 Task: Research Airbnb accommodation in Ansan-si, South Korea from 20th December, 2023 to 25th December, 2023 for 3 adults, 1 child. Place can be shared room with 2 bedrooms having 3 beds and 2 bathrooms. Property type can be guest house. Amenities needed are: wifi, TV, free parkinig on premises, gym, breakfast.
Action: Mouse moved to (409, 105)
Screenshot: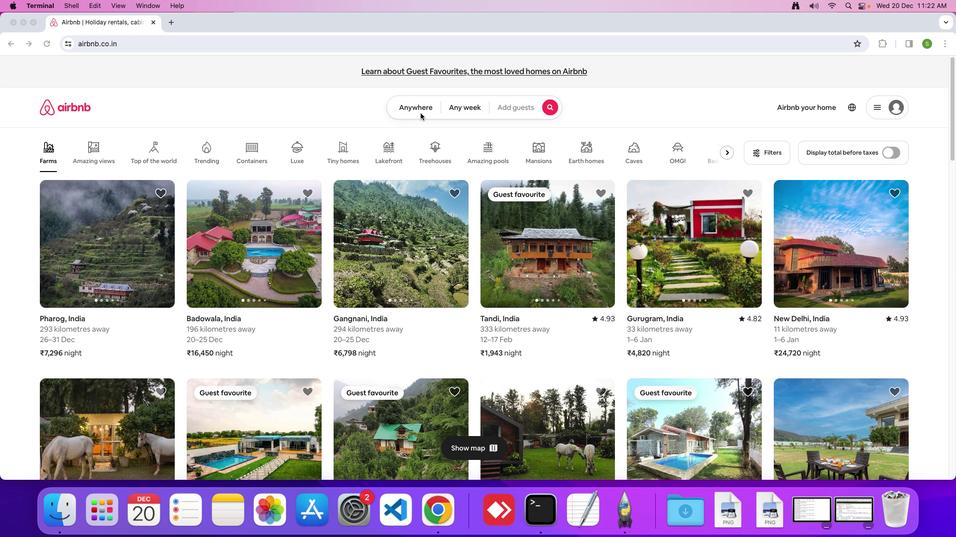 
Action: Mouse pressed left at (409, 105)
Screenshot: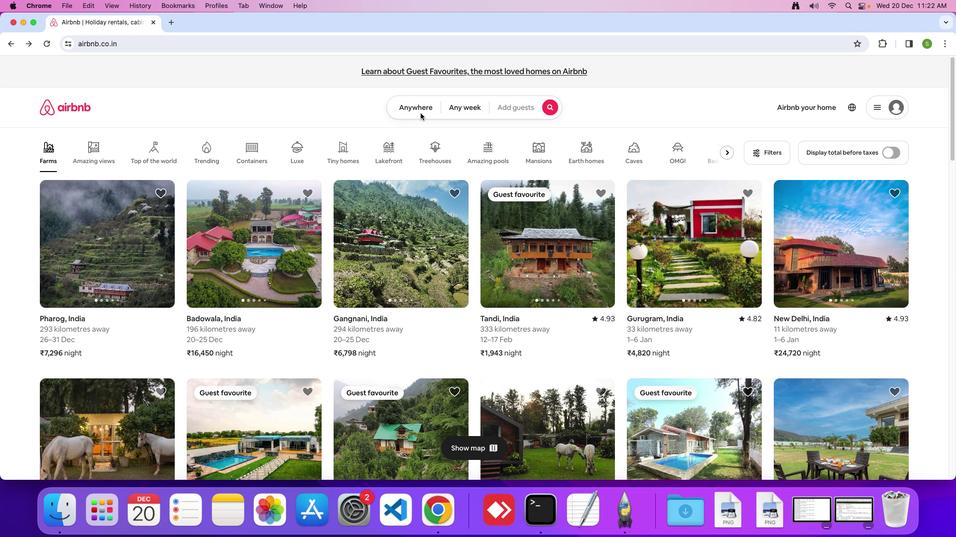 
Action: Mouse moved to (407, 101)
Screenshot: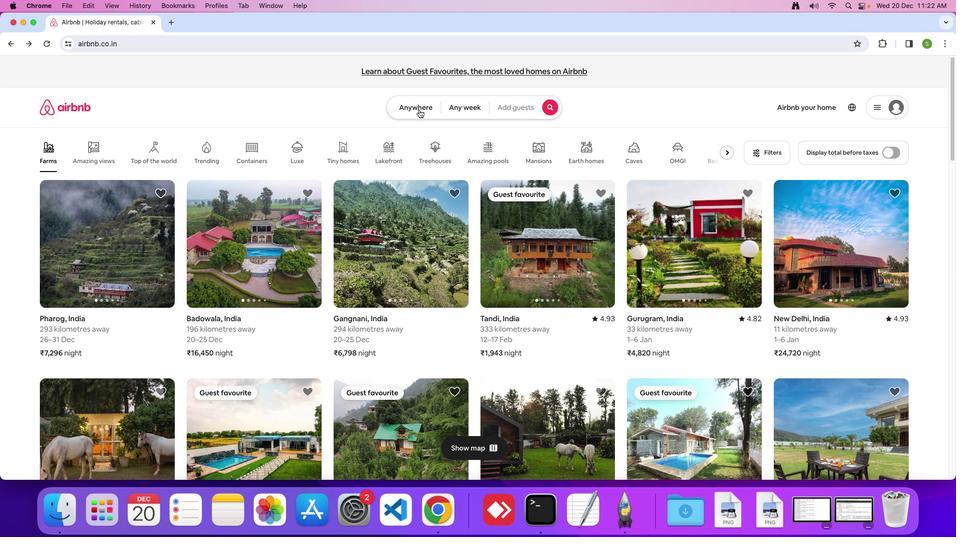 
Action: Mouse pressed left at (407, 101)
Screenshot: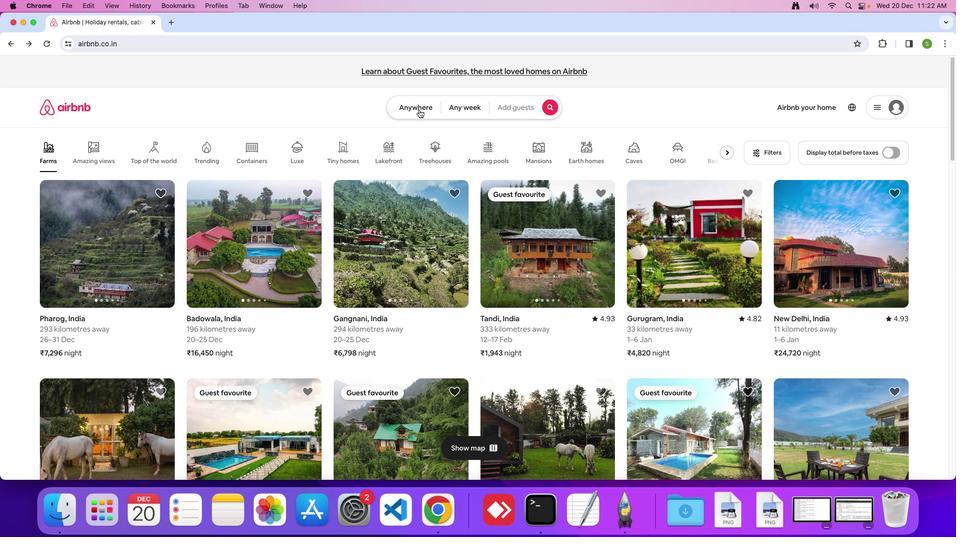 
Action: Mouse moved to (320, 135)
Screenshot: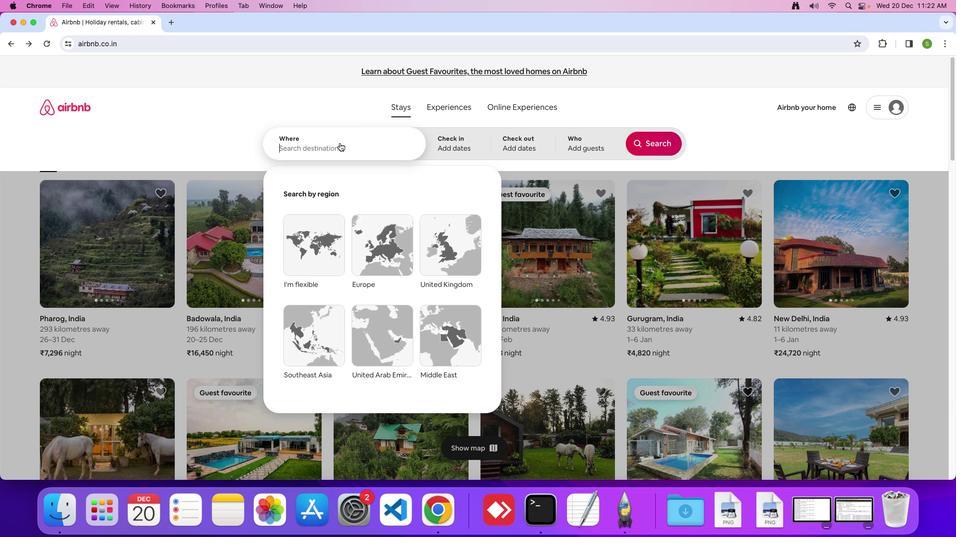 
Action: Mouse pressed left at (320, 135)
Screenshot: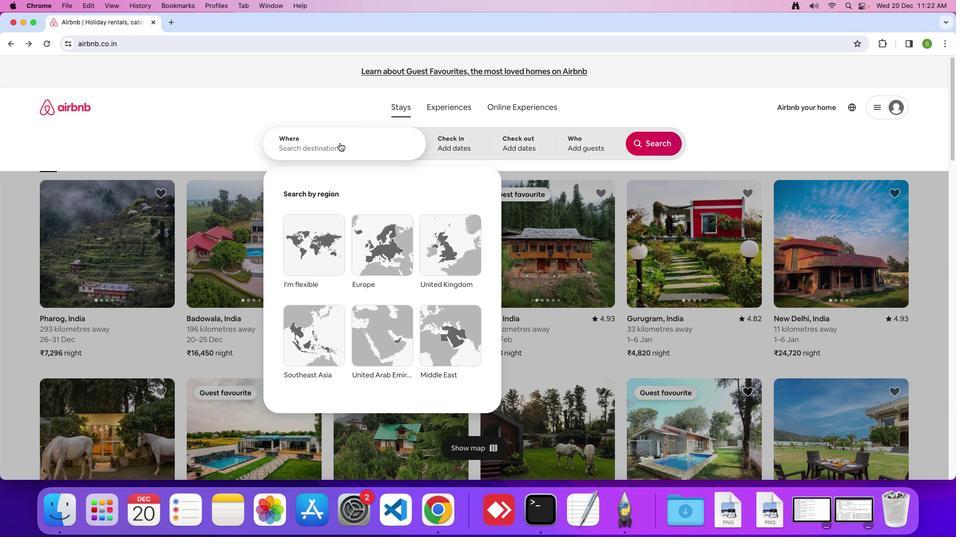 
Action: Key pressed 'A'Key.caps_lock'n''s''a''n''-''s''i'','Key.spaceKey.shift'S''o''u''t''h'Key.spaceKey.shift'K''o''r''e''a'Key.enter
Screenshot: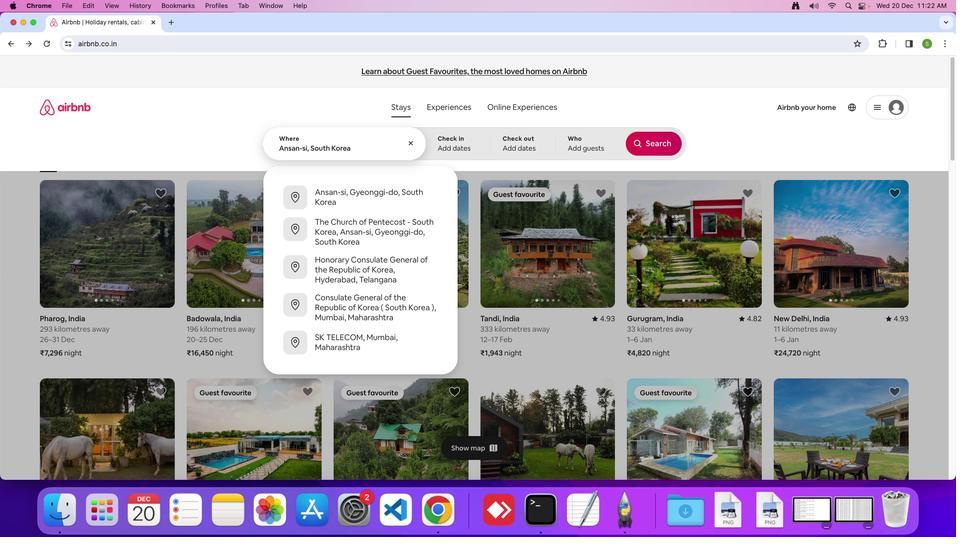 
Action: Mouse moved to (352, 333)
Screenshot: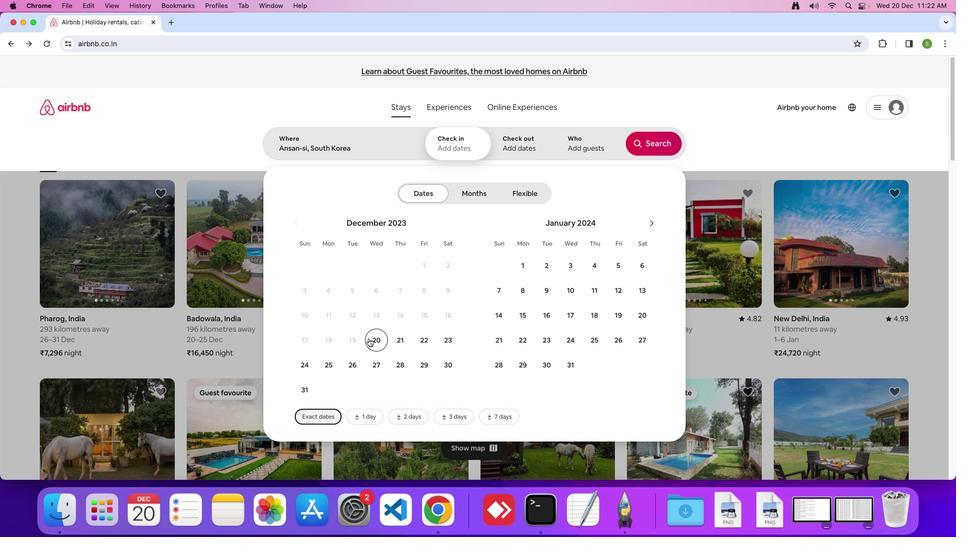 
Action: Mouse pressed left at (352, 333)
Screenshot: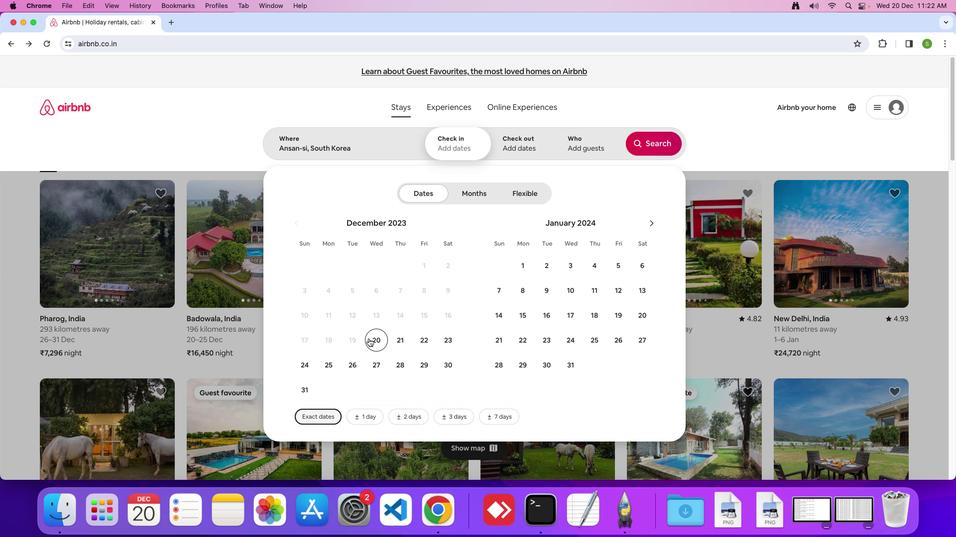 
Action: Mouse moved to (309, 365)
Screenshot: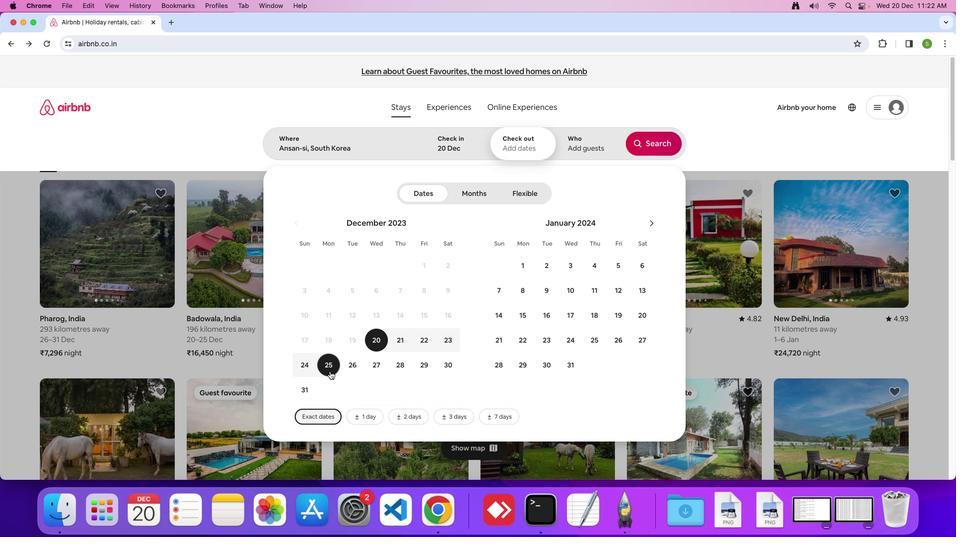 
Action: Mouse pressed left at (309, 365)
Screenshot: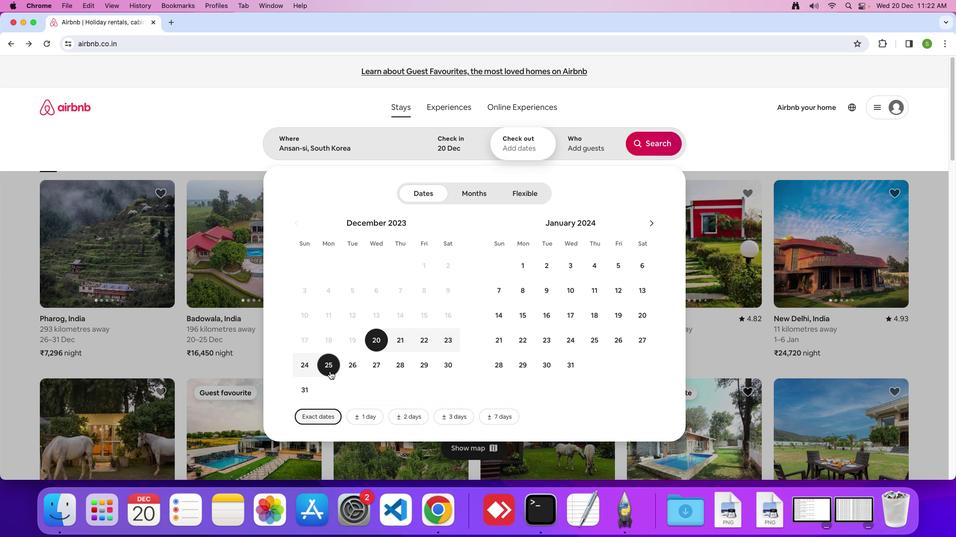 
Action: Mouse moved to (593, 130)
Screenshot: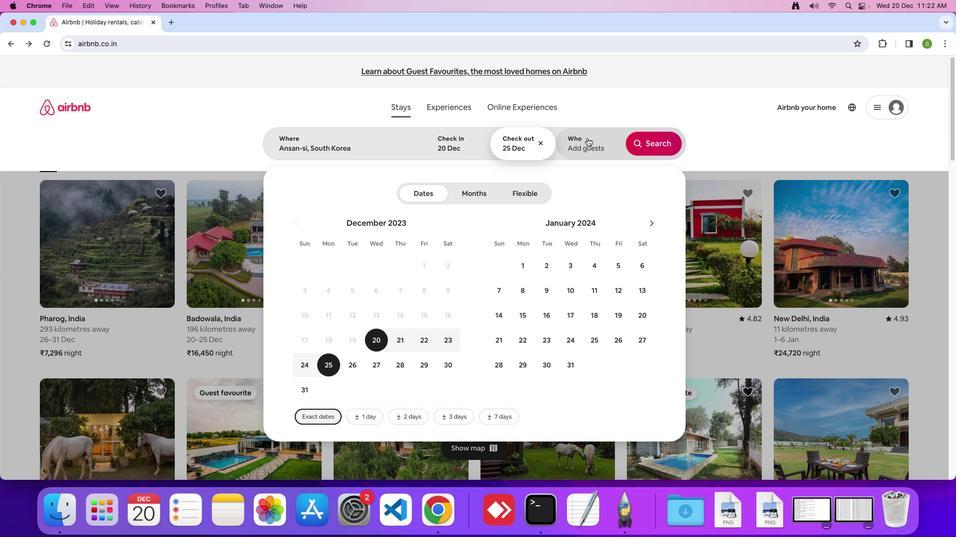 
Action: Mouse pressed left at (593, 130)
Screenshot: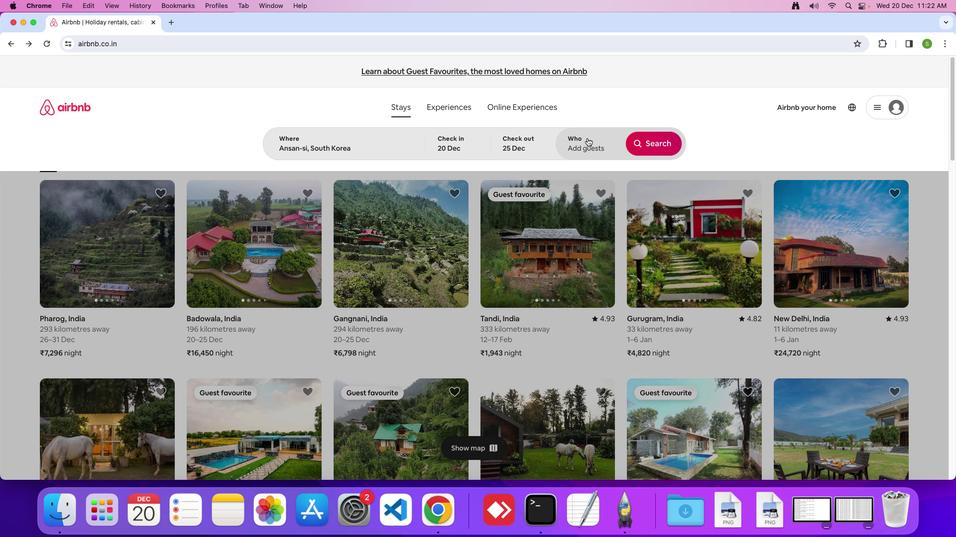 
Action: Mouse moved to (664, 187)
Screenshot: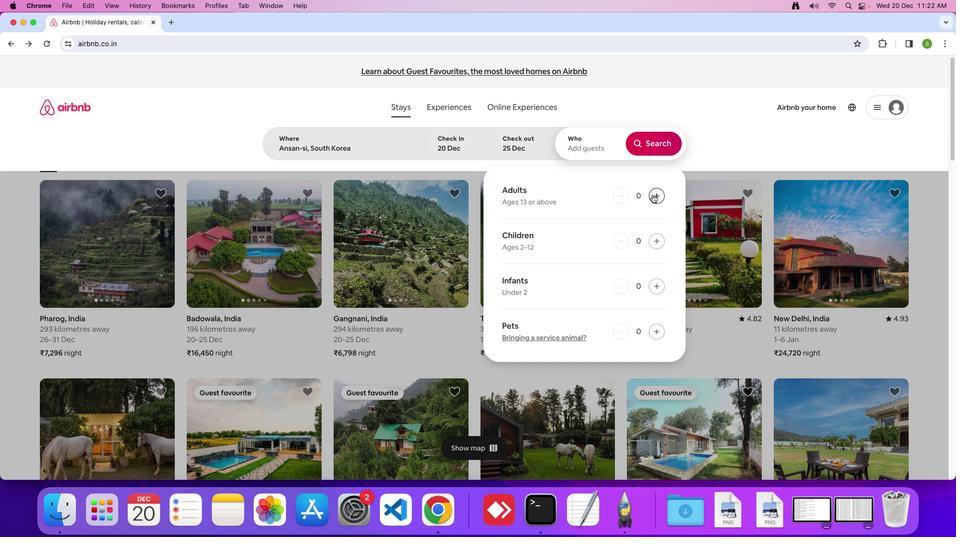 
Action: Mouse pressed left at (664, 187)
Screenshot: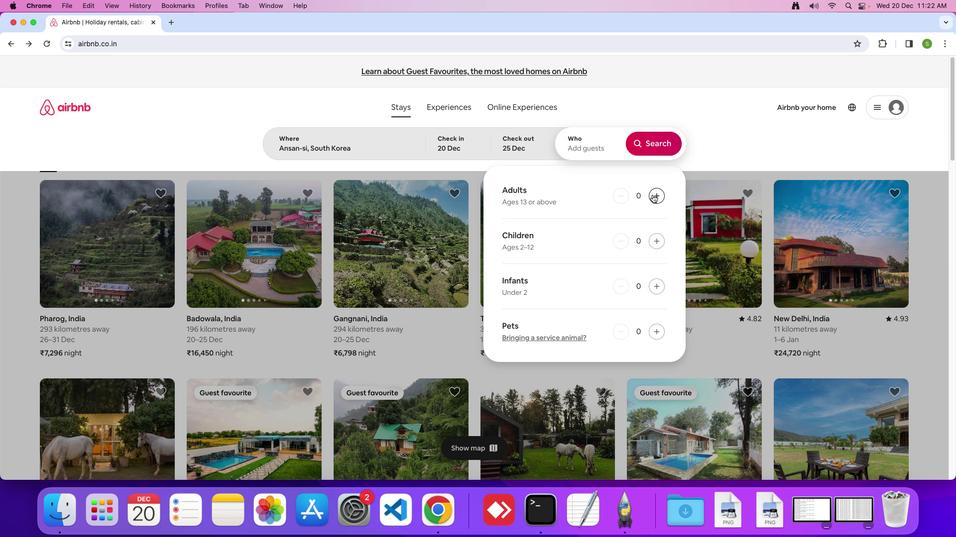 
Action: Mouse pressed left at (664, 187)
Screenshot: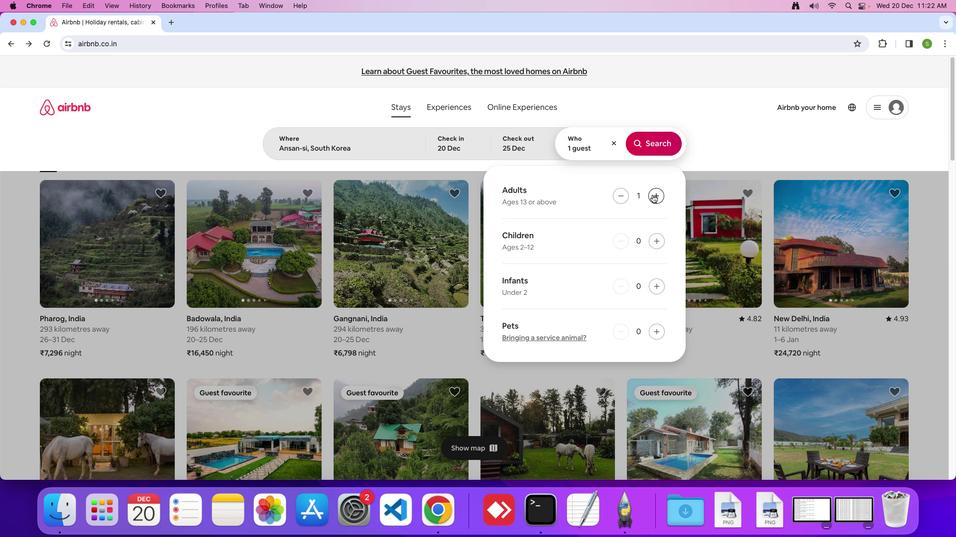 
Action: Mouse pressed left at (664, 187)
Screenshot: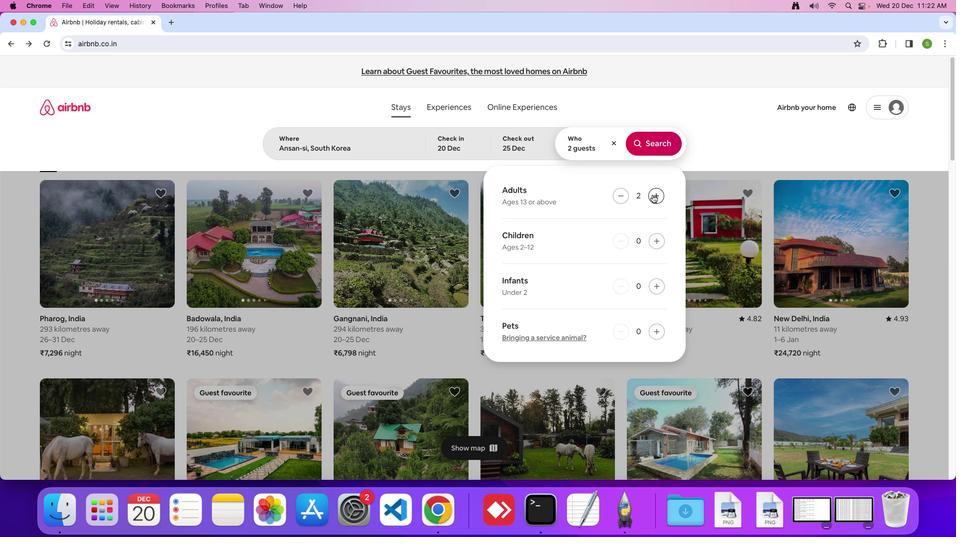 
Action: Mouse moved to (665, 235)
Screenshot: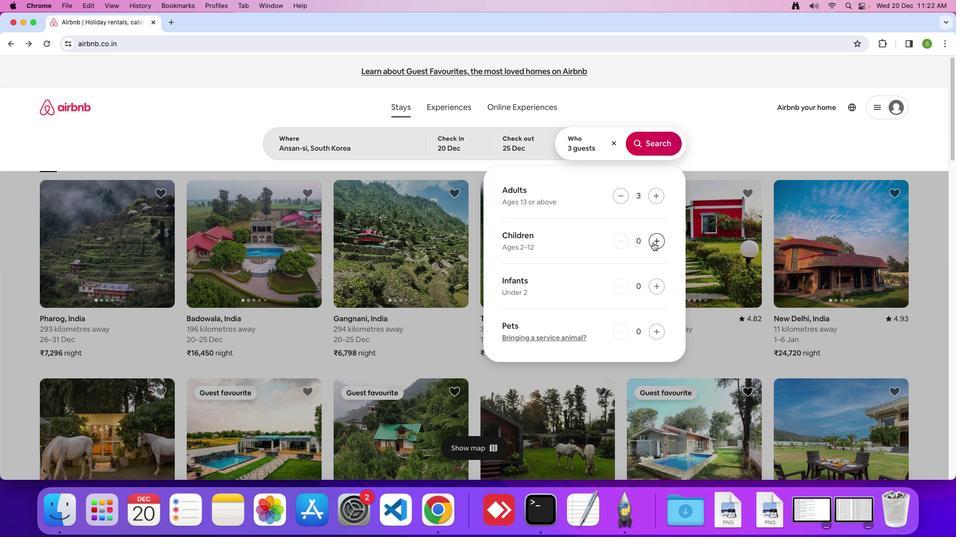 
Action: Mouse pressed left at (665, 235)
Screenshot: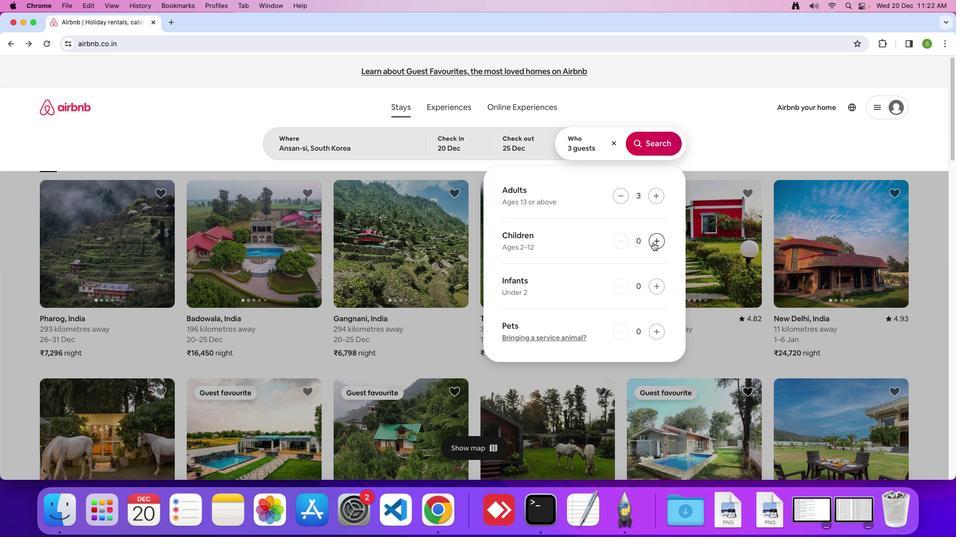 
Action: Mouse moved to (655, 136)
Screenshot: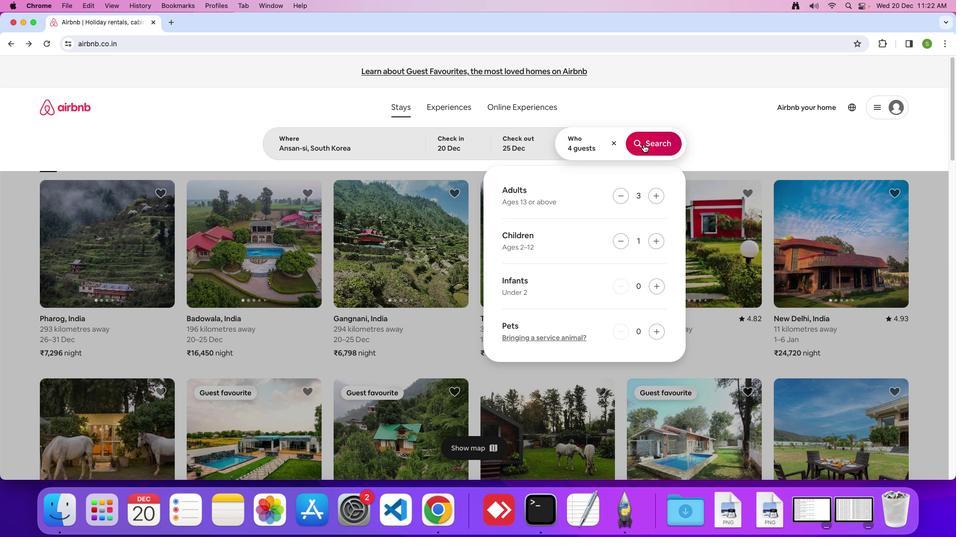 
Action: Mouse pressed left at (655, 136)
Screenshot: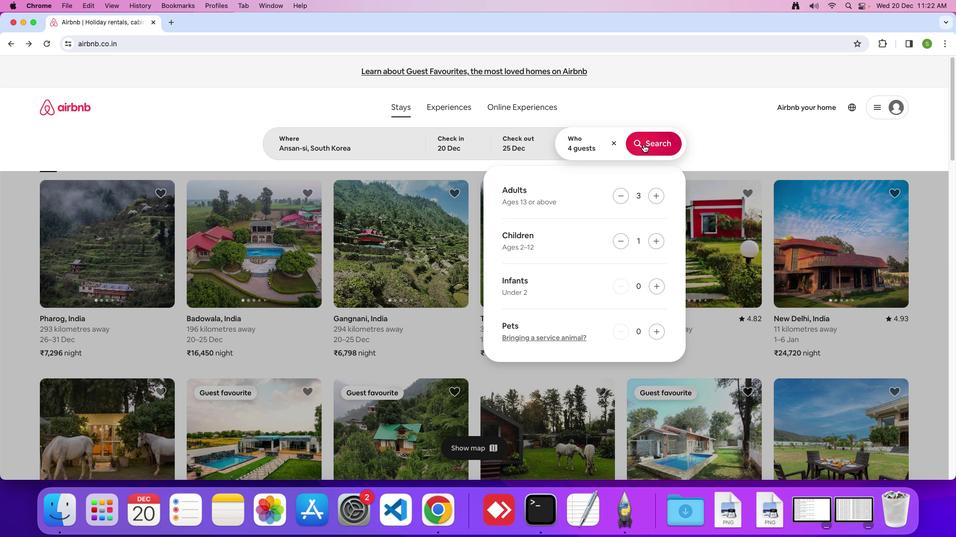 
Action: Mouse moved to (821, 111)
Screenshot: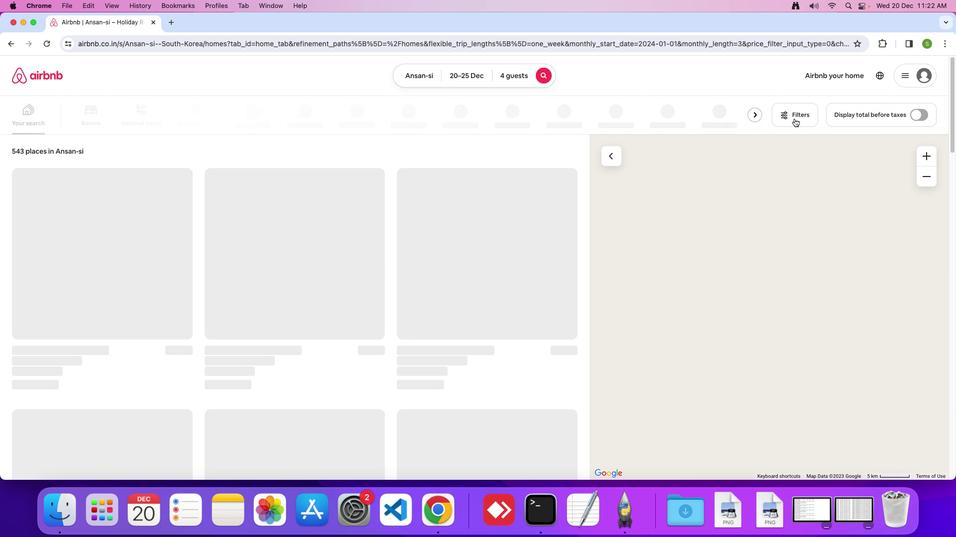 
Action: Mouse pressed left at (821, 111)
Screenshot: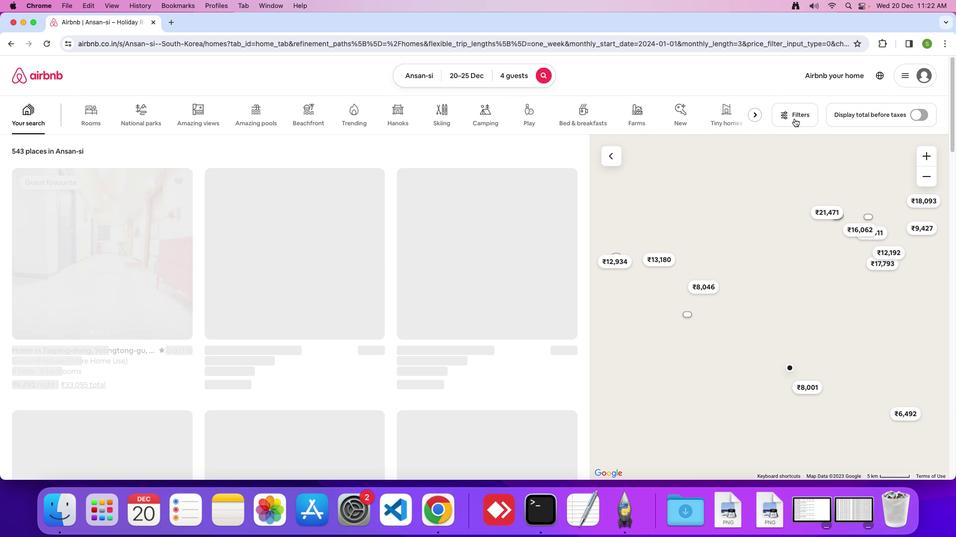 
Action: Mouse moved to (470, 319)
Screenshot: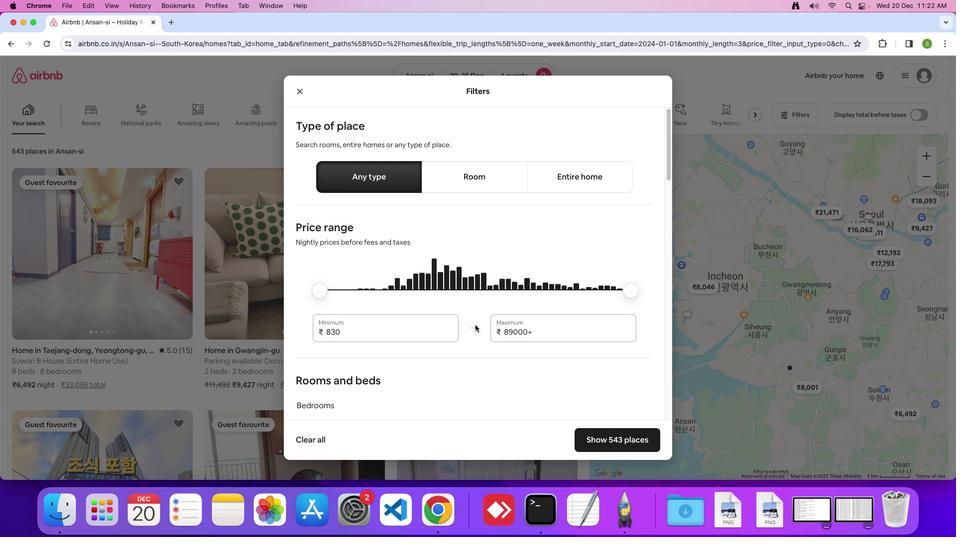
Action: Mouse scrolled (470, 319) with delta (-53, -8)
Screenshot: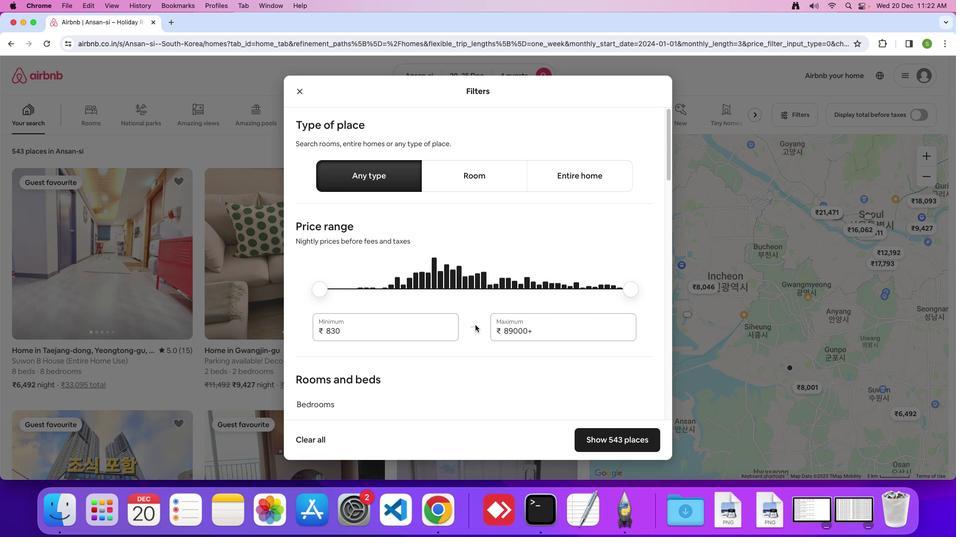 
Action: Mouse scrolled (470, 319) with delta (-53, -8)
Screenshot: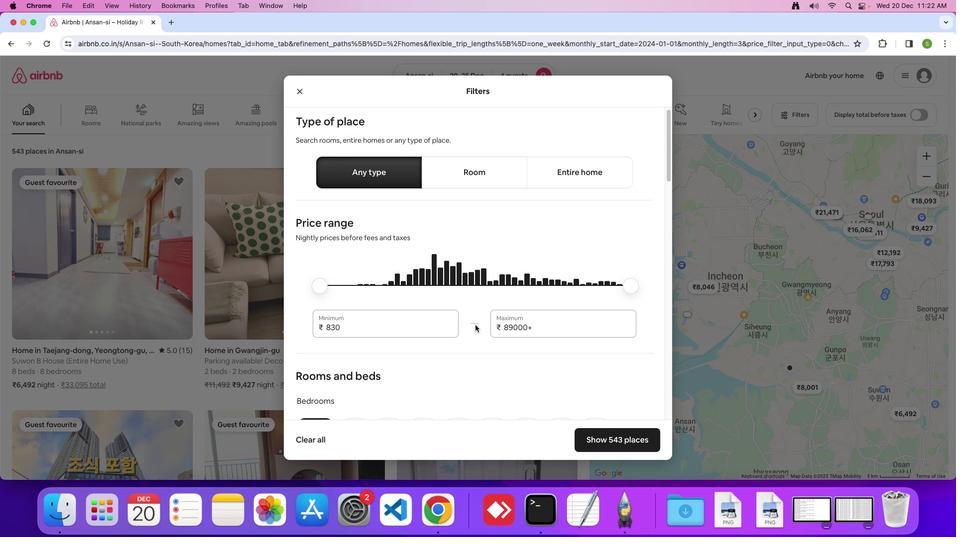 
Action: Mouse scrolled (470, 319) with delta (-53, -8)
Screenshot: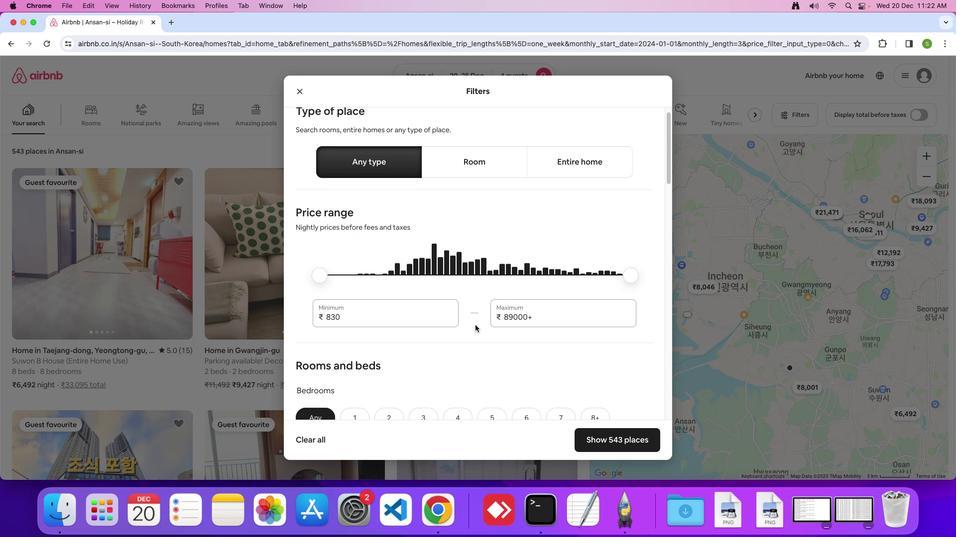 
Action: Mouse scrolled (470, 319) with delta (-53, -8)
Screenshot: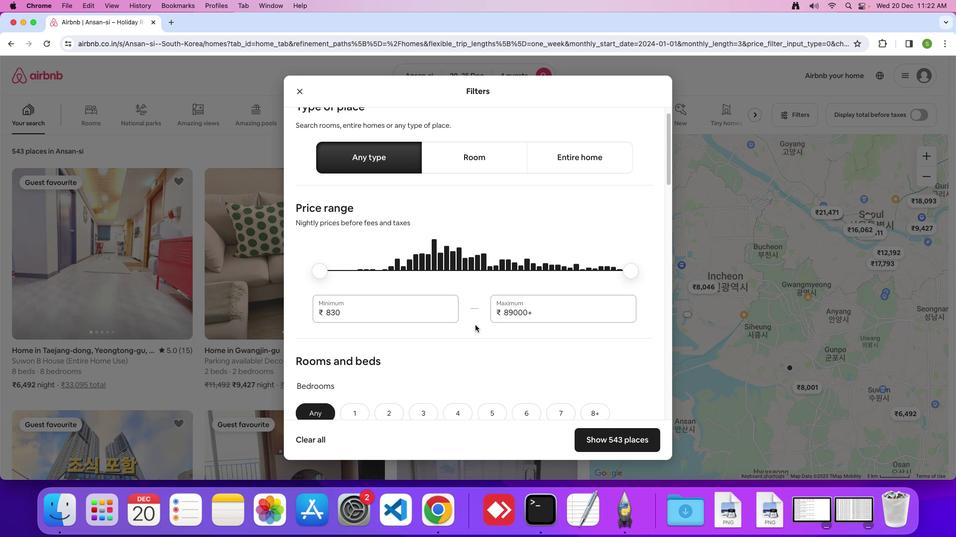 
Action: Mouse scrolled (470, 319) with delta (-53, -8)
Screenshot: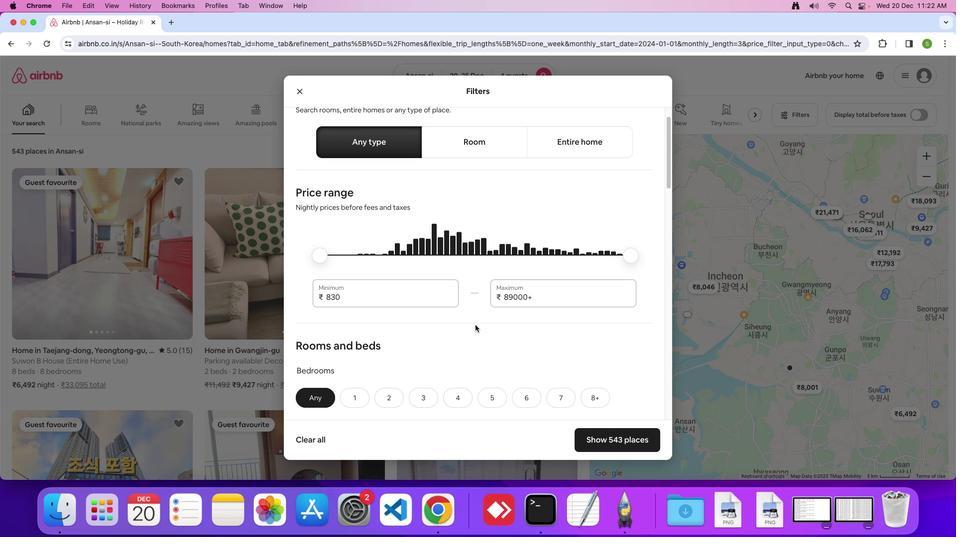 
Action: Mouse scrolled (470, 319) with delta (-53, -8)
Screenshot: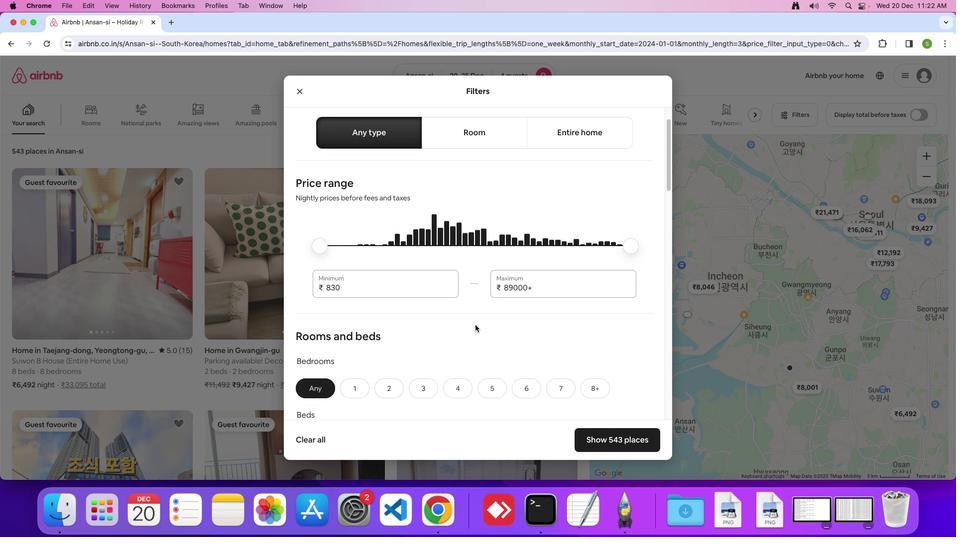 
Action: Mouse scrolled (470, 319) with delta (-53, -8)
Screenshot: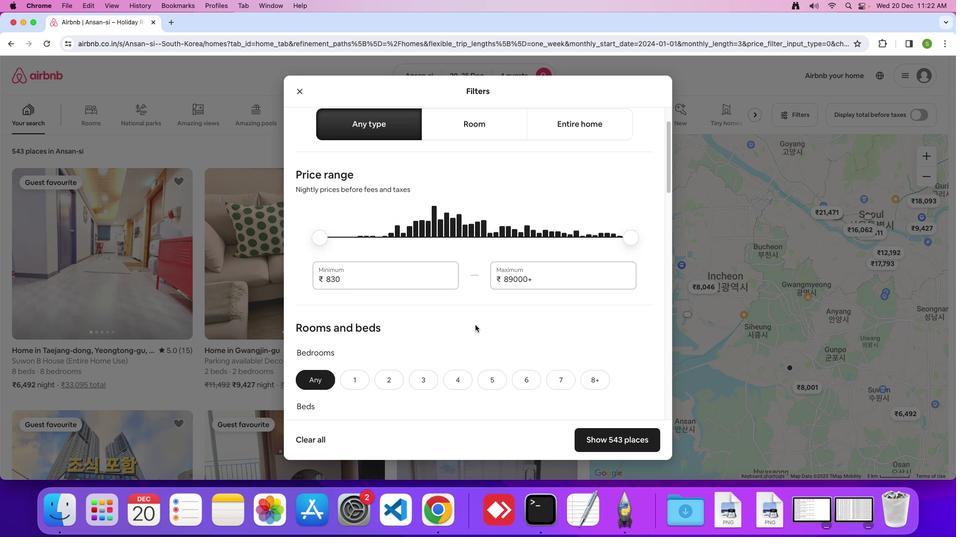 
Action: Mouse scrolled (470, 319) with delta (-53, -8)
Screenshot: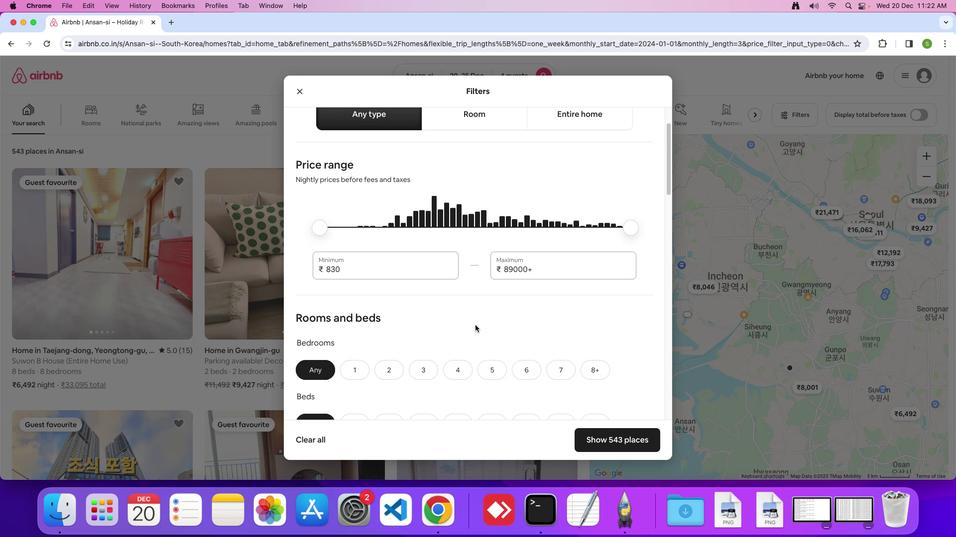 
Action: Mouse scrolled (470, 319) with delta (-53, -9)
Screenshot: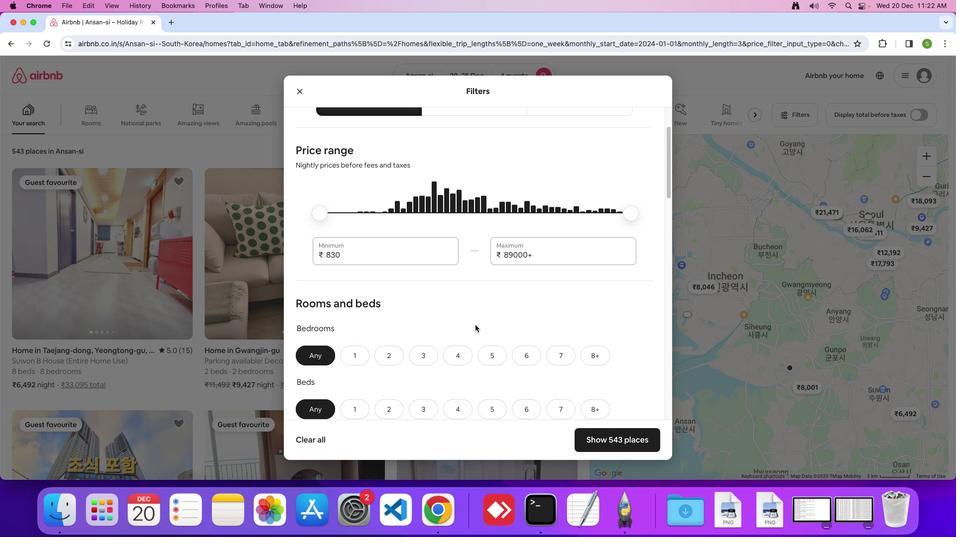 
Action: Mouse scrolled (470, 319) with delta (-53, -8)
Screenshot: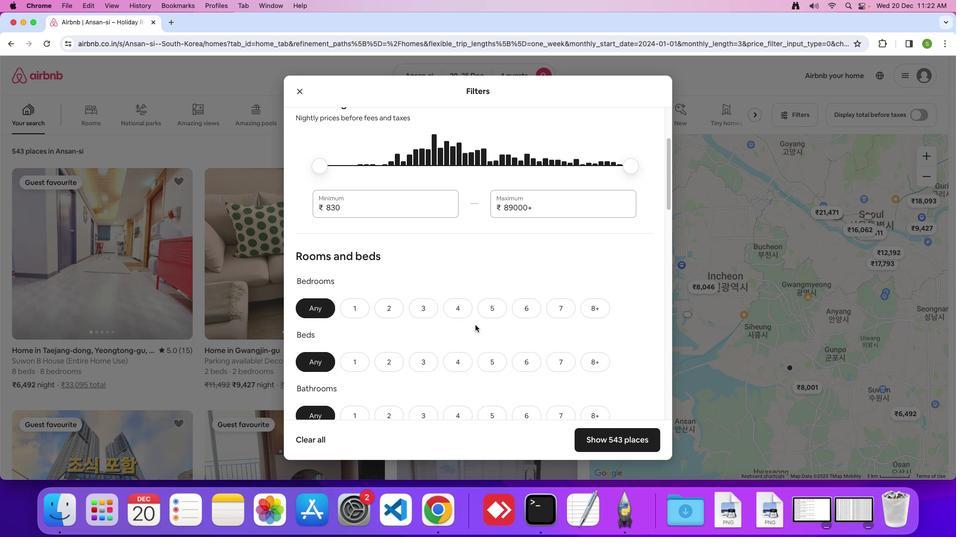 
Action: Mouse scrolled (470, 319) with delta (-53, -8)
Screenshot: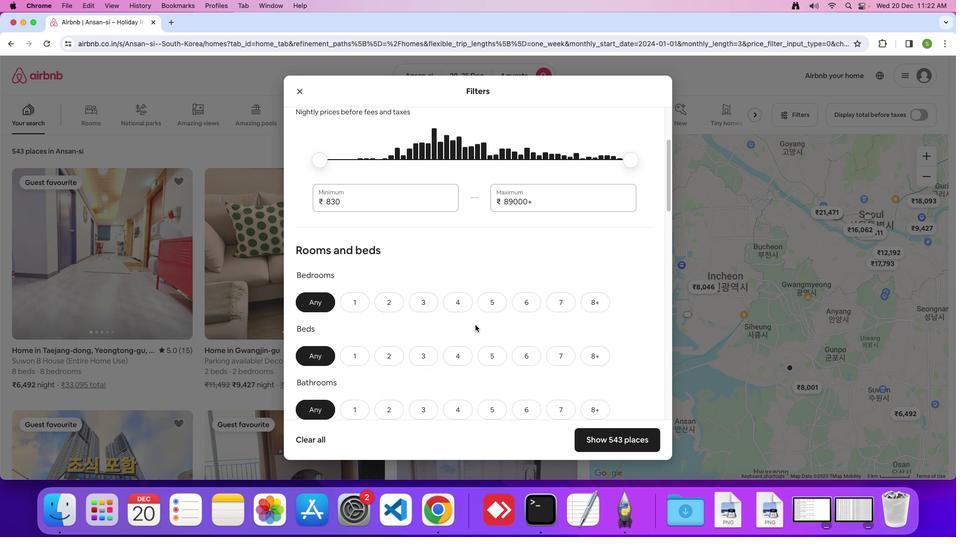 
Action: Mouse scrolled (470, 319) with delta (-53, -8)
Screenshot: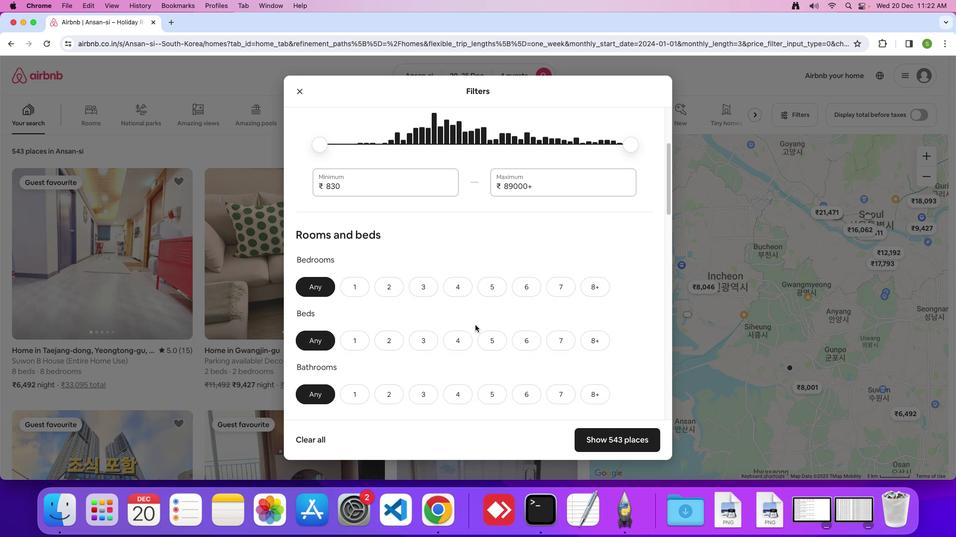 
Action: Mouse moved to (387, 251)
Screenshot: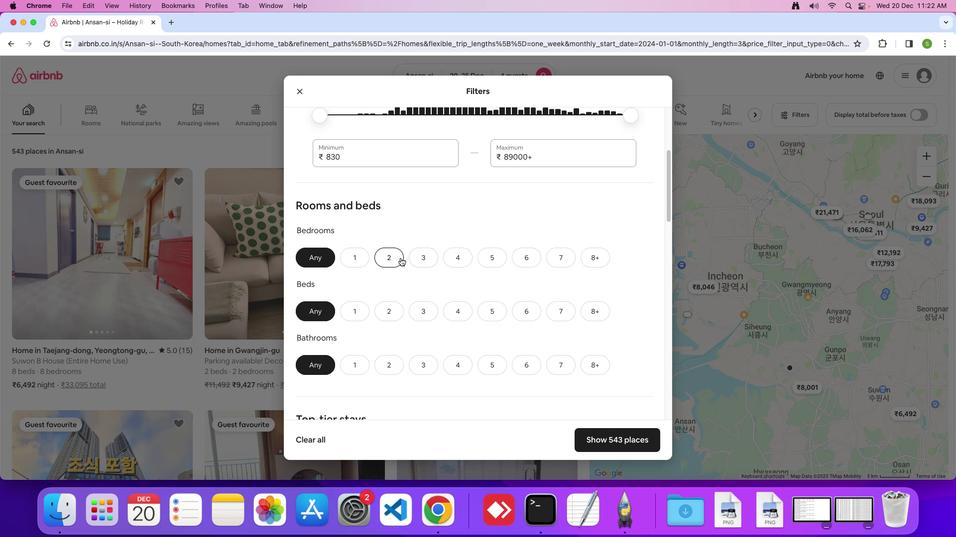 
Action: Mouse pressed left at (387, 251)
Screenshot: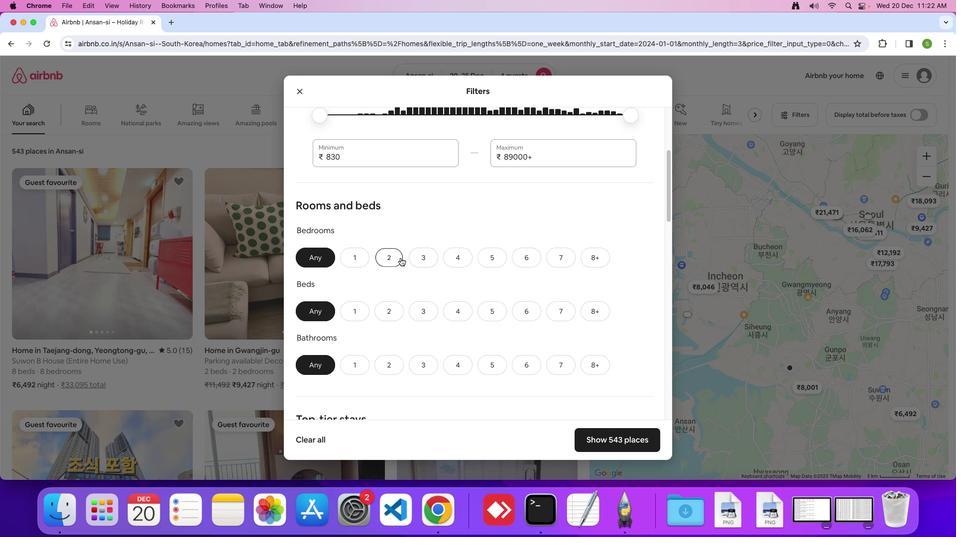 
Action: Mouse moved to (420, 306)
Screenshot: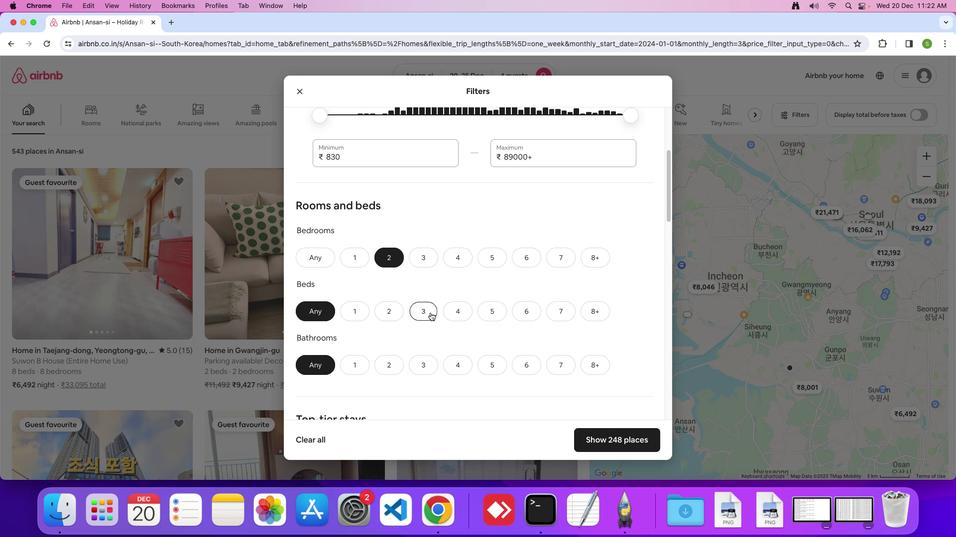 
Action: Mouse pressed left at (420, 306)
Screenshot: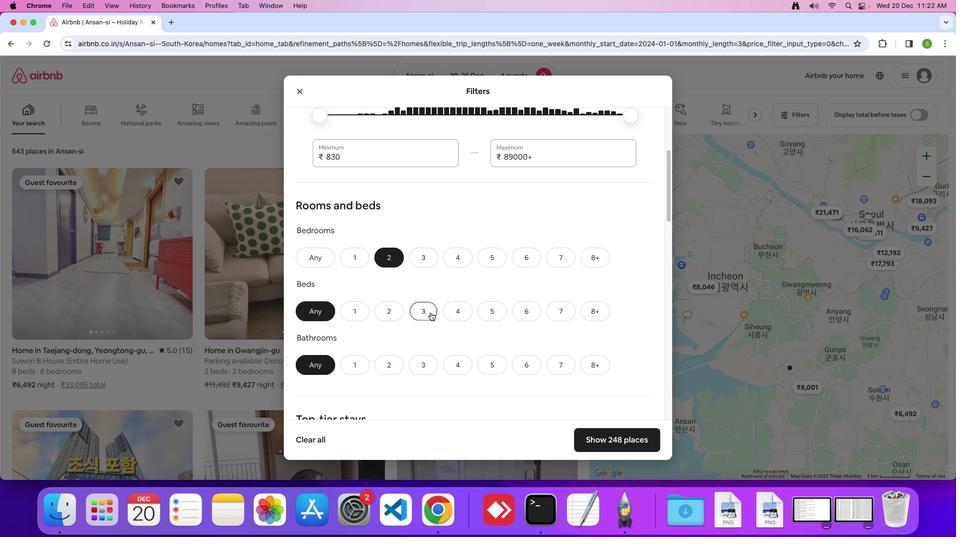 
Action: Mouse moved to (377, 357)
Screenshot: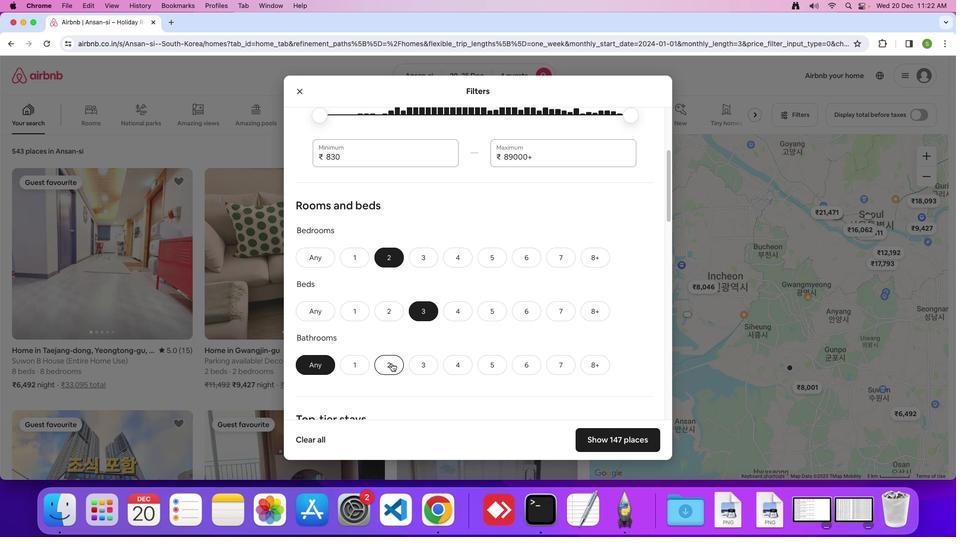 
Action: Mouse pressed left at (377, 357)
Screenshot: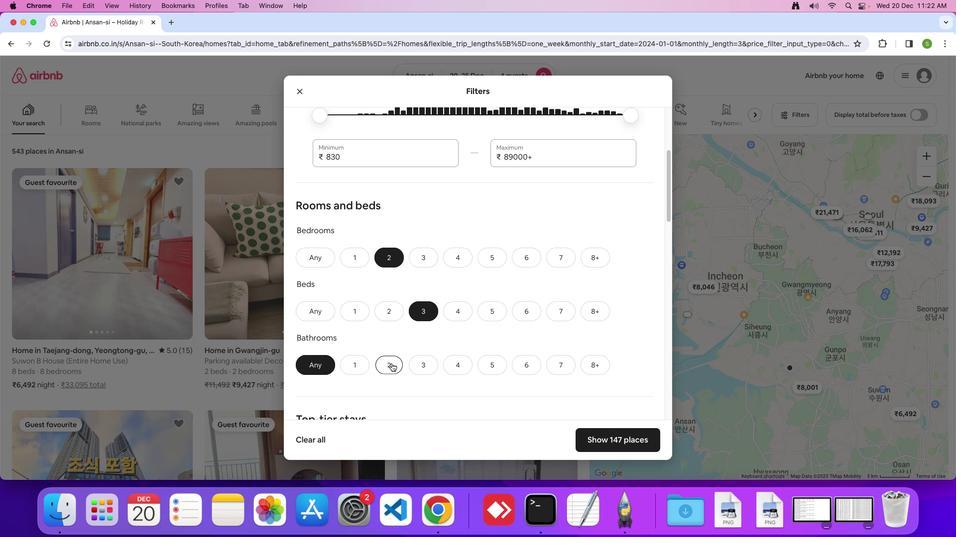 
Action: Mouse moved to (458, 319)
Screenshot: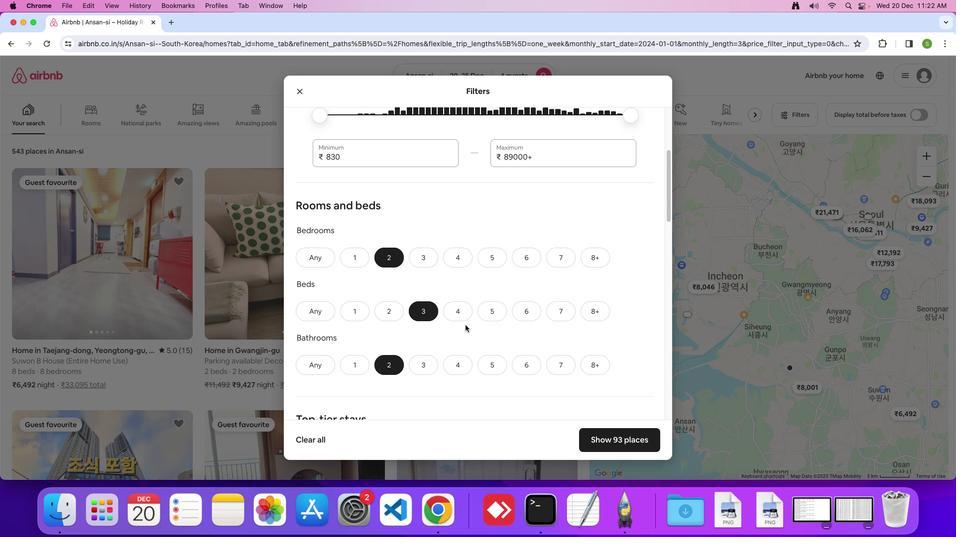 
Action: Mouse scrolled (458, 319) with delta (-53, -8)
Screenshot: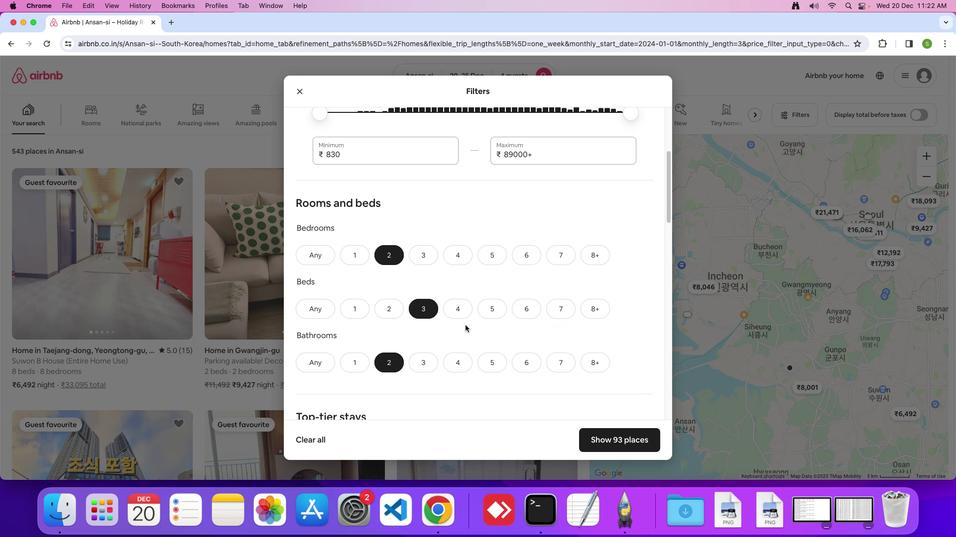 
Action: Mouse scrolled (458, 319) with delta (-53, -8)
Screenshot: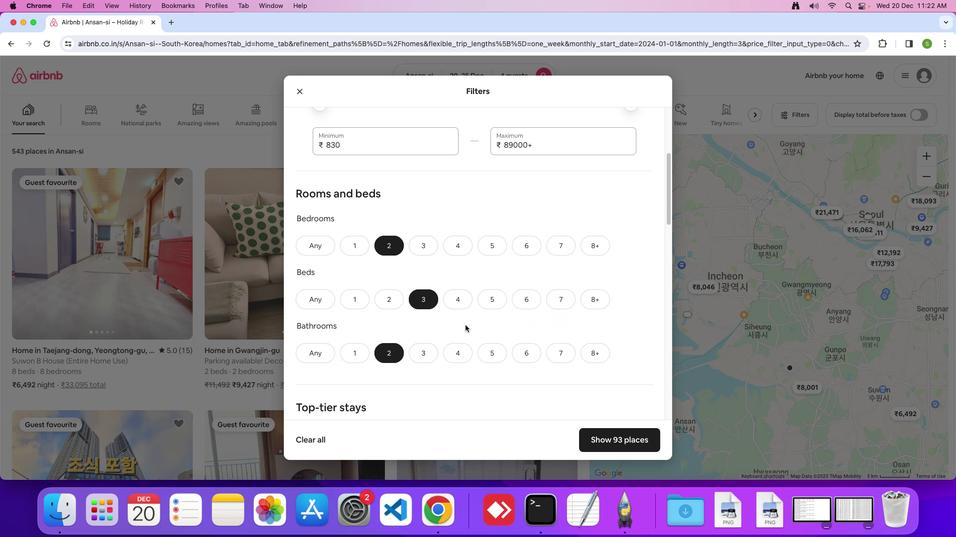 
Action: Mouse scrolled (458, 319) with delta (-53, -8)
Screenshot: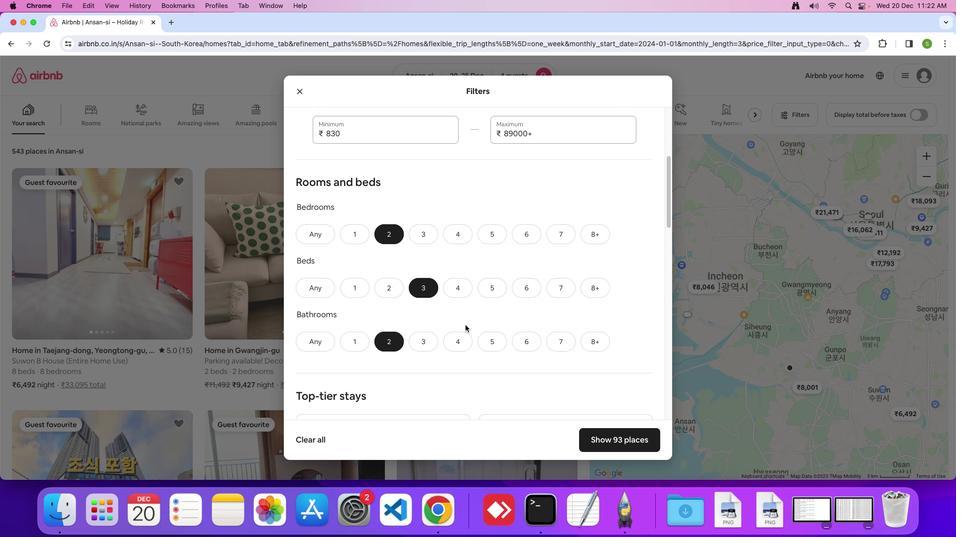 
Action: Mouse scrolled (458, 319) with delta (-53, -8)
Screenshot: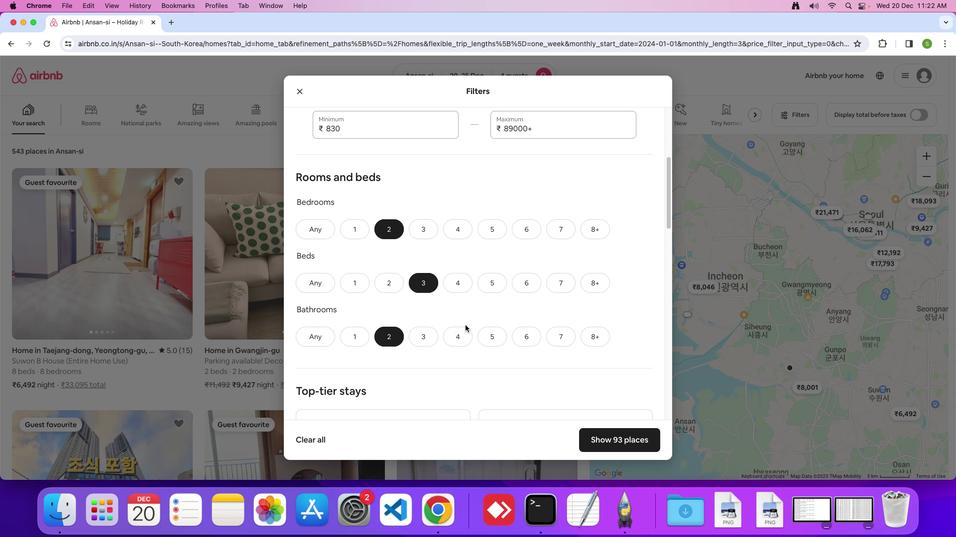 
Action: Mouse scrolled (458, 319) with delta (-53, -8)
Screenshot: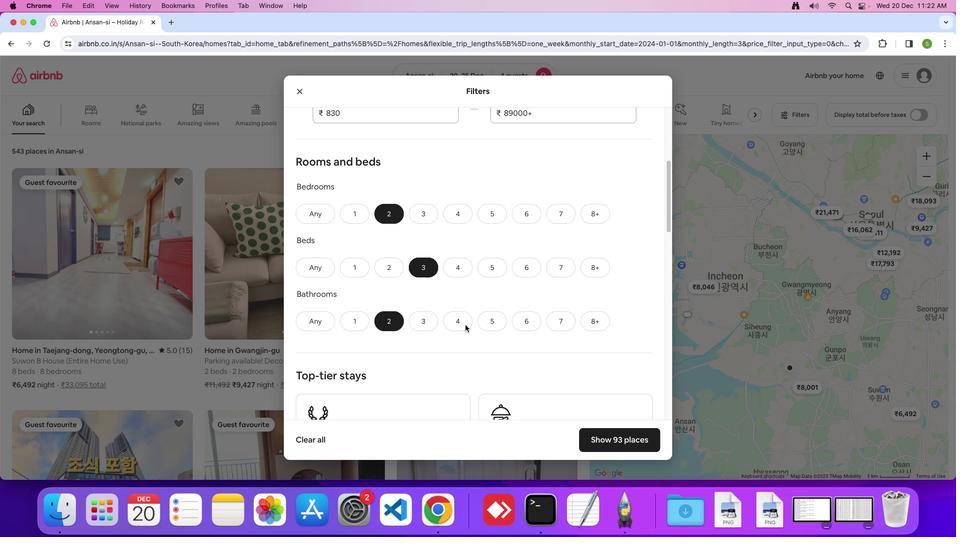 
Action: Mouse scrolled (458, 319) with delta (-53, -8)
Screenshot: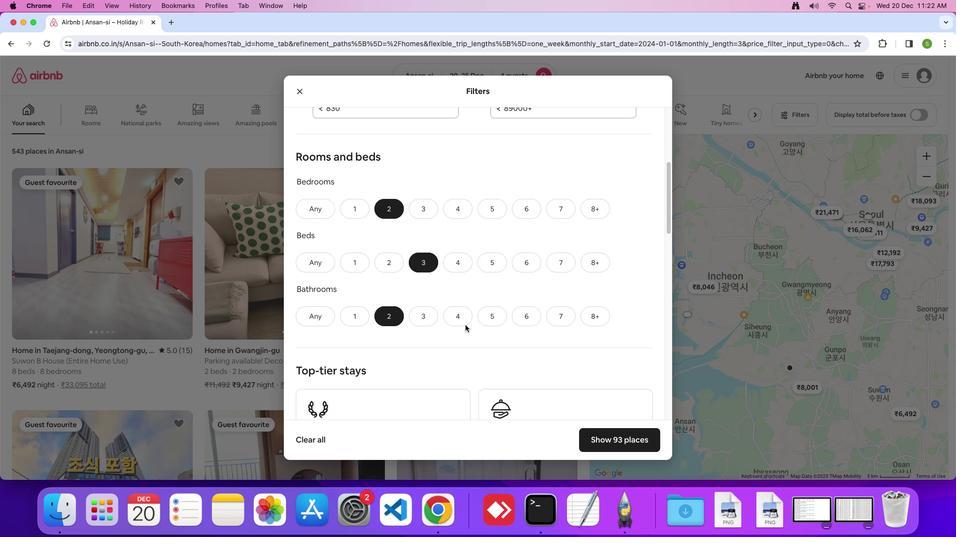
Action: Mouse scrolled (458, 319) with delta (-53, -8)
Screenshot: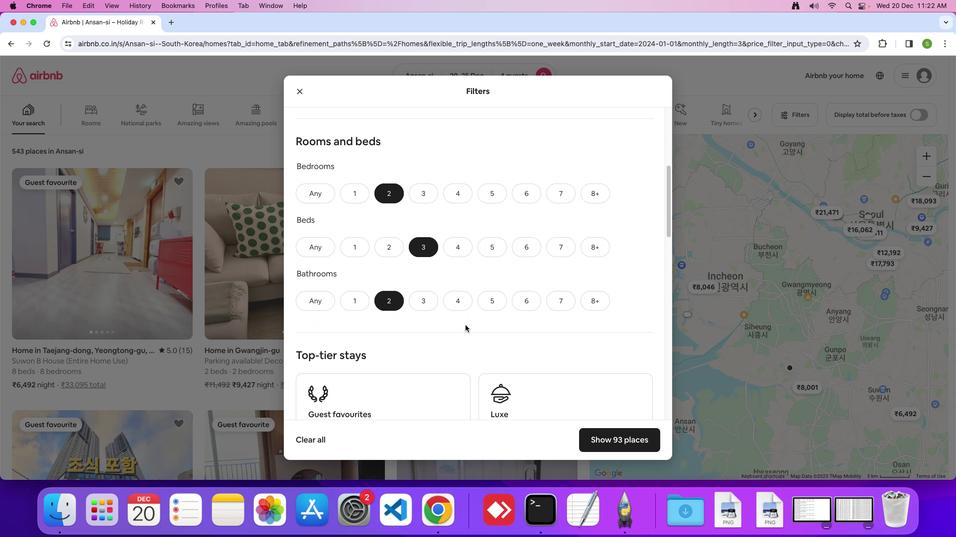 
Action: Mouse scrolled (458, 319) with delta (-53, -8)
Screenshot: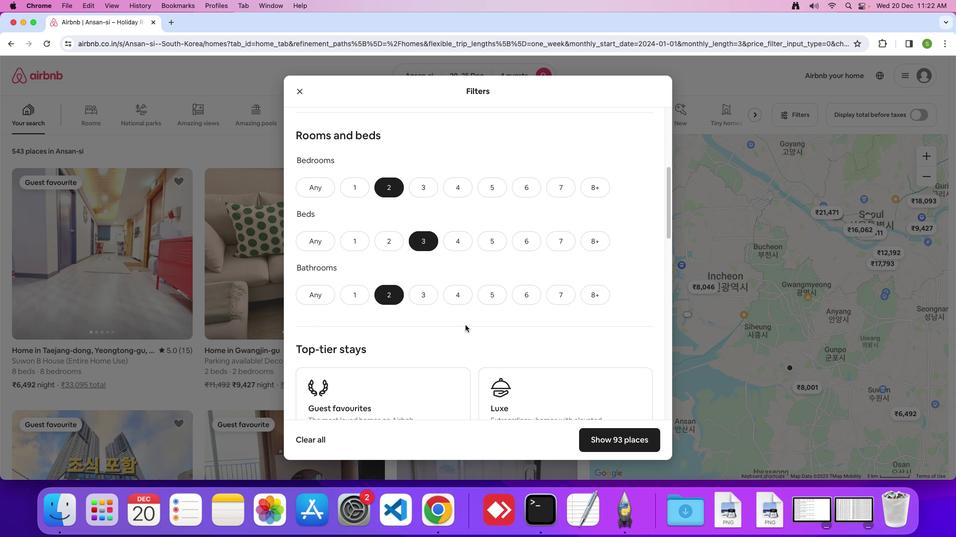 
Action: Mouse scrolled (458, 319) with delta (-53, -8)
Screenshot: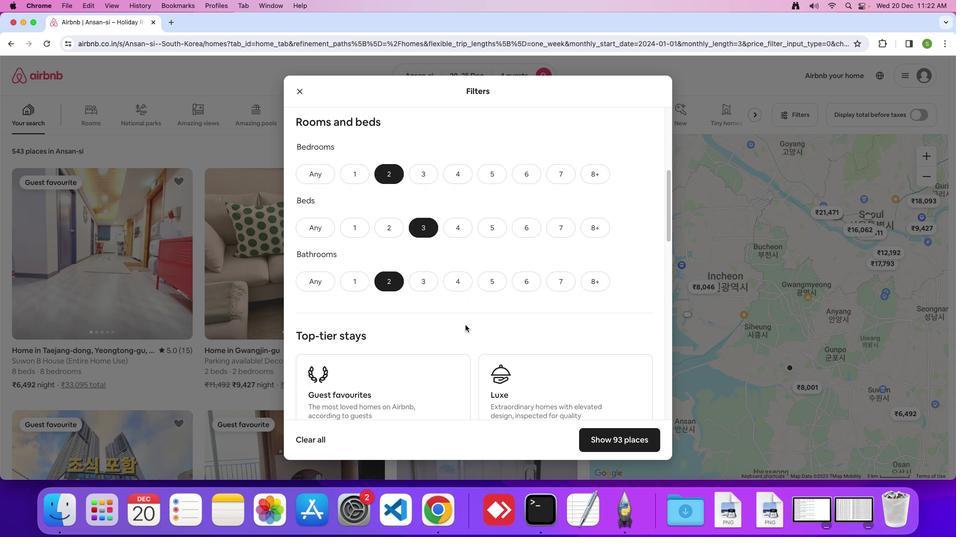 
Action: Mouse scrolled (458, 319) with delta (-53, -8)
Screenshot: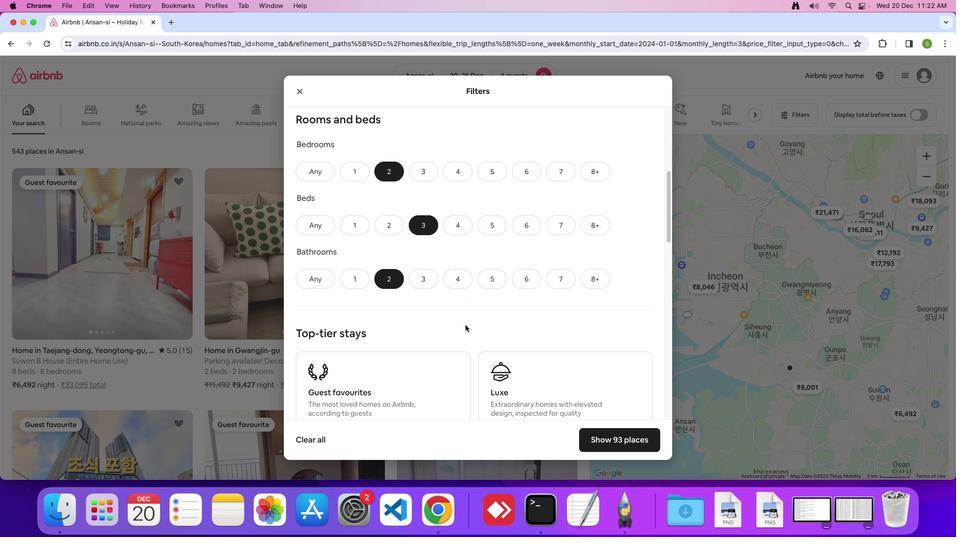 
Action: Mouse scrolled (458, 319) with delta (-53, -8)
Screenshot: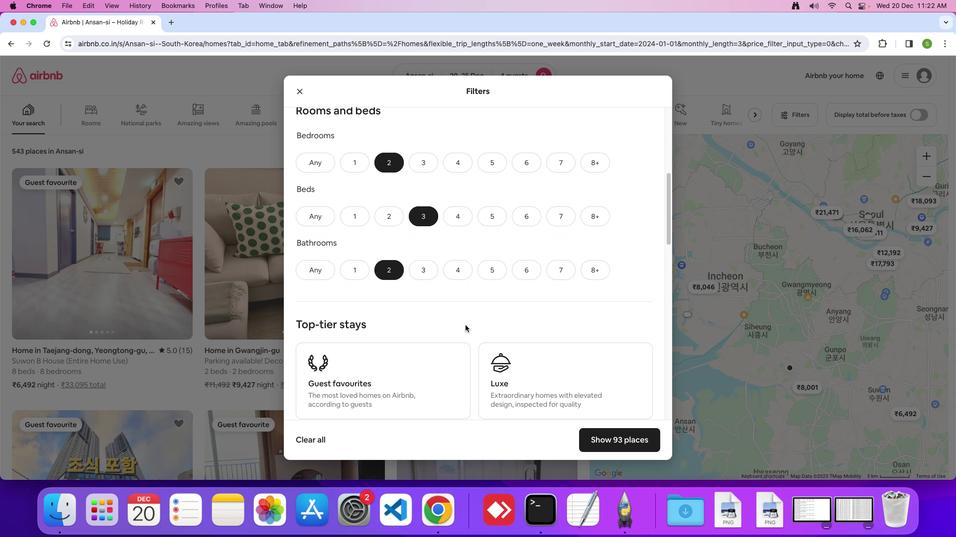 
Action: Mouse scrolled (458, 319) with delta (-53, -8)
Screenshot: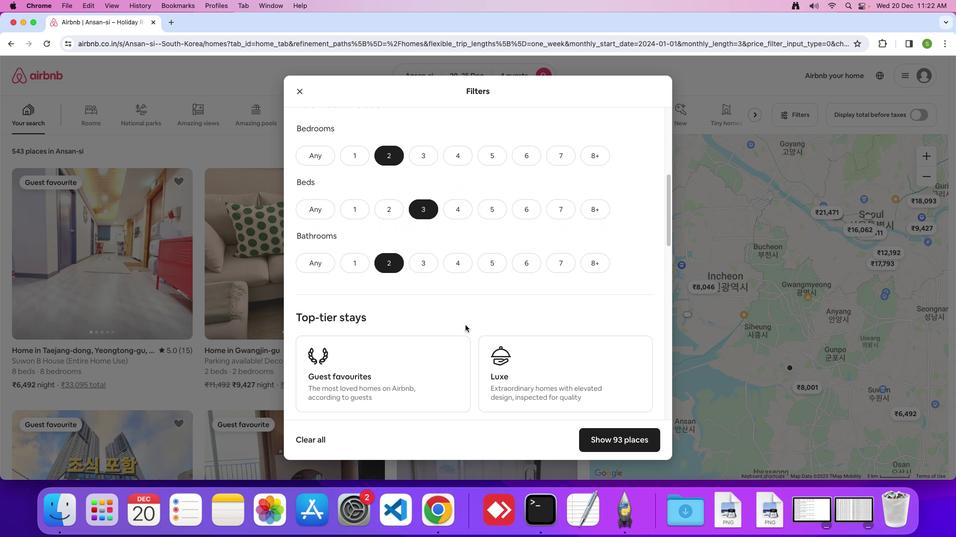 
Action: Mouse scrolled (458, 319) with delta (-53, -8)
Screenshot: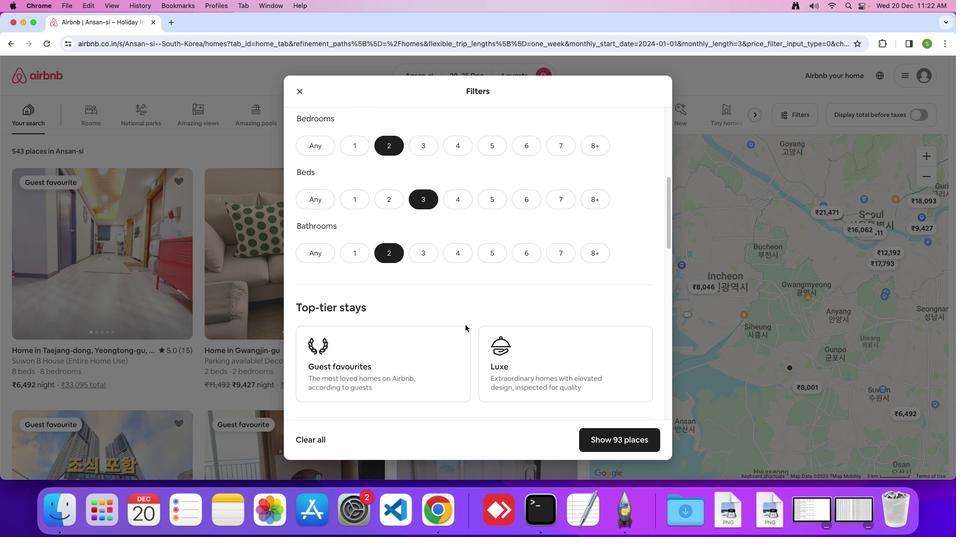 
Action: Mouse scrolled (458, 319) with delta (-53, -8)
Screenshot: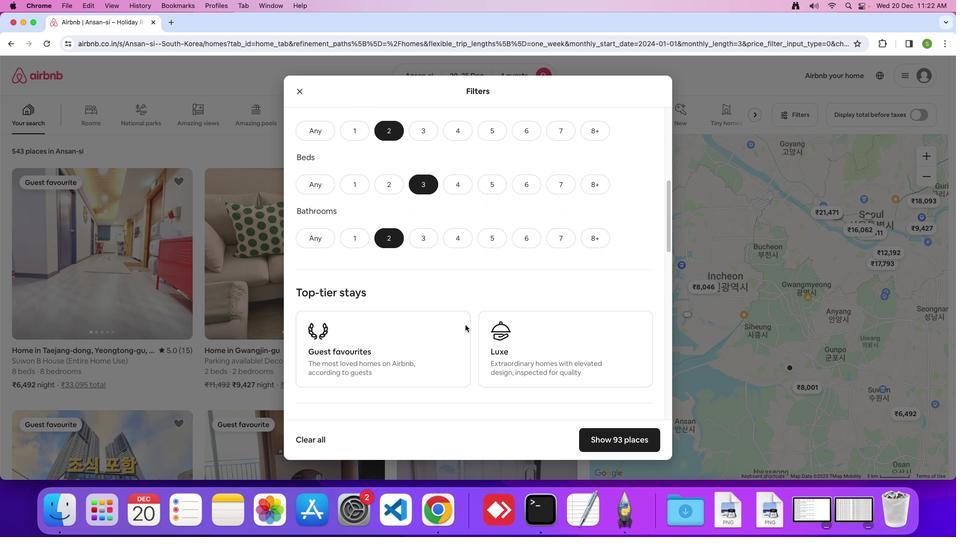 
Action: Mouse scrolled (458, 319) with delta (-53, -8)
Screenshot: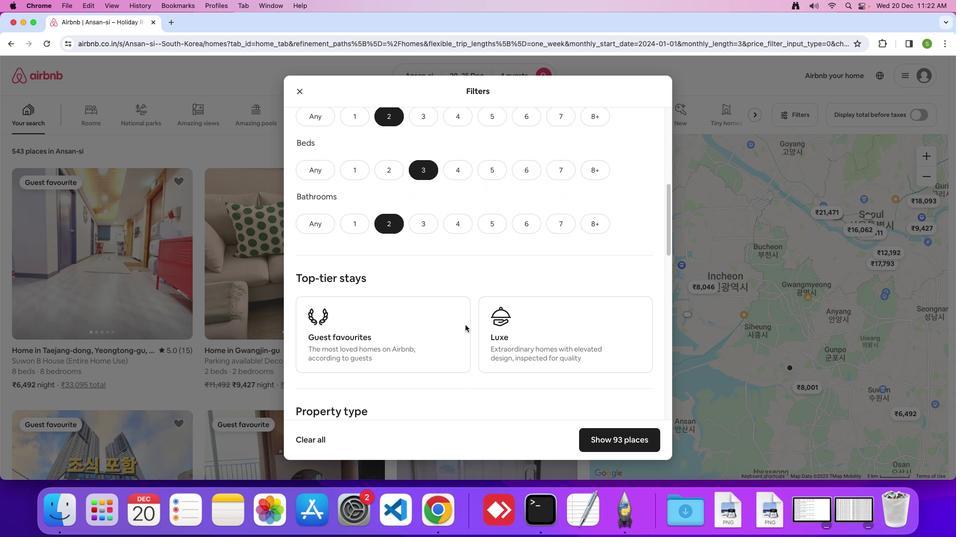 
Action: Mouse scrolled (458, 319) with delta (-53, -9)
Screenshot: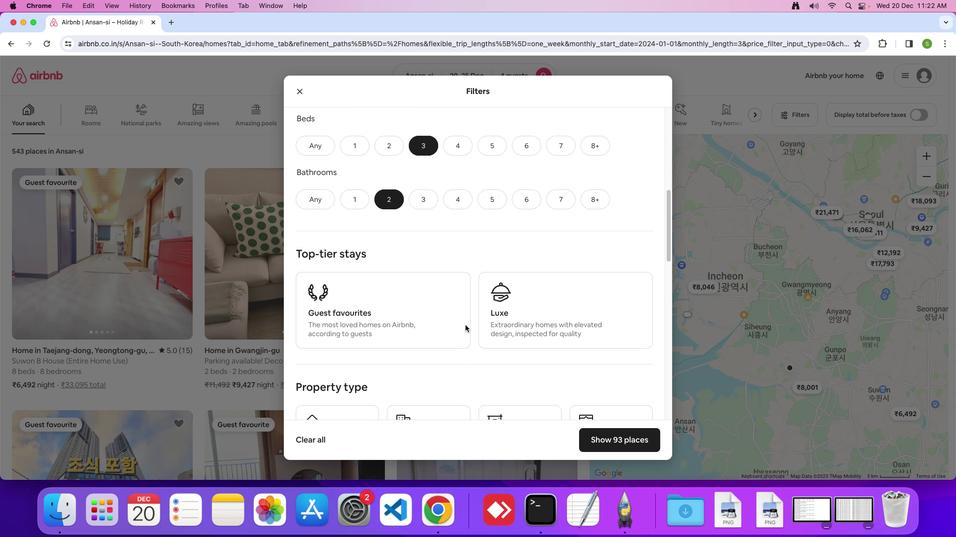 
Action: Mouse scrolled (458, 319) with delta (-53, -8)
Screenshot: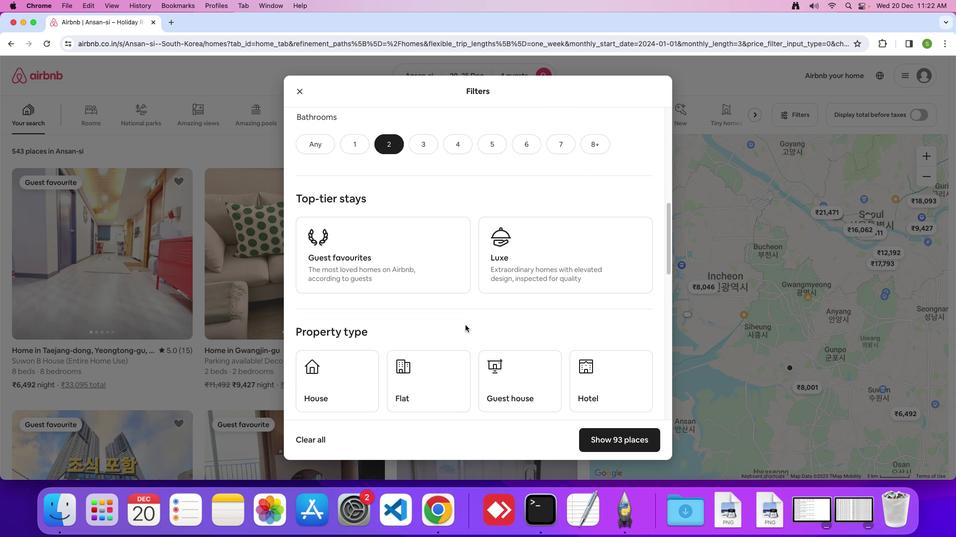 
Action: Mouse scrolled (458, 319) with delta (-53, -8)
Screenshot: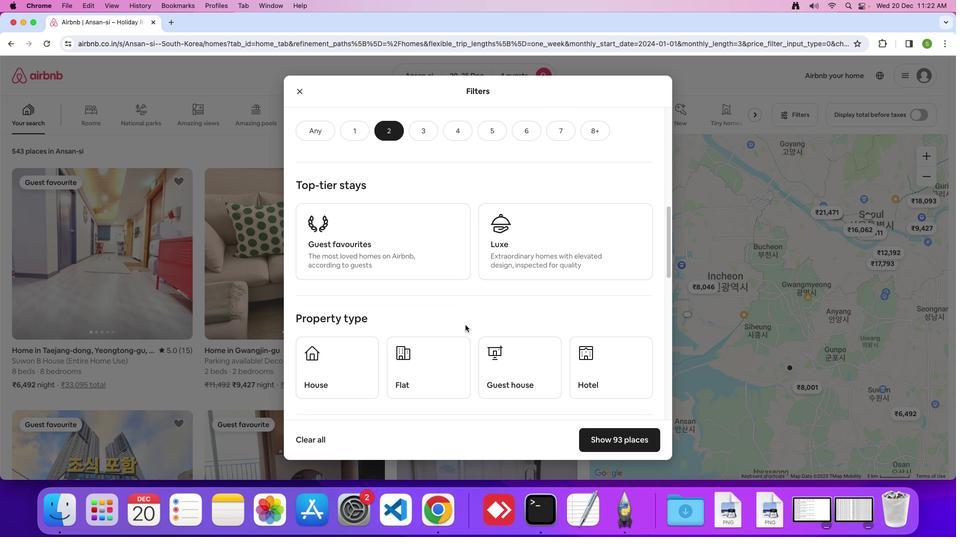 
Action: Mouse scrolled (458, 319) with delta (-53, -9)
Screenshot: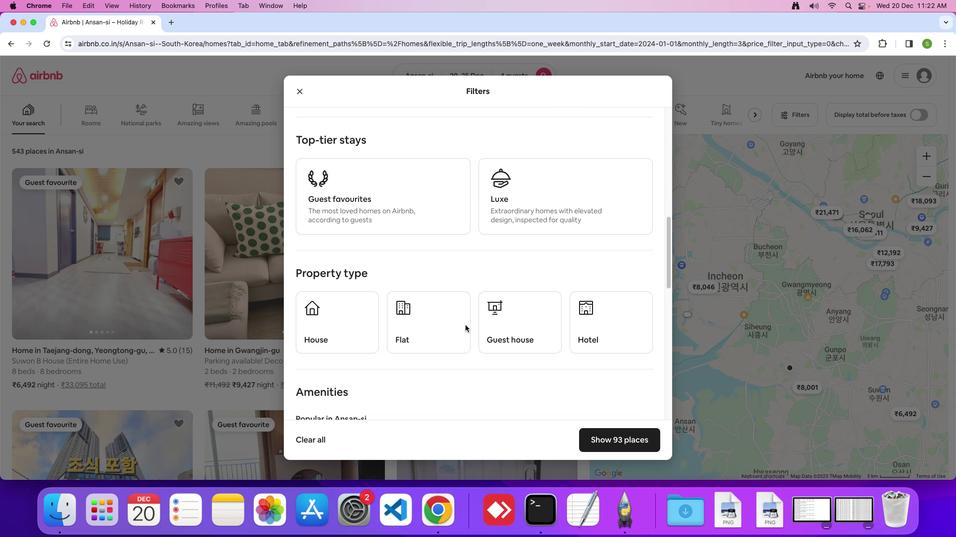
Action: Mouse moved to (510, 295)
Screenshot: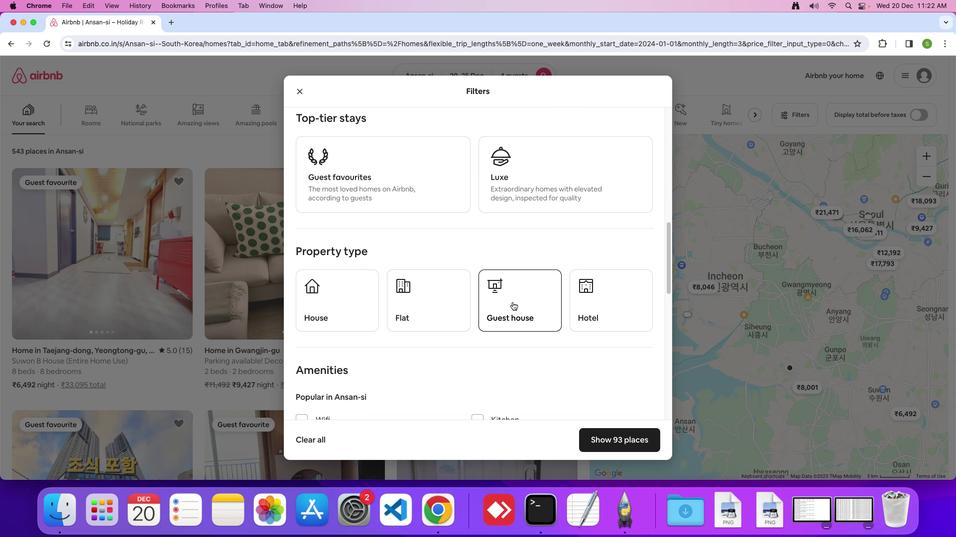 
Action: Mouse pressed left at (510, 295)
Screenshot: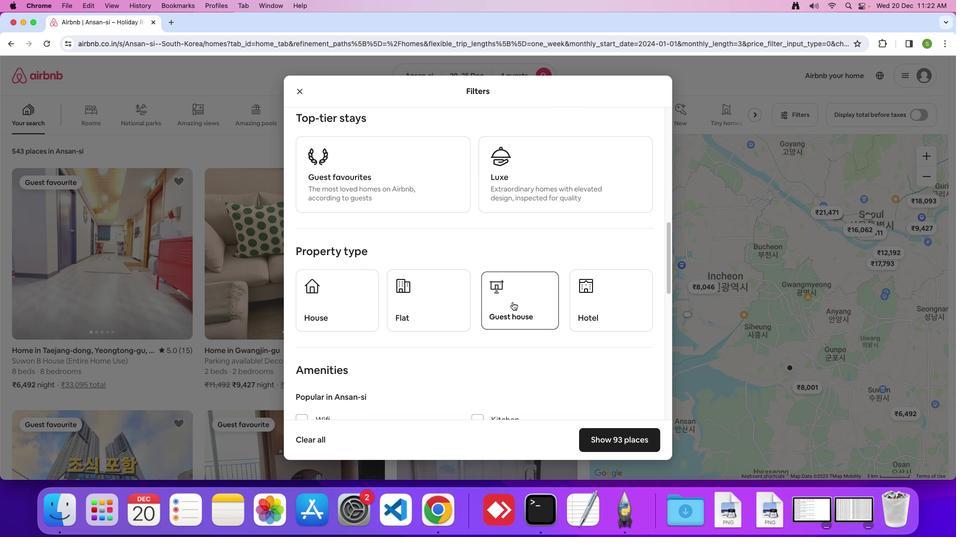 
Action: Mouse moved to (407, 330)
Screenshot: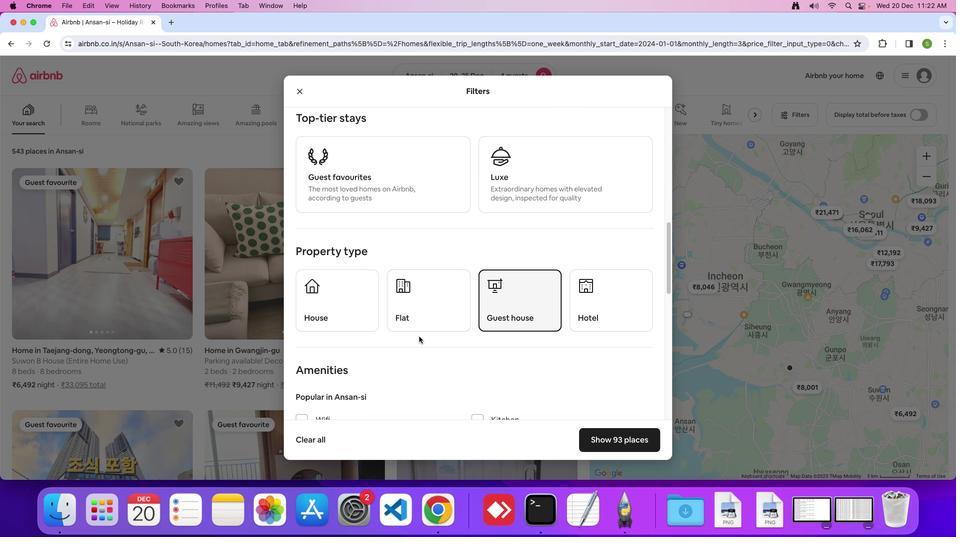 
Action: Mouse scrolled (407, 330) with delta (-53, -8)
Screenshot: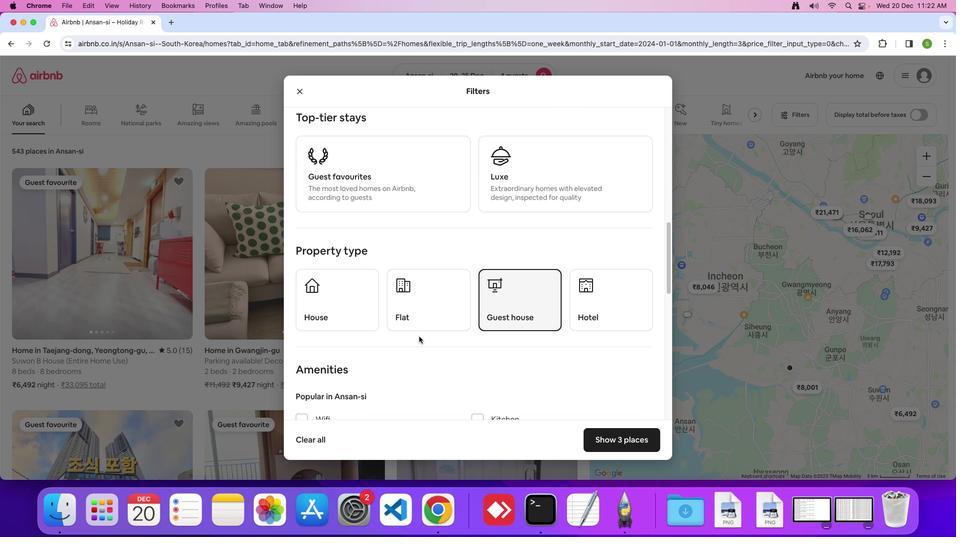 
Action: Mouse scrolled (407, 330) with delta (-53, -8)
Screenshot: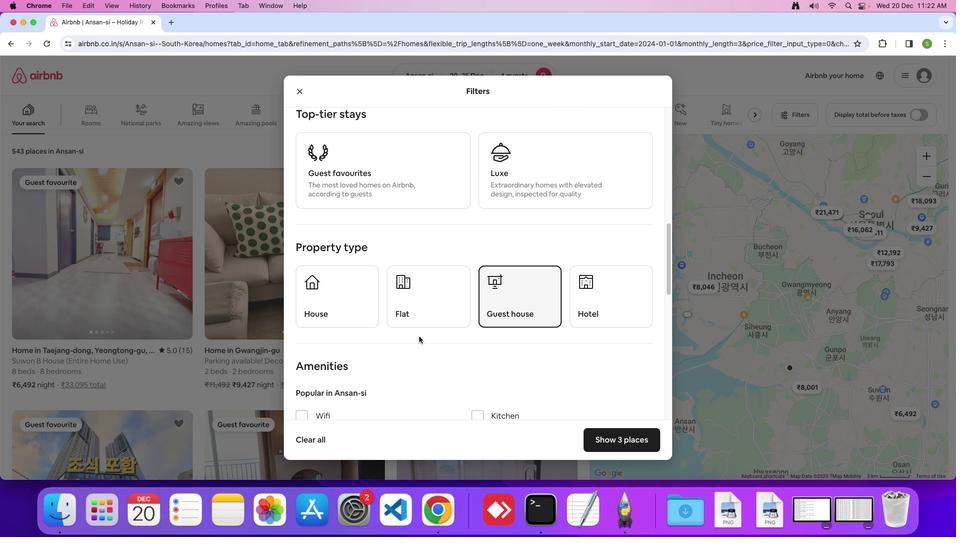 
Action: Mouse scrolled (407, 330) with delta (-53, -8)
Screenshot: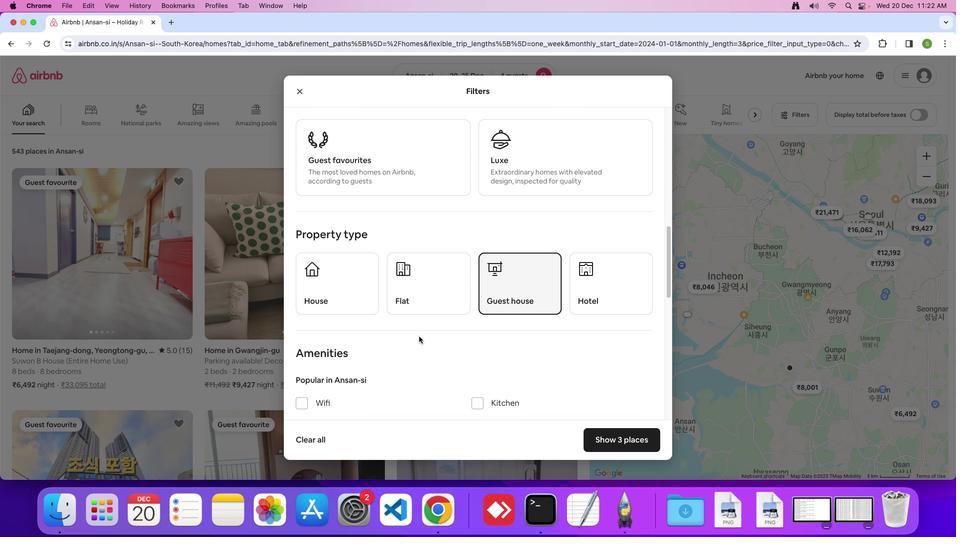 
Action: Mouse scrolled (407, 330) with delta (-53, -8)
Screenshot: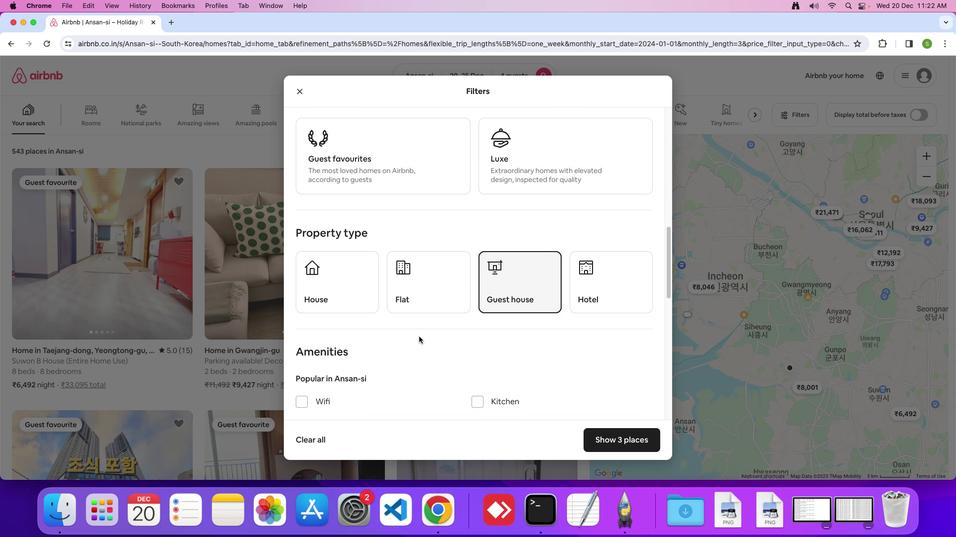 
Action: Mouse scrolled (407, 330) with delta (-53, -8)
Screenshot: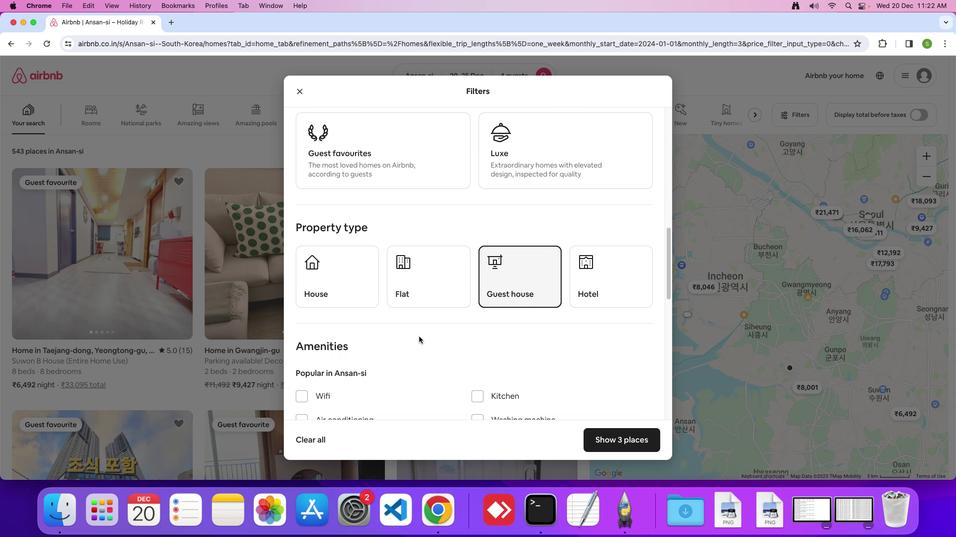 
Action: Mouse scrolled (407, 330) with delta (-53, -8)
Screenshot: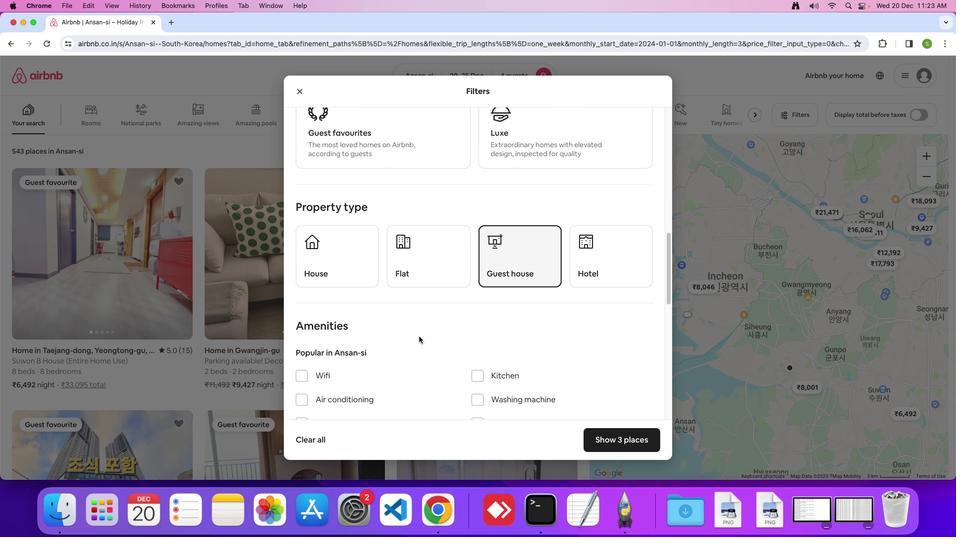 
Action: Mouse scrolled (407, 330) with delta (-53, -8)
Screenshot: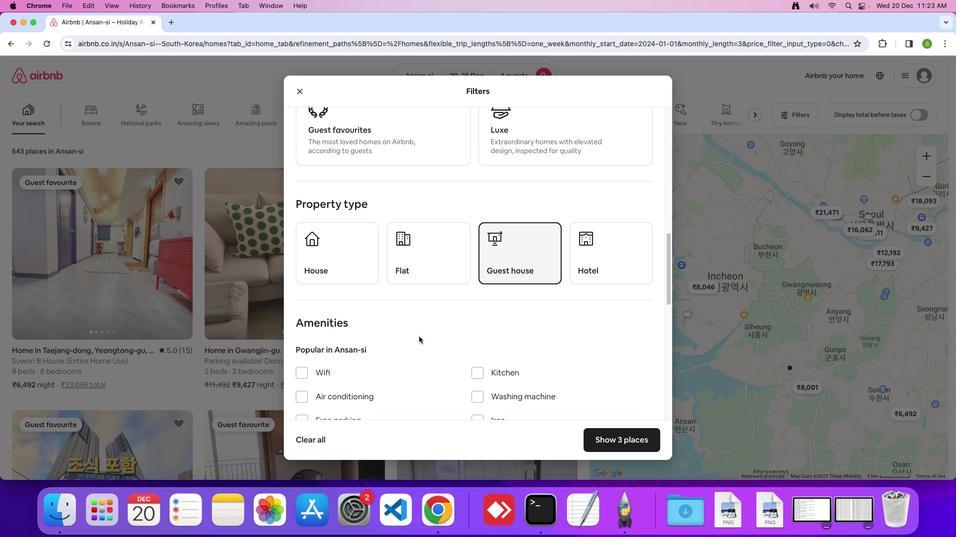 
Action: Mouse scrolled (407, 330) with delta (-53, -8)
Screenshot: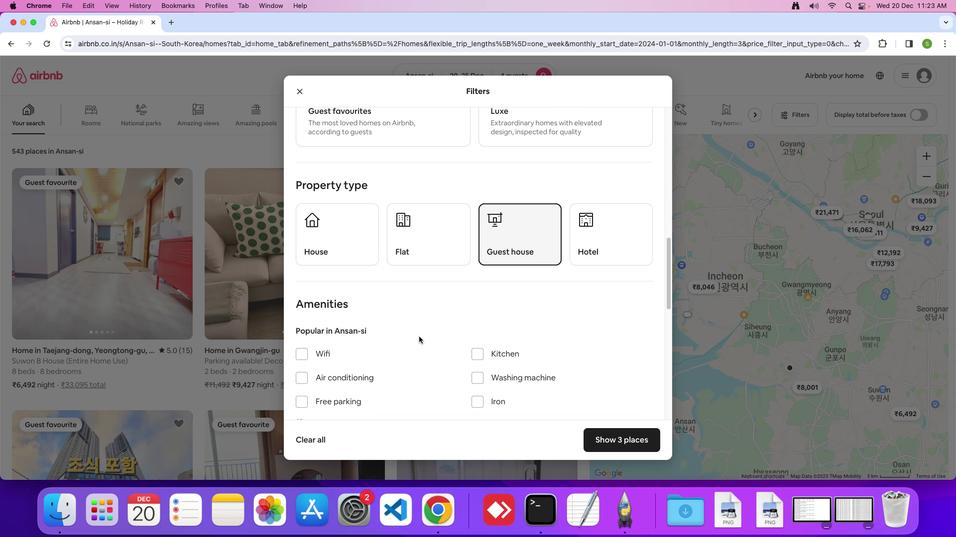 
Action: Mouse scrolled (407, 330) with delta (-53, -8)
Screenshot: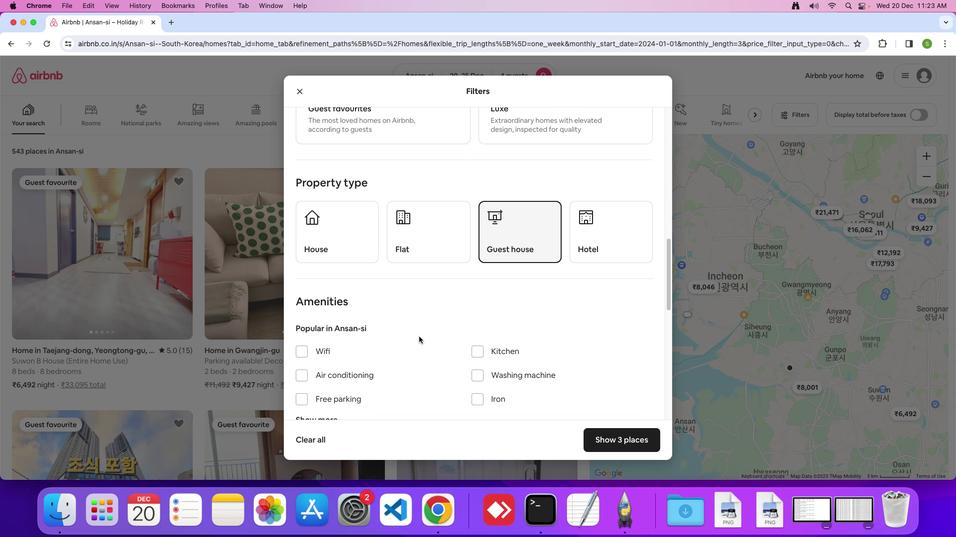 
Action: Mouse scrolled (407, 330) with delta (-53, -9)
Screenshot: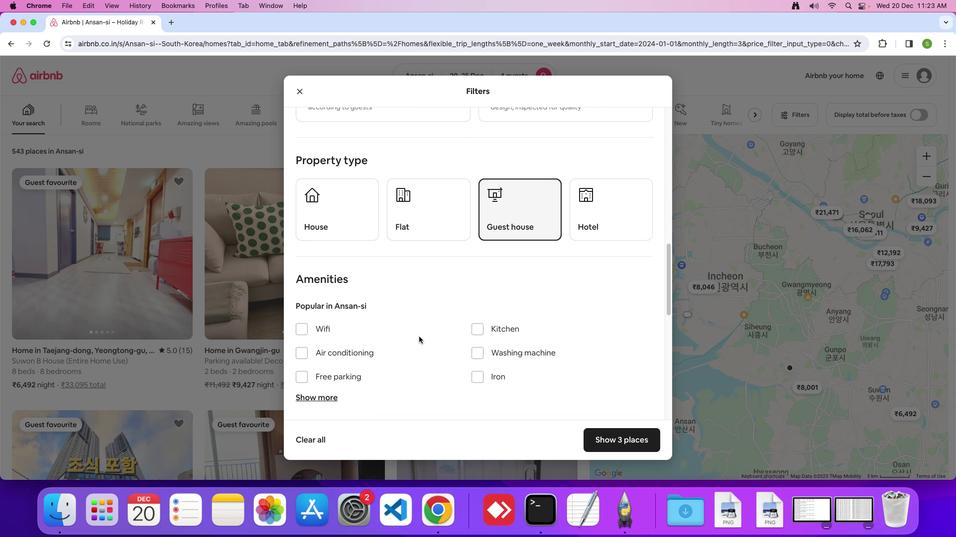 
Action: Mouse scrolled (407, 330) with delta (-53, -8)
Screenshot: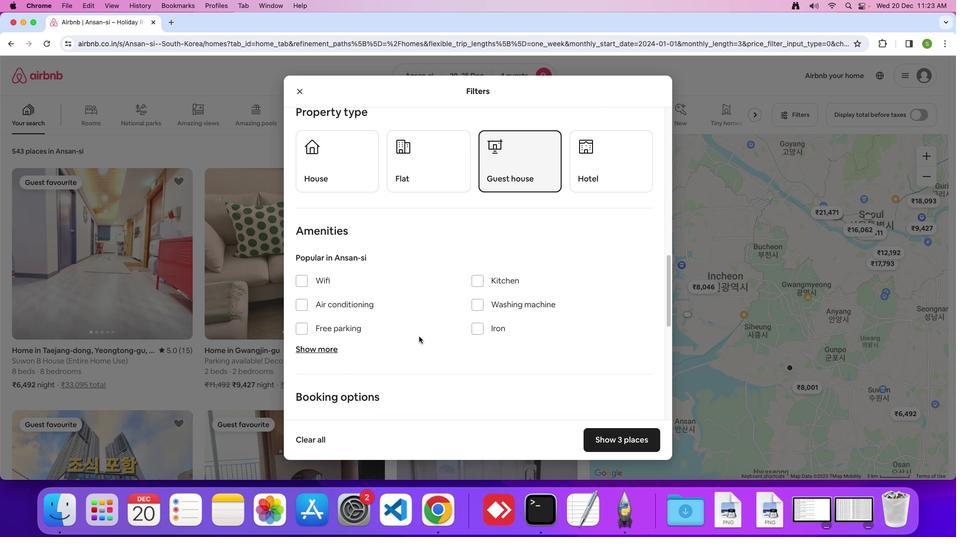 
Action: Mouse scrolled (407, 330) with delta (-53, -8)
Screenshot: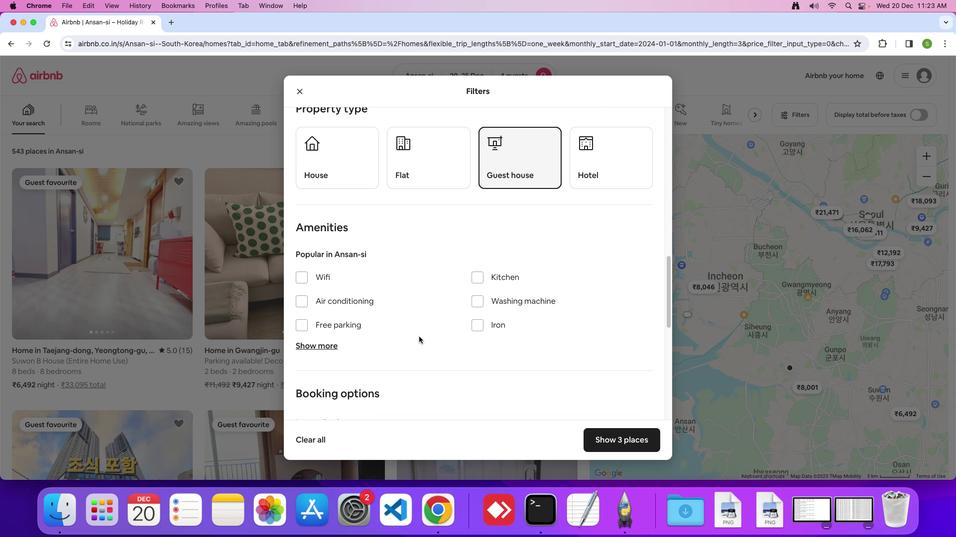
Action: Mouse scrolled (407, 330) with delta (-53, -9)
Screenshot: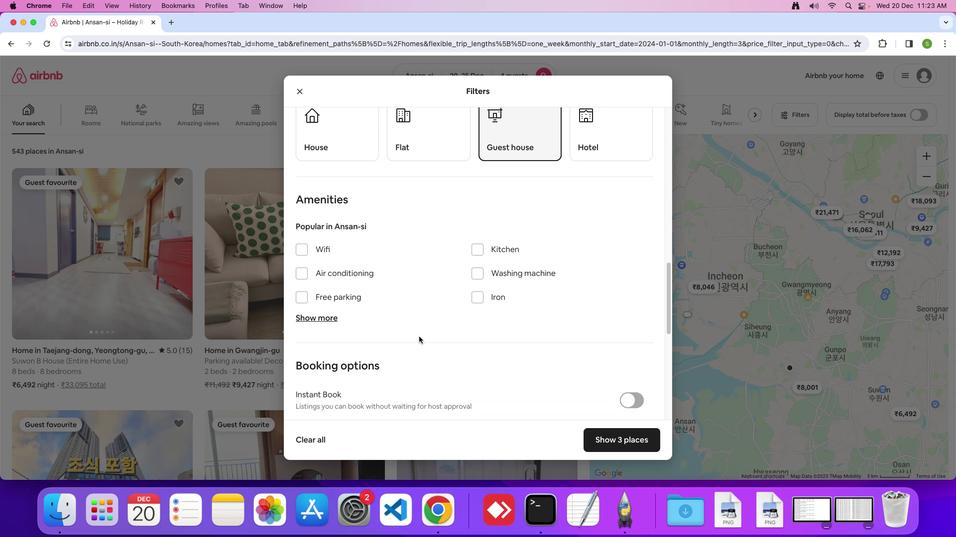 
Action: Mouse moved to (281, 212)
Screenshot: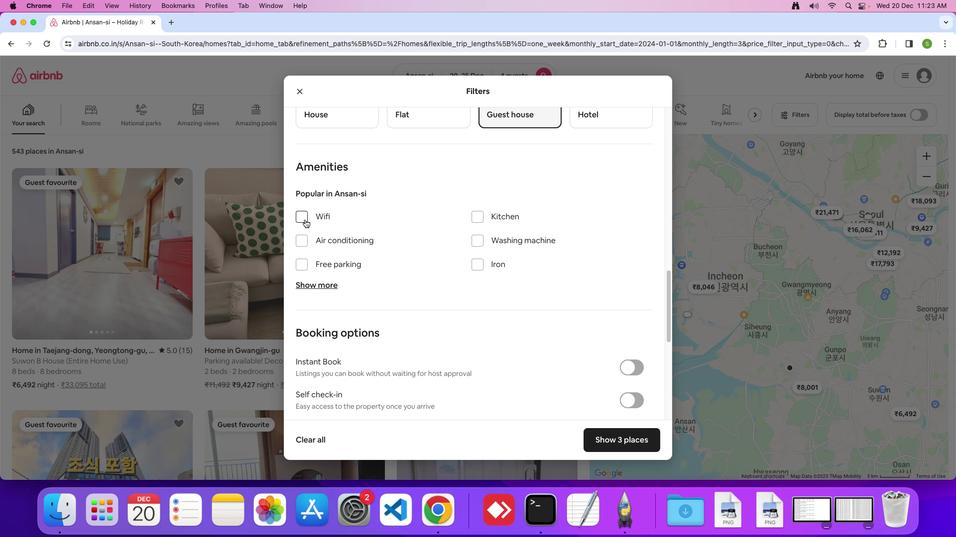 
Action: Mouse pressed left at (281, 212)
Screenshot: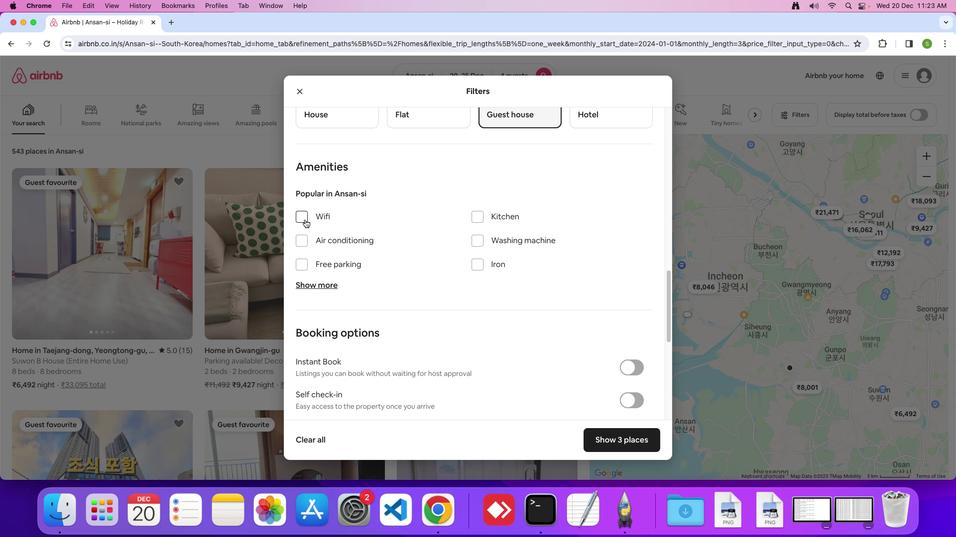 
Action: Mouse moved to (294, 281)
Screenshot: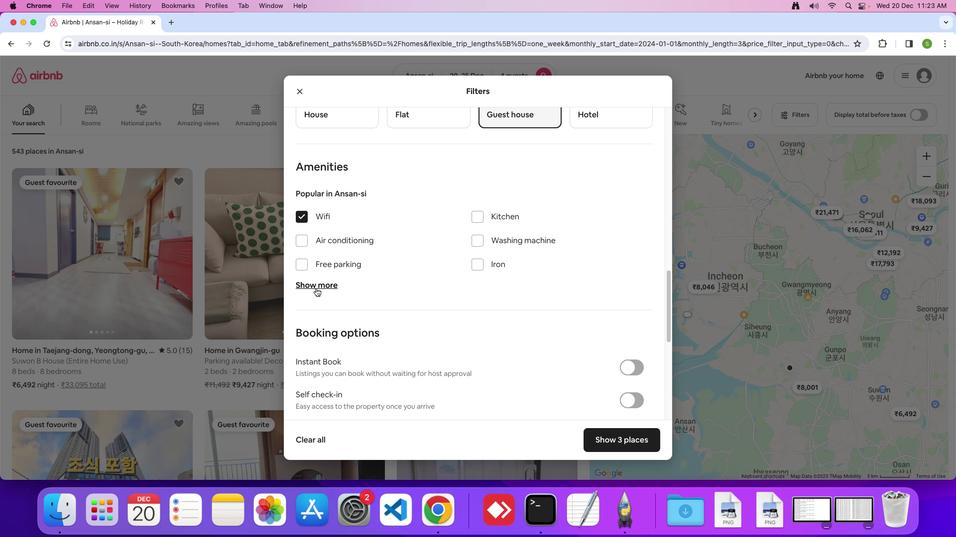 
Action: Mouse pressed left at (294, 281)
Screenshot: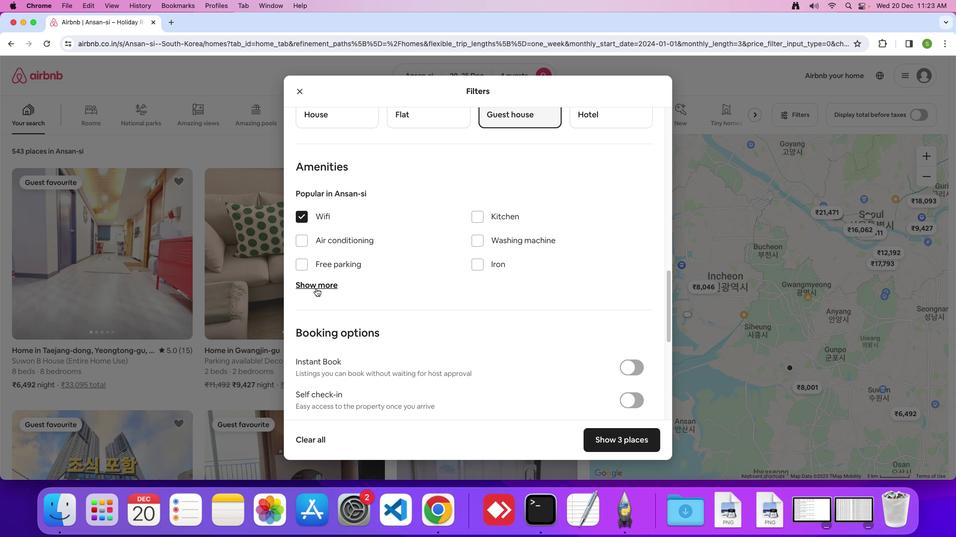 
Action: Mouse moved to (279, 255)
Screenshot: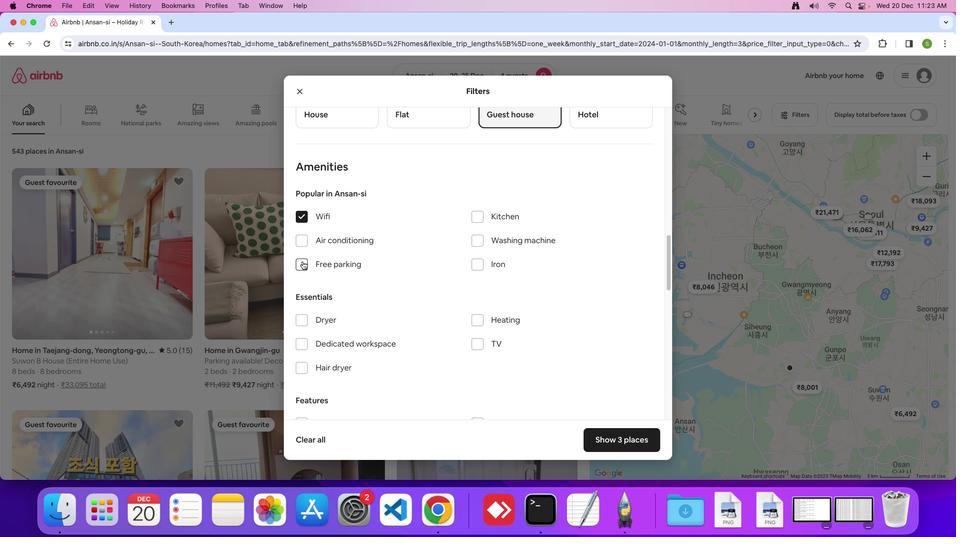 
Action: Mouse pressed left at (279, 255)
Screenshot: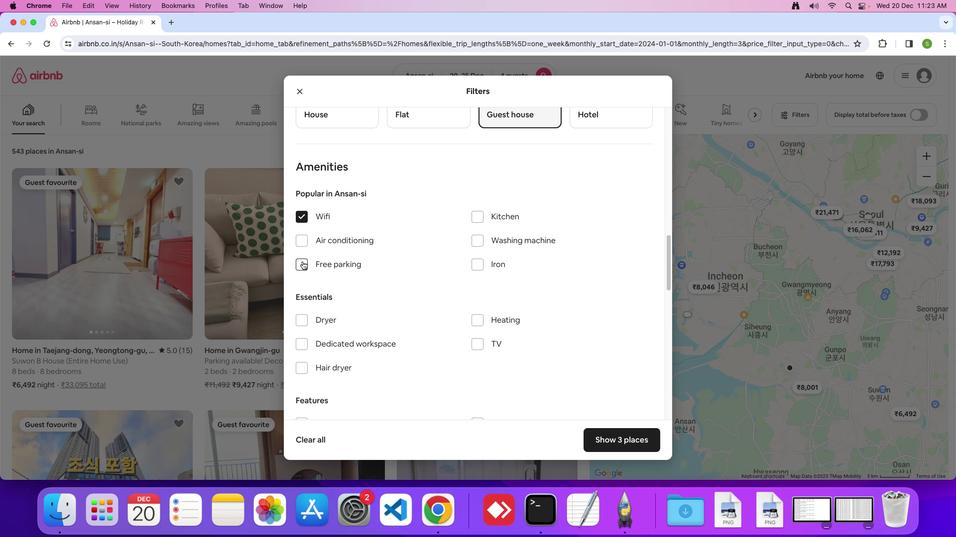 
Action: Mouse moved to (475, 334)
Screenshot: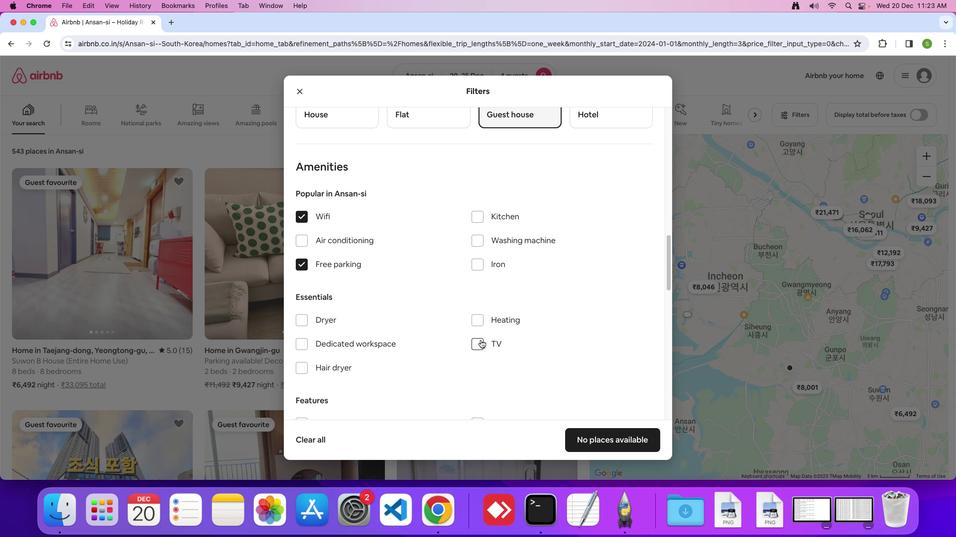 
Action: Mouse pressed left at (475, 334)
Screenshot: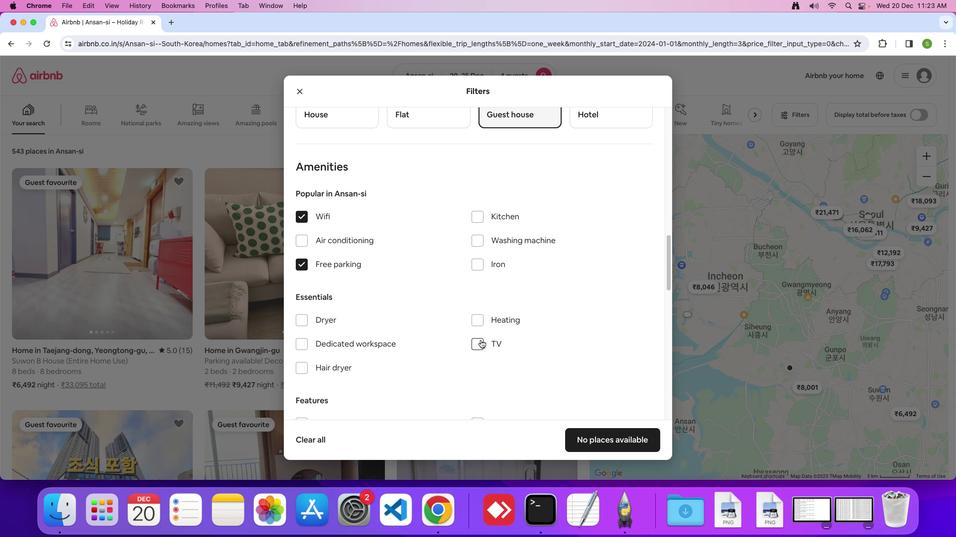 
Action: Mouse moved to (383, 338)
Screenshot: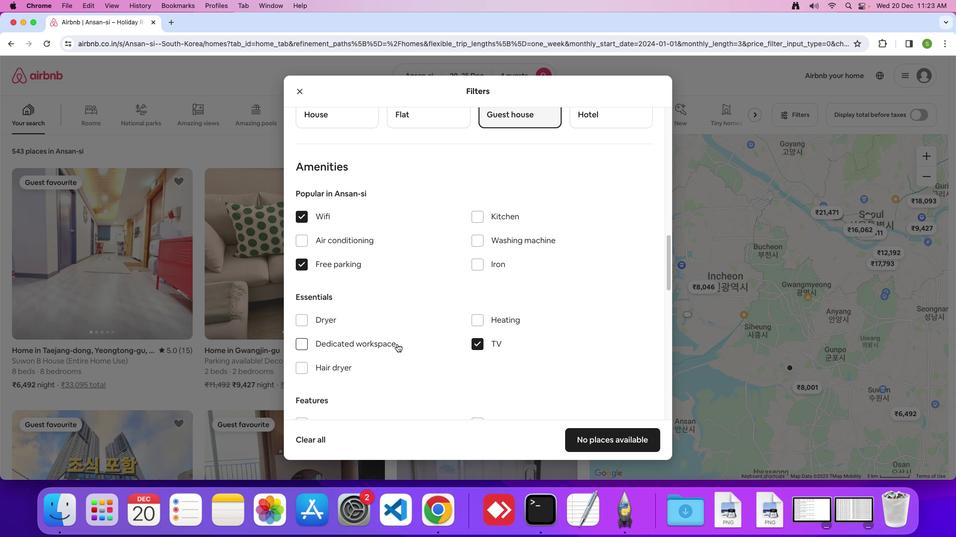 
Action: Mouse scrolled (383, 338) with delta (-53, -8)
Screenshot: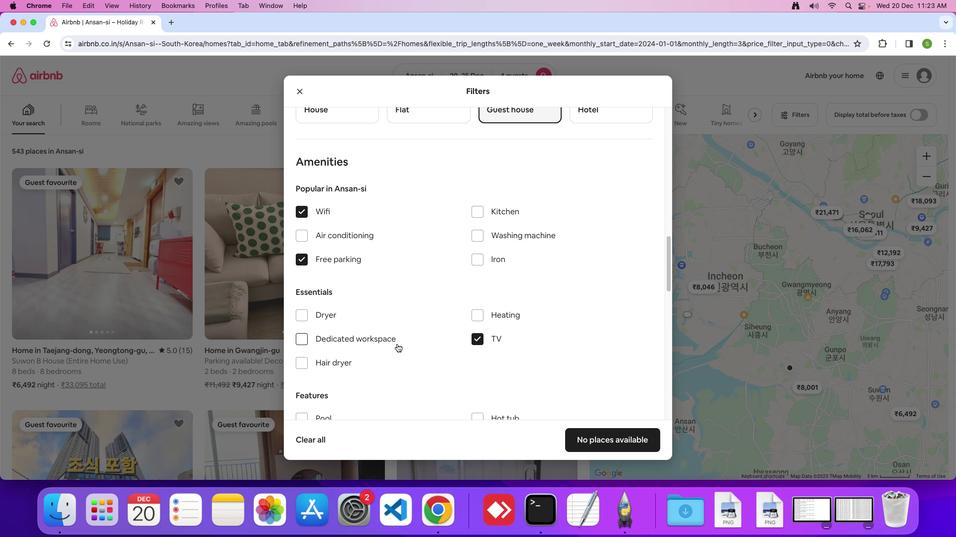 
Action: Mouse scrolled (383, 338) with delta (-53, -8)
Screenshot: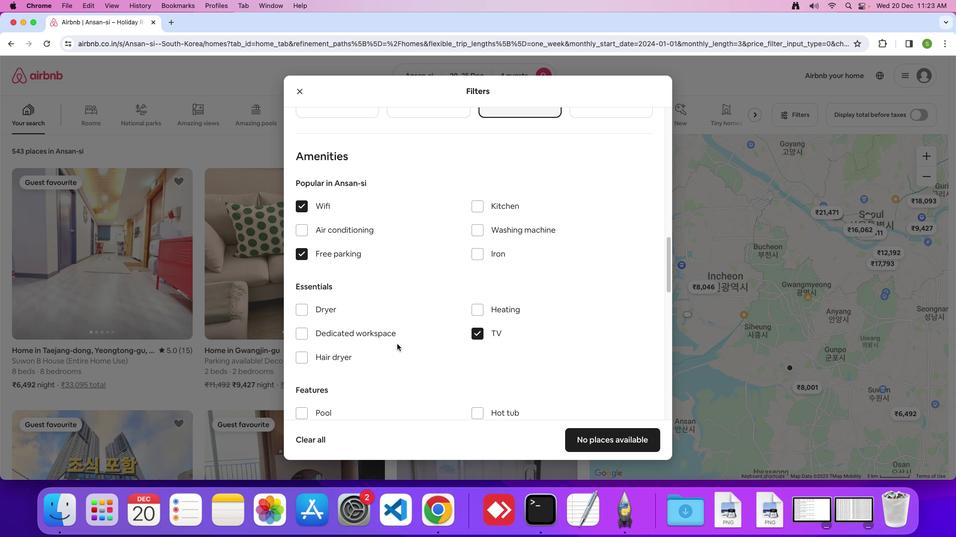 
Action: Mouse scrolled (383, 338) with delta (-53, -8)
Screenshot: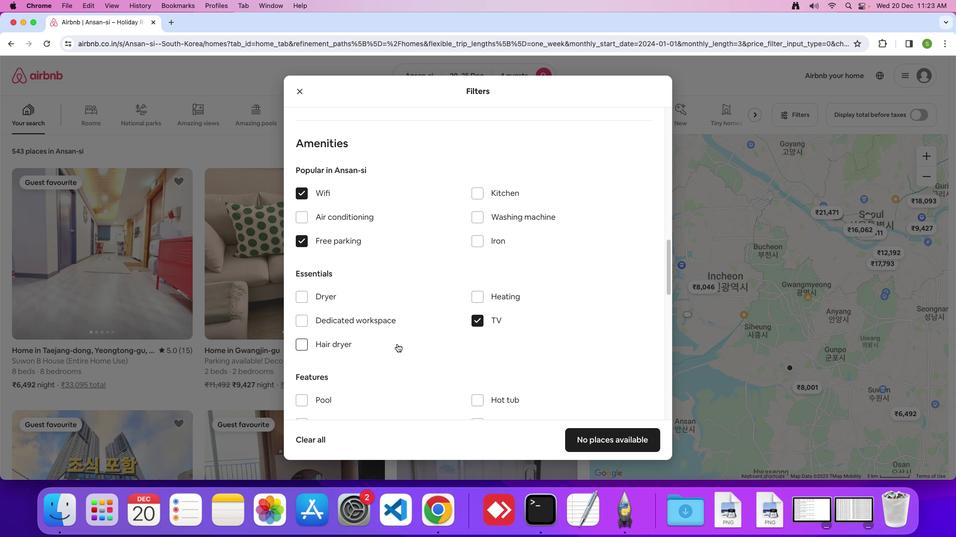 
Action: Mouse scrolled (383, 338) with delta (-53, -8)
Screenshot: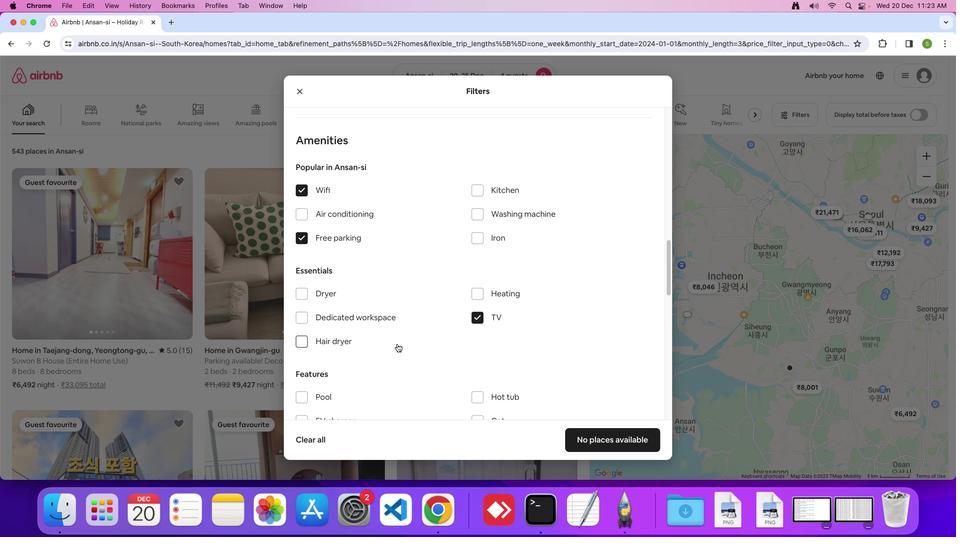 
Action: Mouse scrolled (383, 338) with delta (-53, -8)
Screenshot: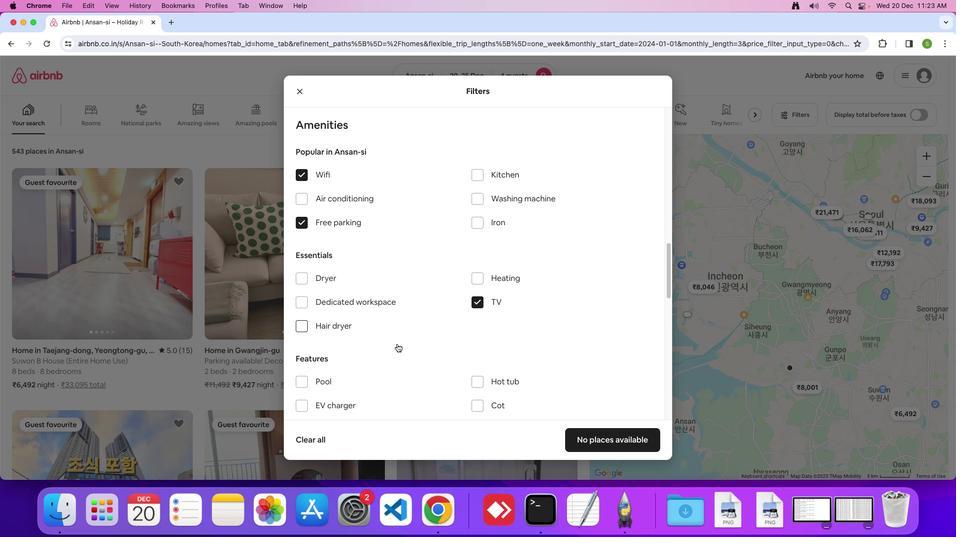 
Action: Mouse scrolled (383, 338) with delta (-53, -8)
Screenshot: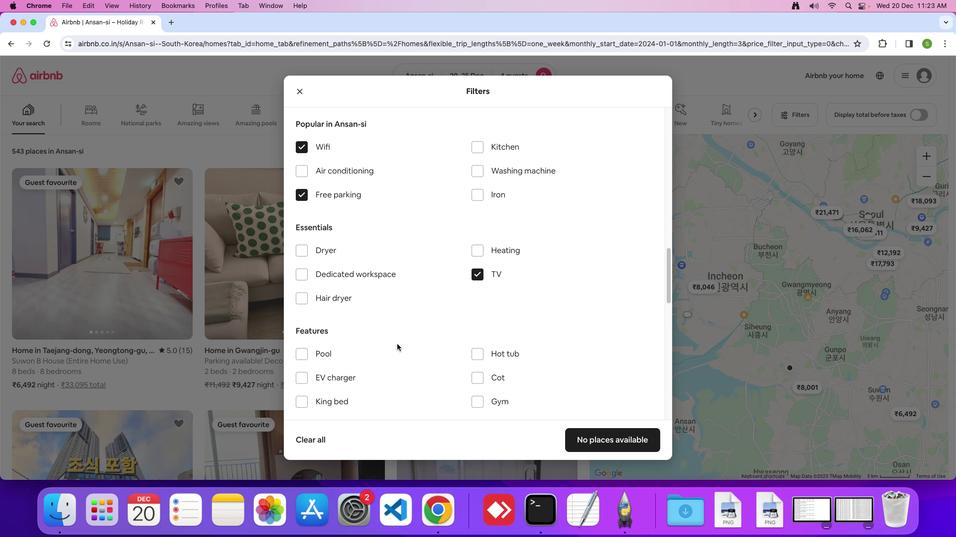 
Action: Mouse scrolled (383, 338) with delta (-53, -8)
Screenshot: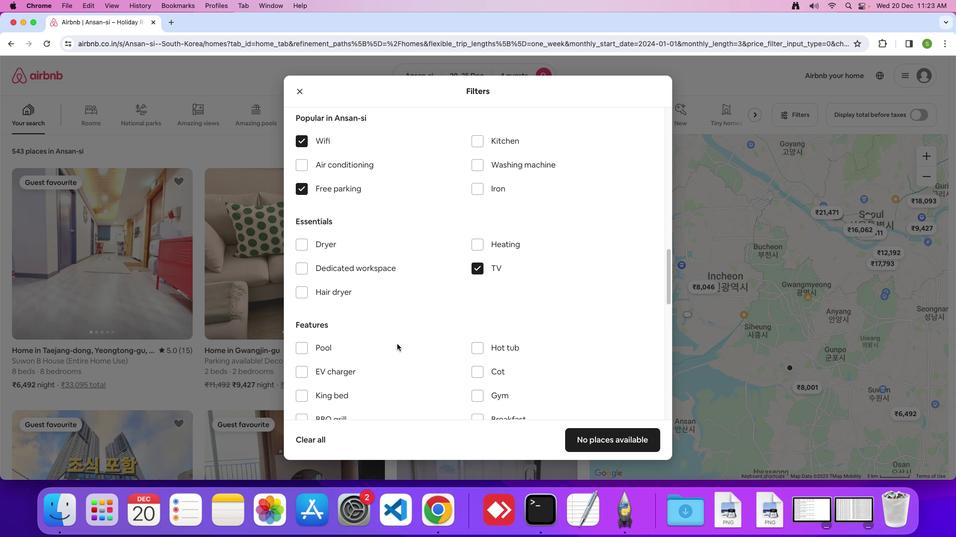 
Action: Mouse scrolled (383, 338) with delta (-53, -8)
Screenshot: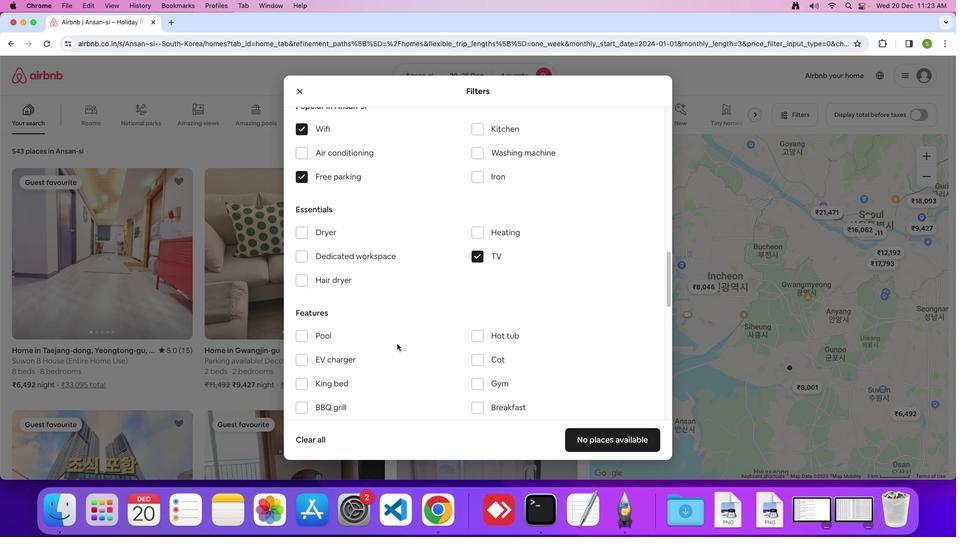 
Action: Mouse scrolled (383, 338) with delta (-53, -8)
Screenshot: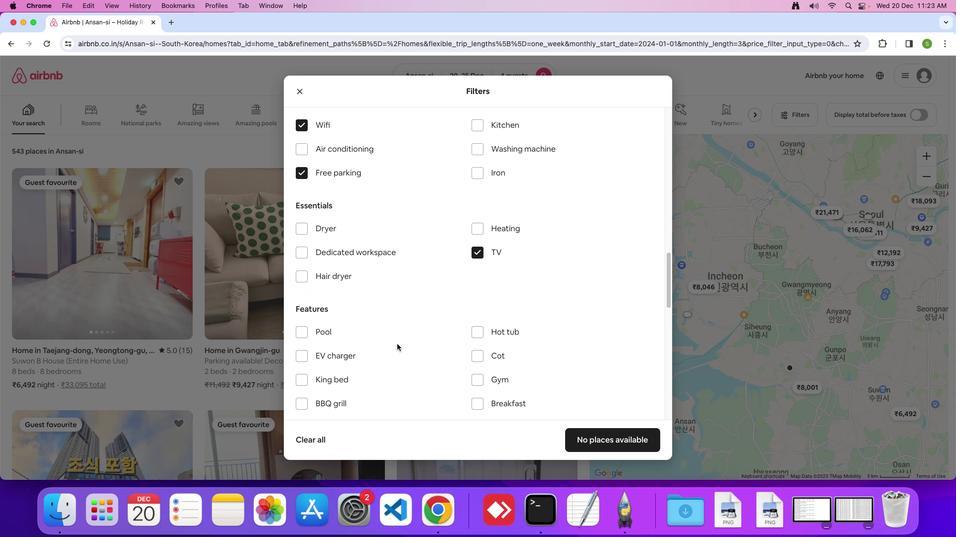 
Action: Mouse scrolled (383, 338) with delta (-53, -8)
Screenshot: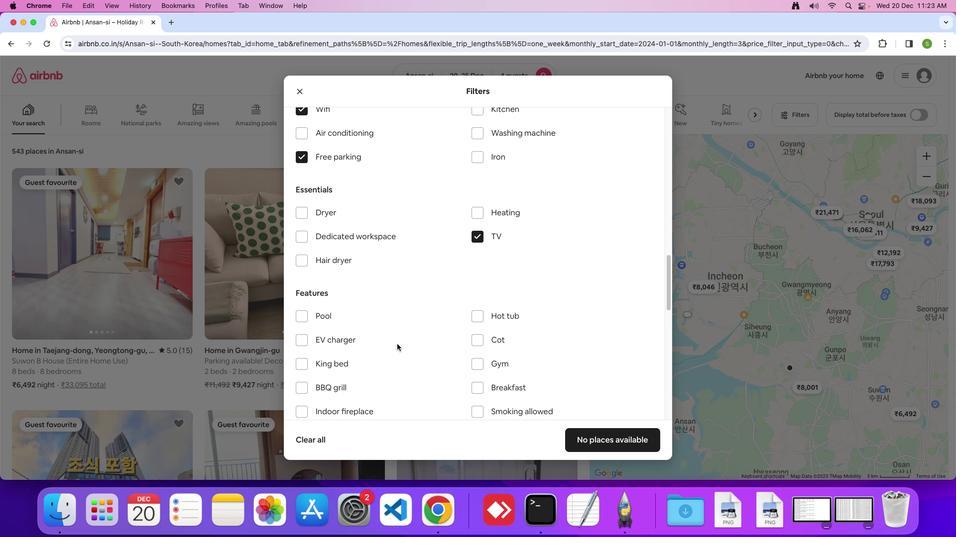 
Action: Mouse scrolled (383, 338) with delta (-53, -8)
Screenshot: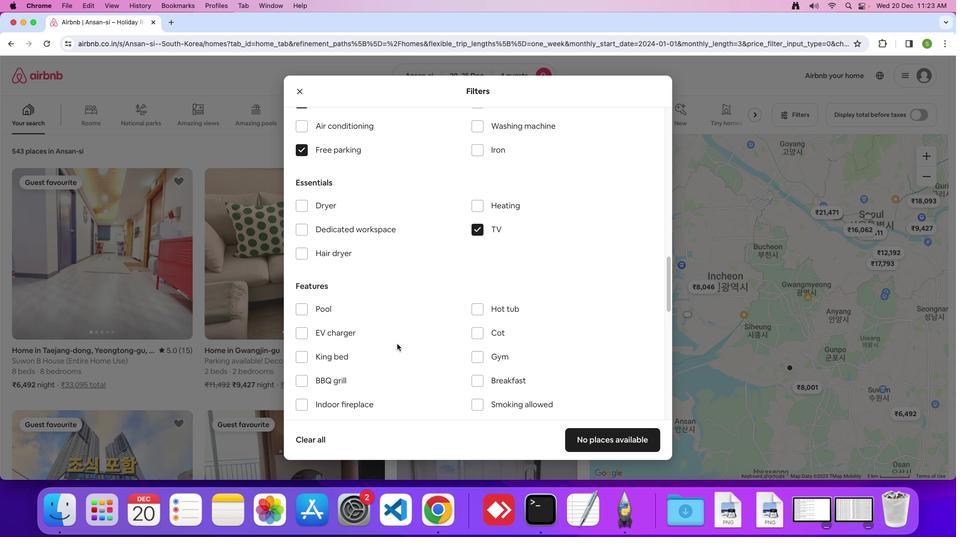 
Action: Mouse scrolled (383, 338) with delta (-53, -9)
Screenshot: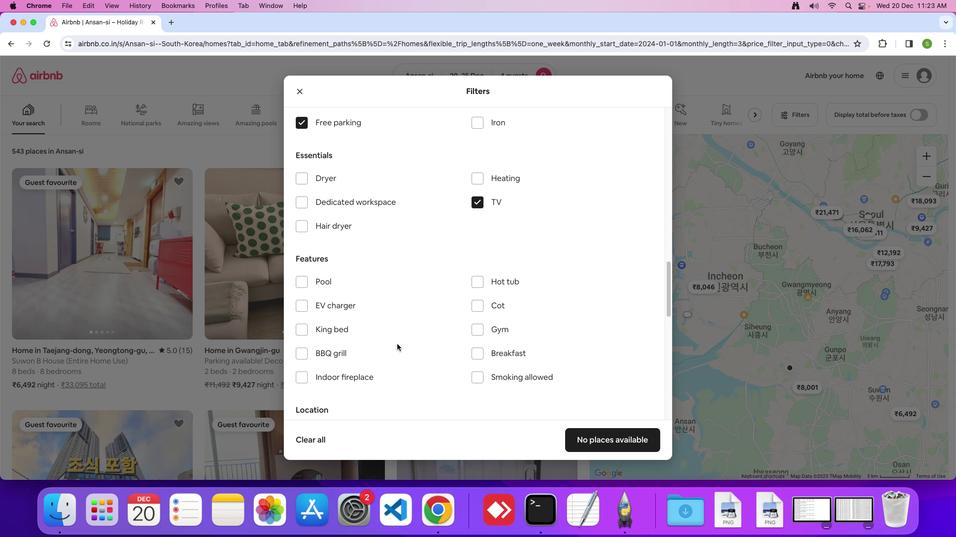 
Action: Mouse moved to (469, 274)
Screenshot: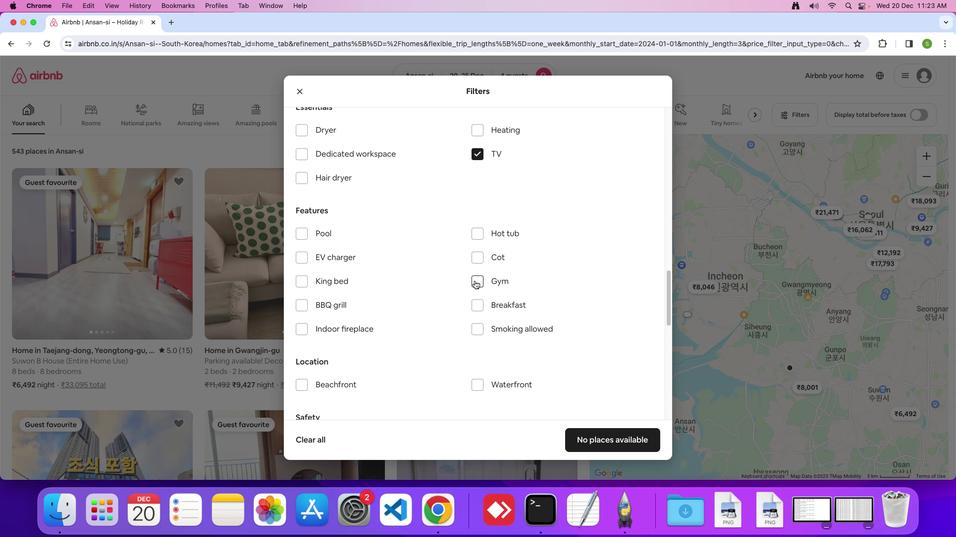 
Action: Mouse pressed left at (469, 274)
Screenshot: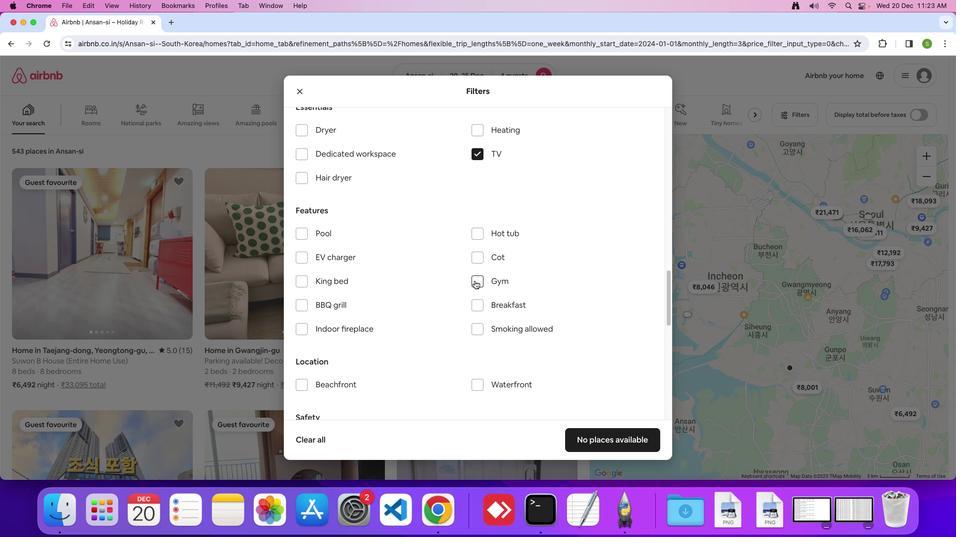 
Action: Mouse moved to (469, 298)
Screenshot: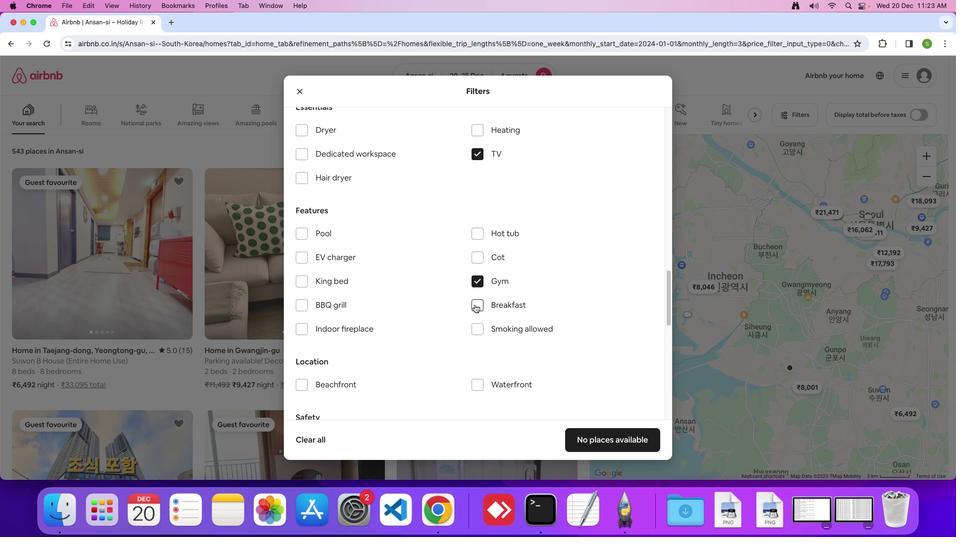 
Action: Mouse pressed left at (469, 298)
Screenshot: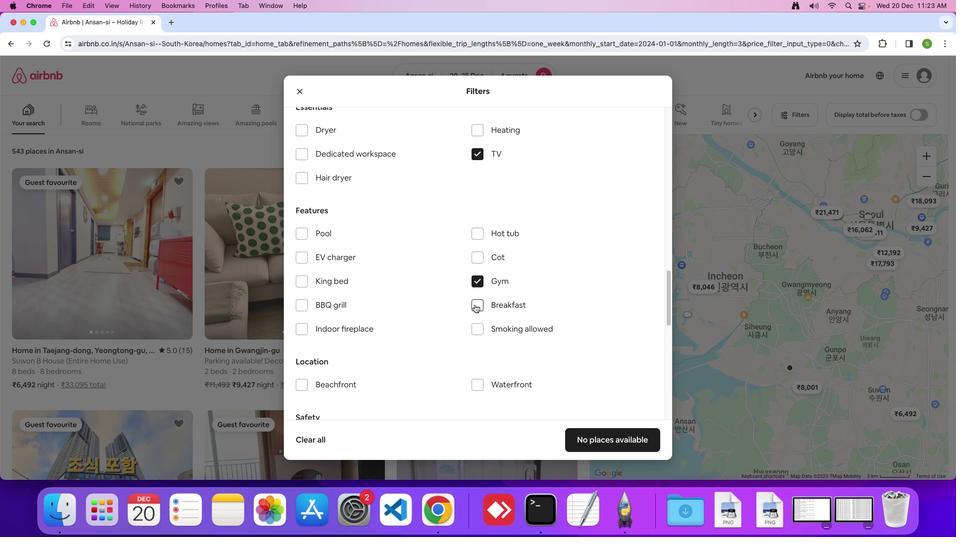
Action: Mouse moved to (403, 334)
Screenshot: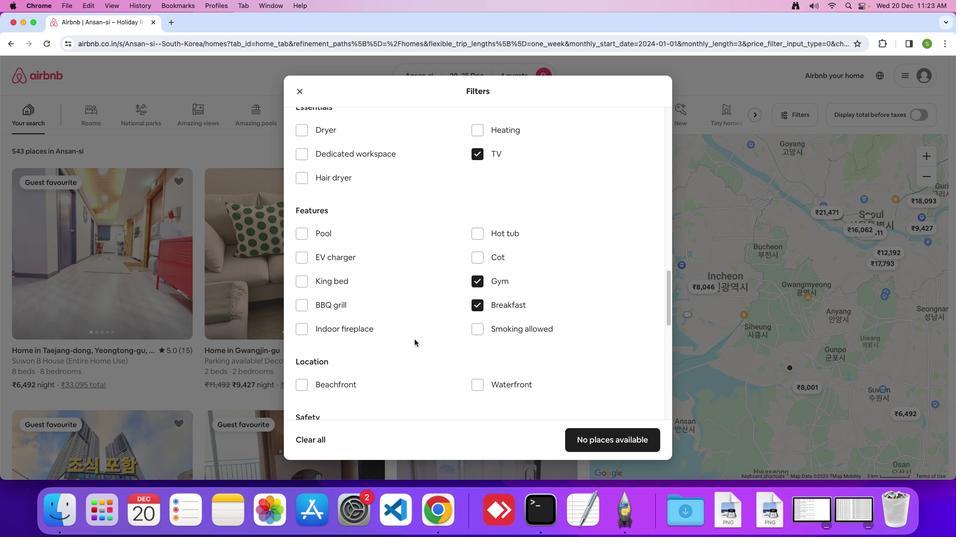 
Action: Mouse scrolled (403, 334) with delta (-53, -8)
Screenshot: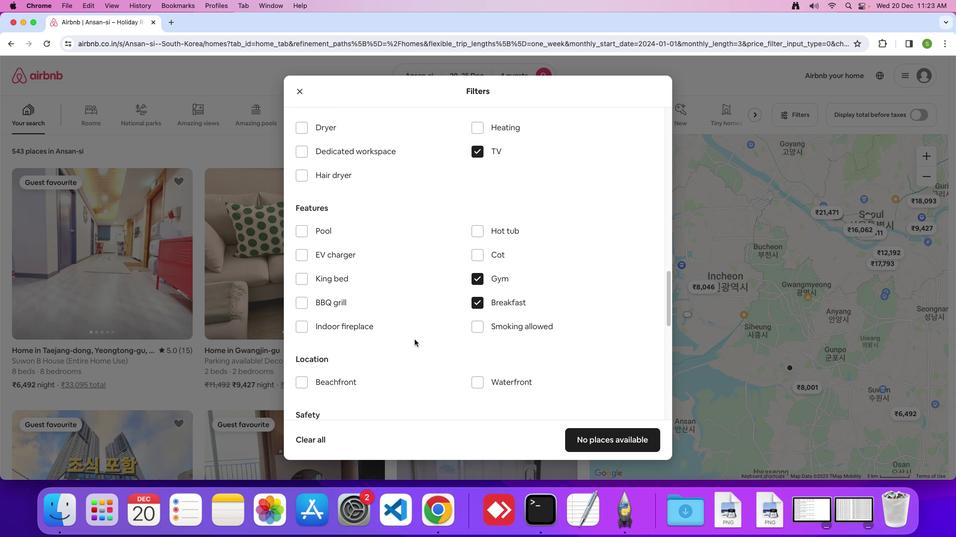 
Action: Mouse scrolled (403, 334) with delta (-53, -8)
Screenshot: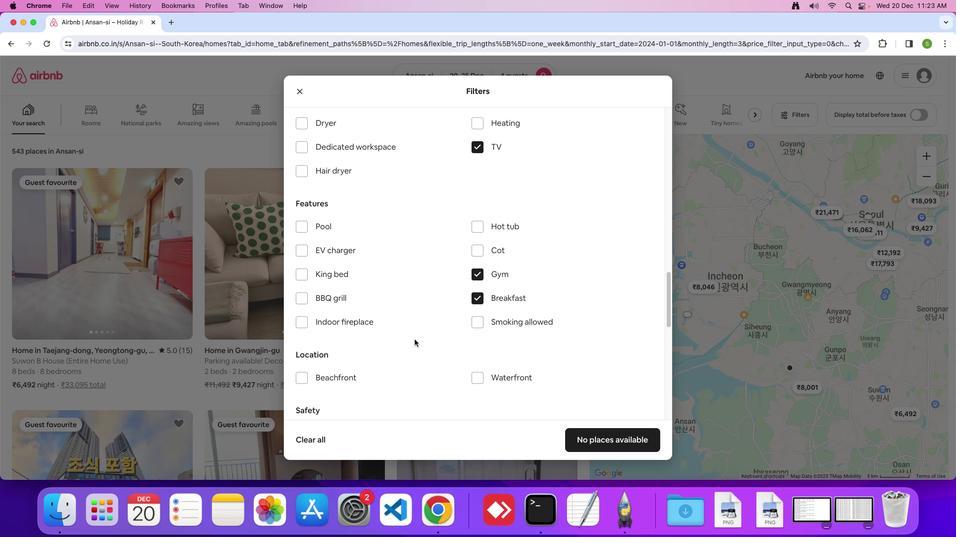 
Action: Mouse scrolled (403, 334) with delta (-53, -9)
Screenshot: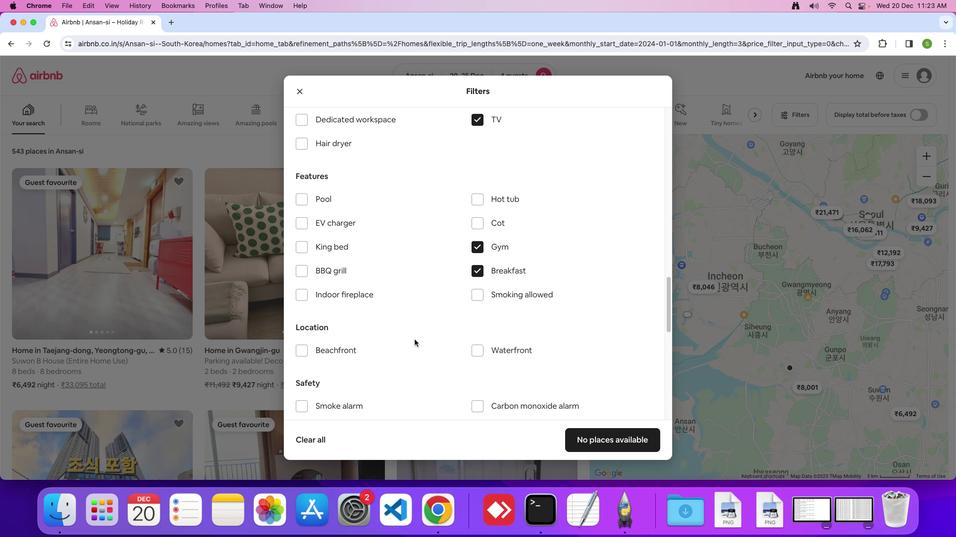 
Action: Mouse scrolled (403, 334) with delta (-53, -8)
Screenshot: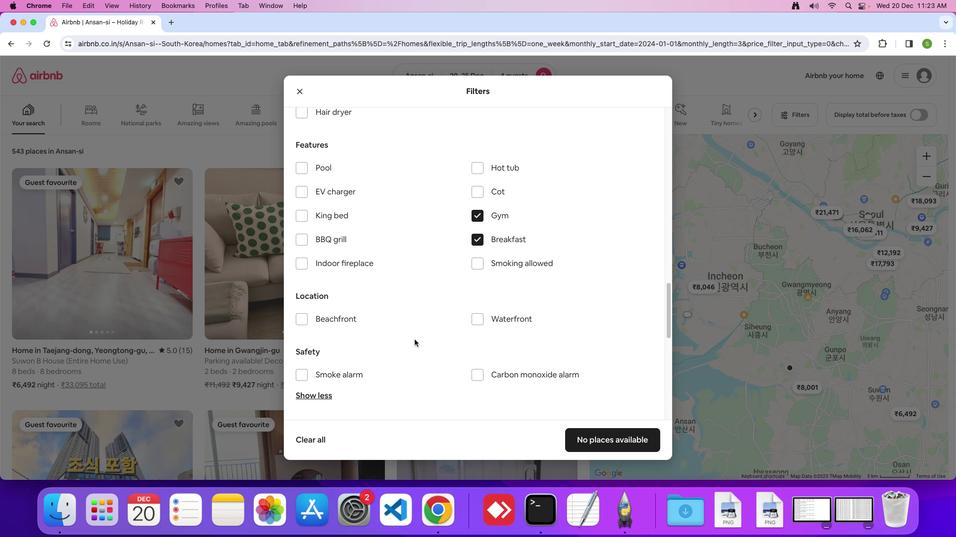 
Action: Mouse scrolled (403, 334) with delta (-53, -8)
Screenshot: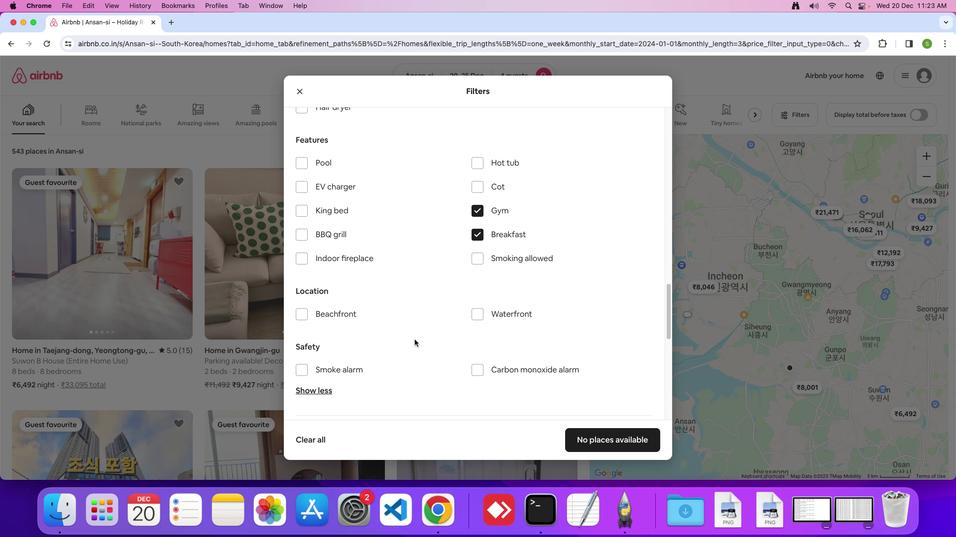 
Action: Mouse scrolled (403, 334) with delta (-53, -8)
Screenshot: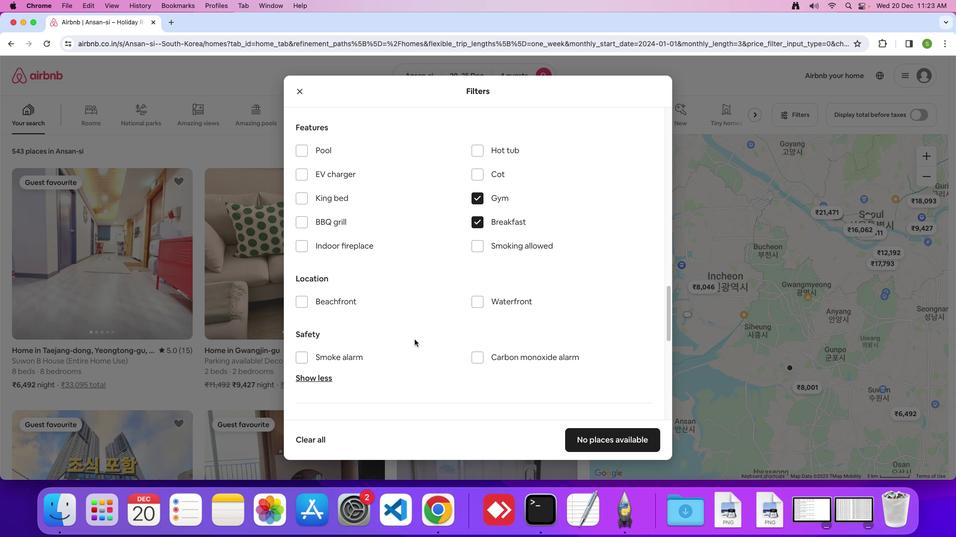 
Action: Mouse scrolled (403, 334) with delta (-53, -8)
Screenshot: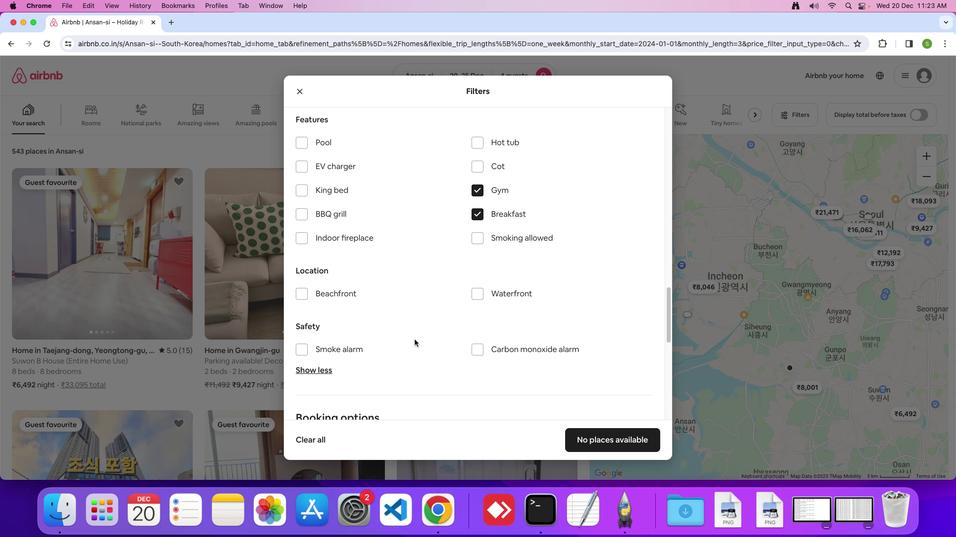 
Action: Mouse scrolled (403, 334) with delta (-53, -9)
Screenshot: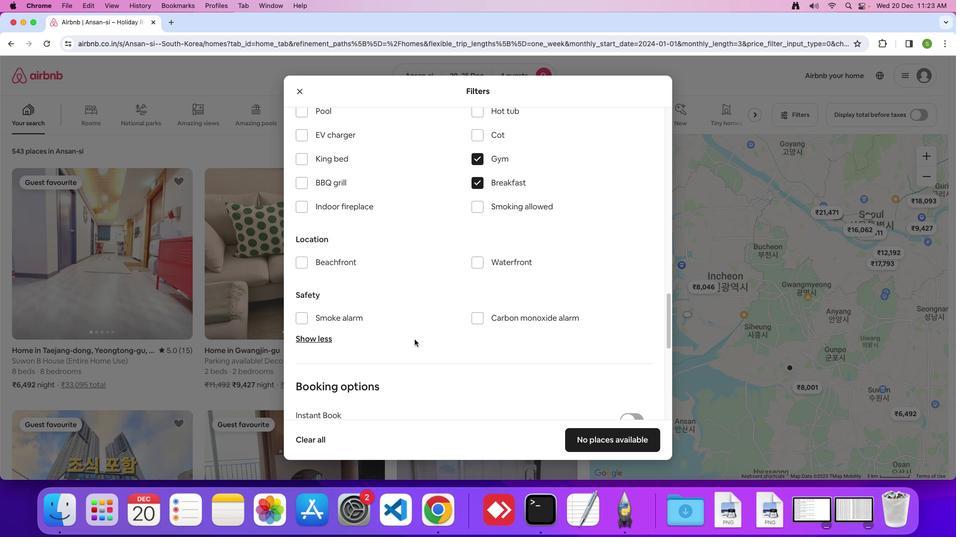
Action: Mouse scrolled (403, 334) with delta (-53, -8)
Screenshot: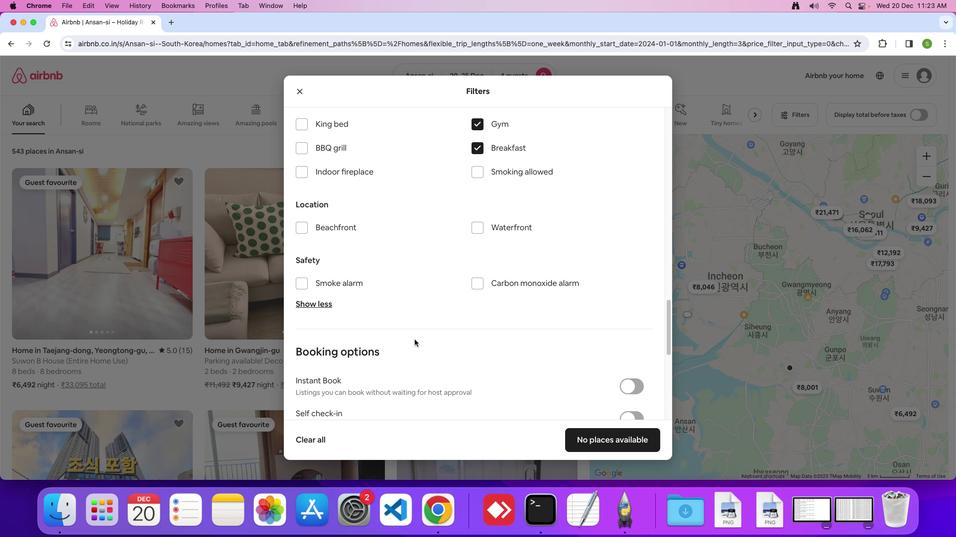 
Action: Mouse scrolled (403, 334) with delta (-53, -8)
Screenshot: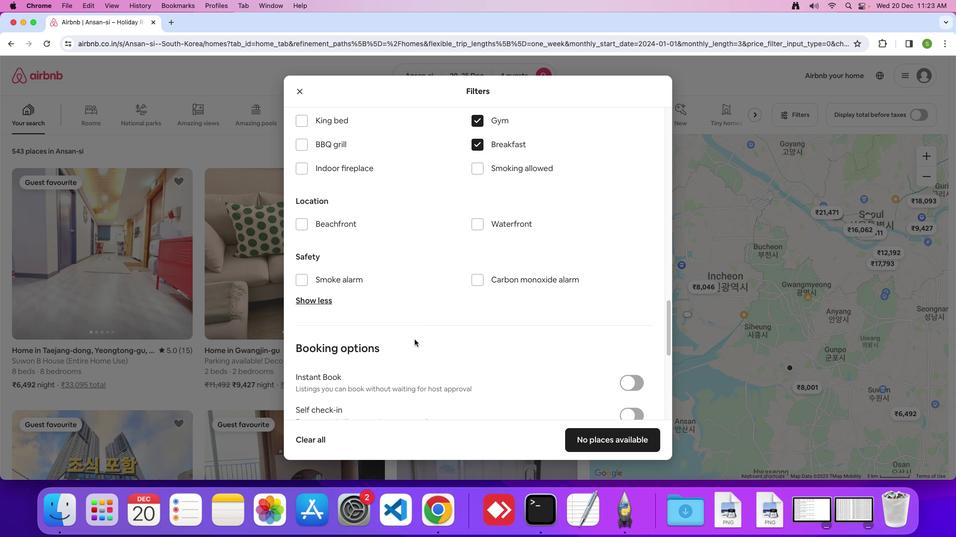 
Action: Mouse scrolled (403, 334) with delta (-53, -8)
Screenshot: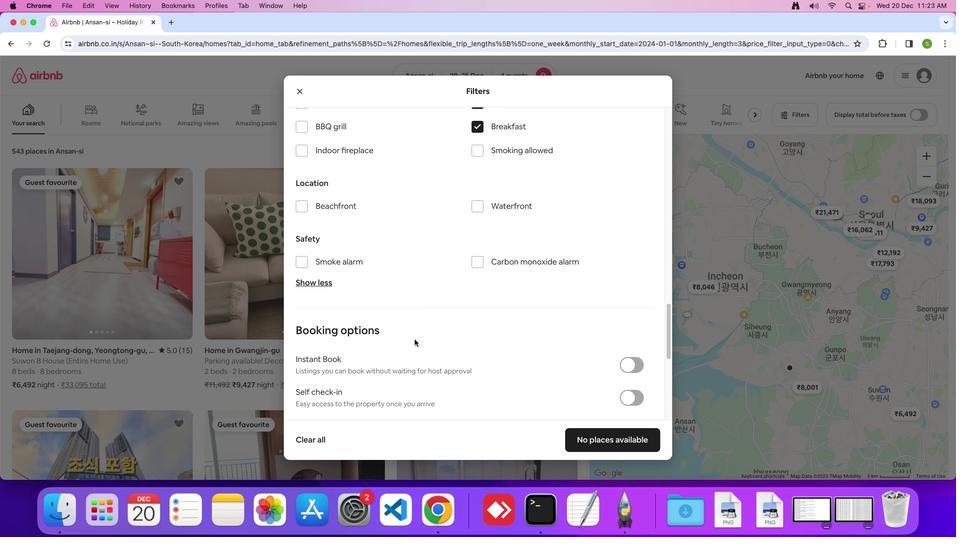
Action: Mouse scrolled (403, 334) with delta (-53, -8)
Screenshot: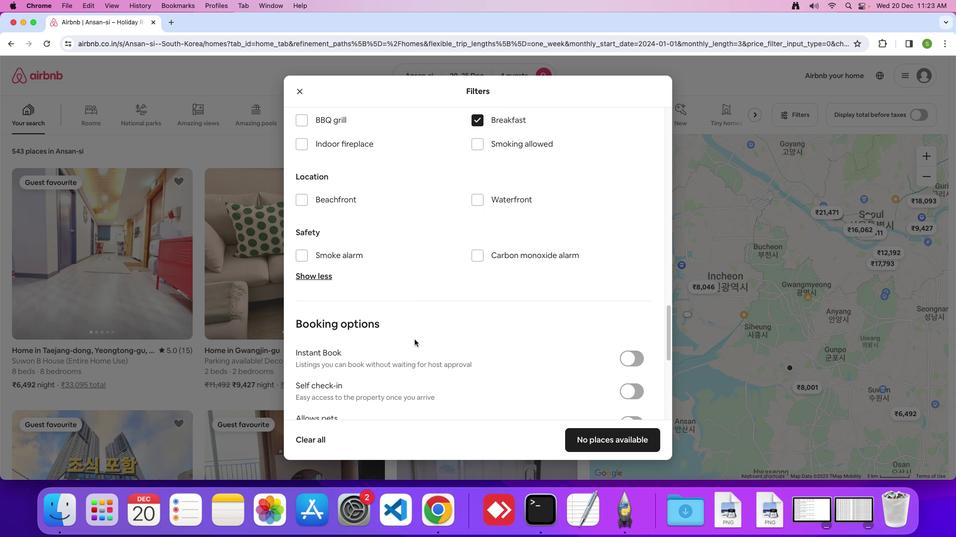 
Action: Mouse scrolled (403, 334) with delta (-53, -8)
Screenshot: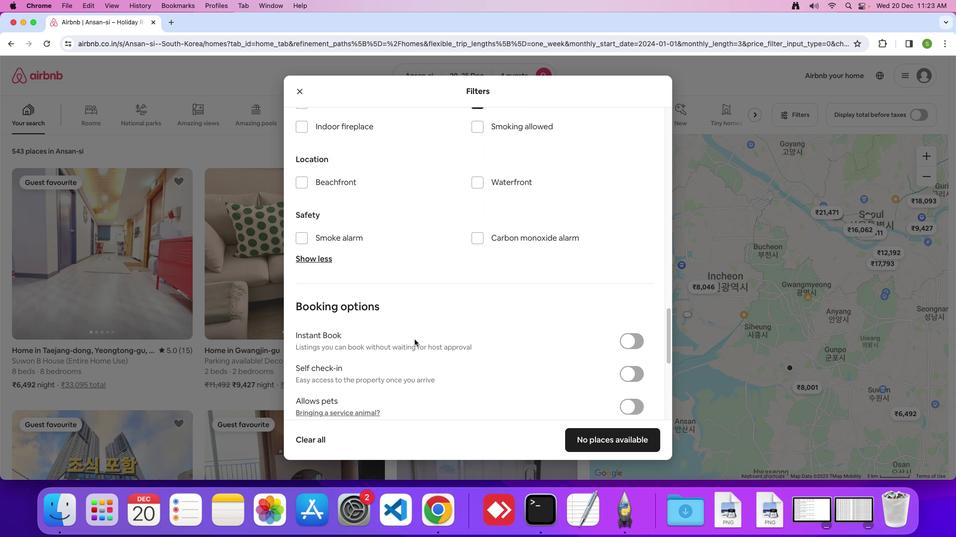 
Action: Mouse scrolled (403, 334) with delta (-53, -8)
Screenshot: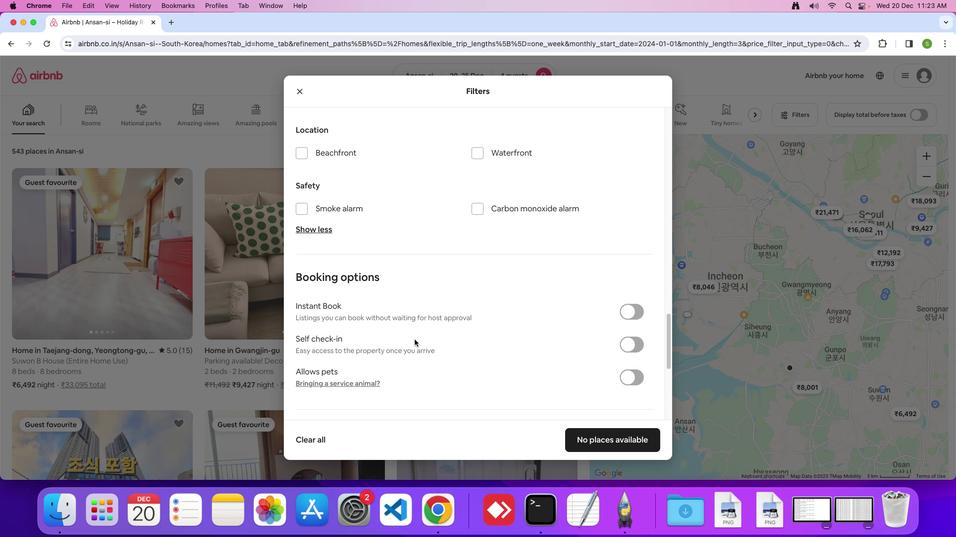 
Action: Mouse scrolled (403, 334) with delta (-53, -8)
Screenshot: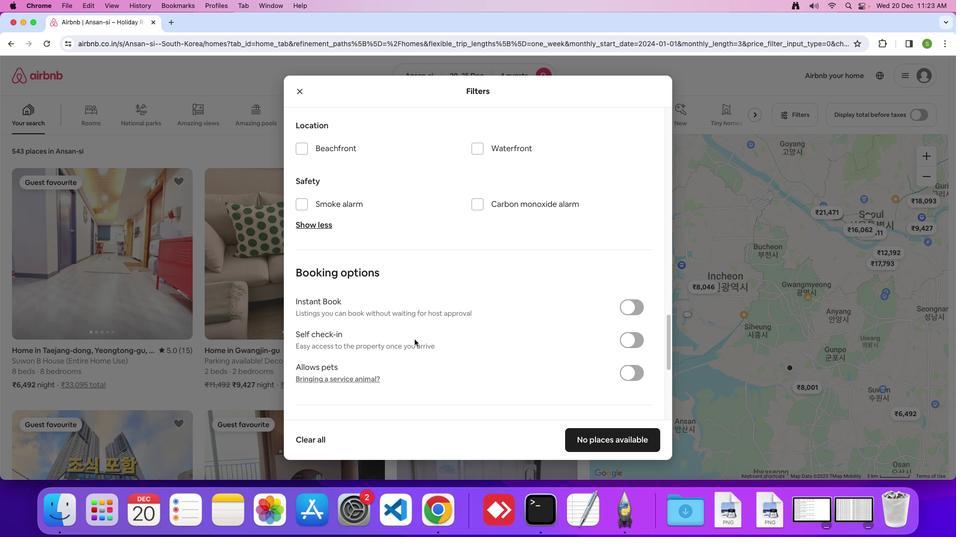 
Action: Mouse scrolled (403, 334) with delta (-53, -8)
Screenshot: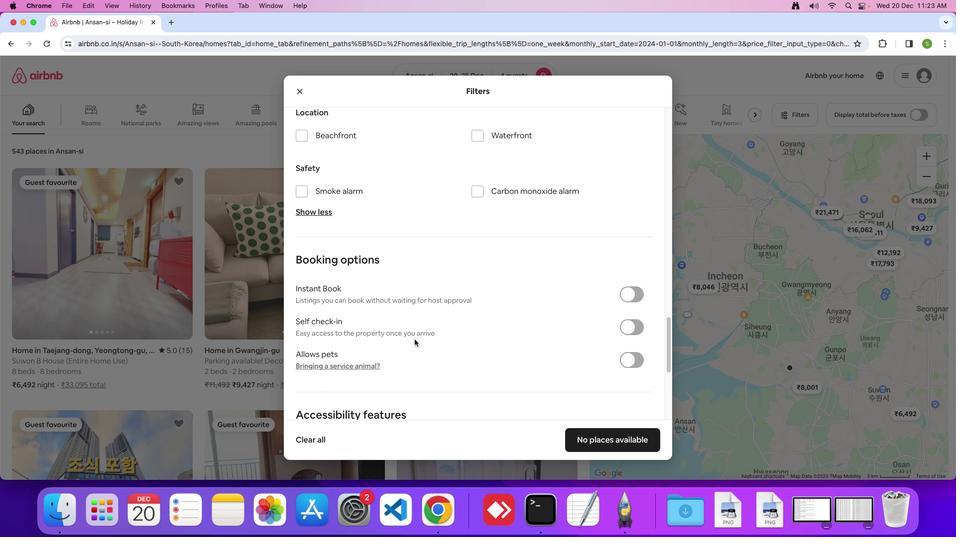 
Action: Mouse scrolled (403, 334) with delta (-53, -8)
Screenshot: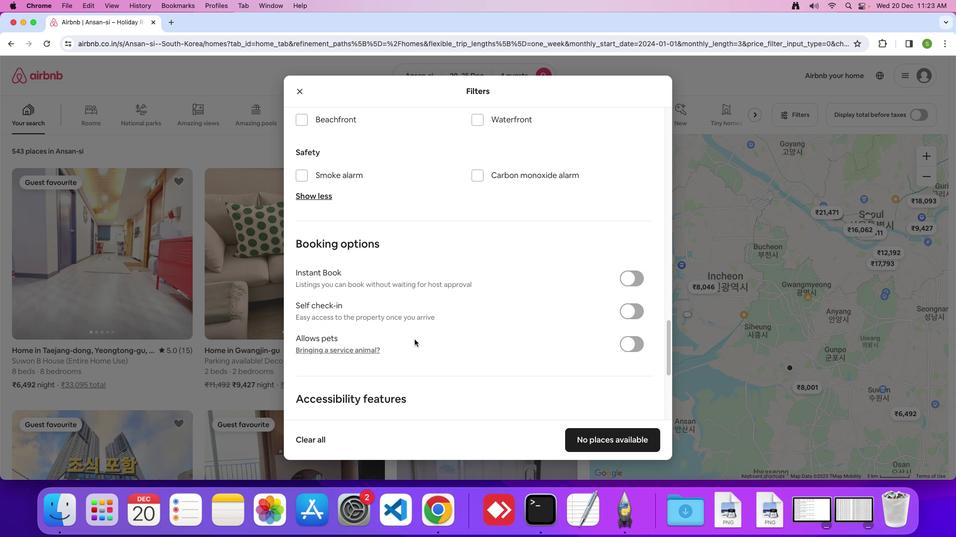 
Action: Mouse scrolled (403, 334) with delta (-53, -9)
Screenshot: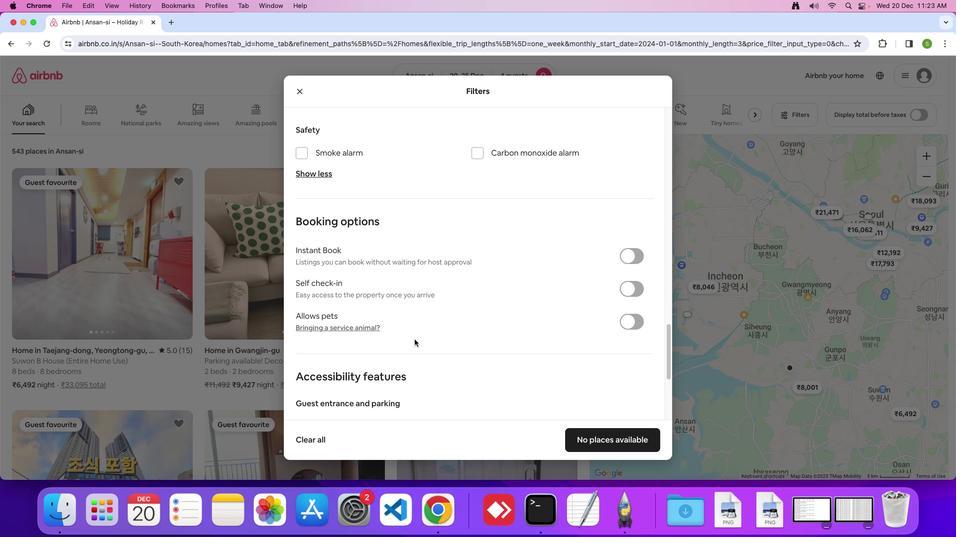 
Action: Mouse scrolled (403, 334) with delta (-53, -8)
Screenshot: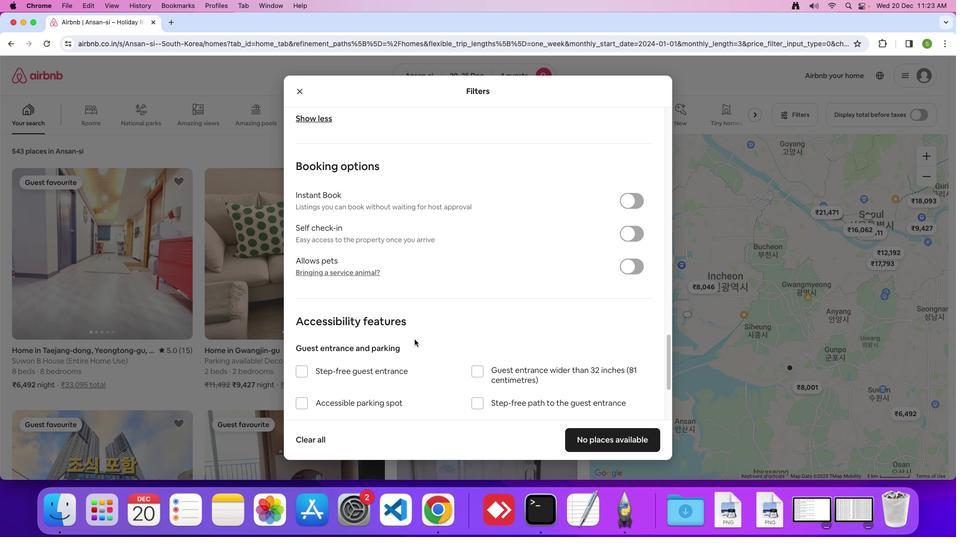 
Action: Mouse scrolled (403, 334) with delta (-53, -8)
Screenshot: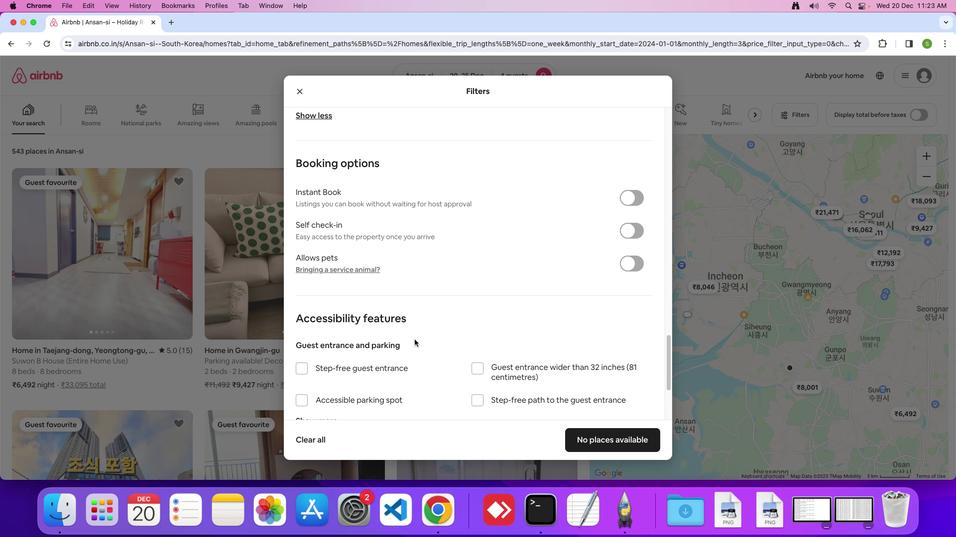 
Action: Mouse scrolled (403, 334) with delta (-53, -9)
Screenshot: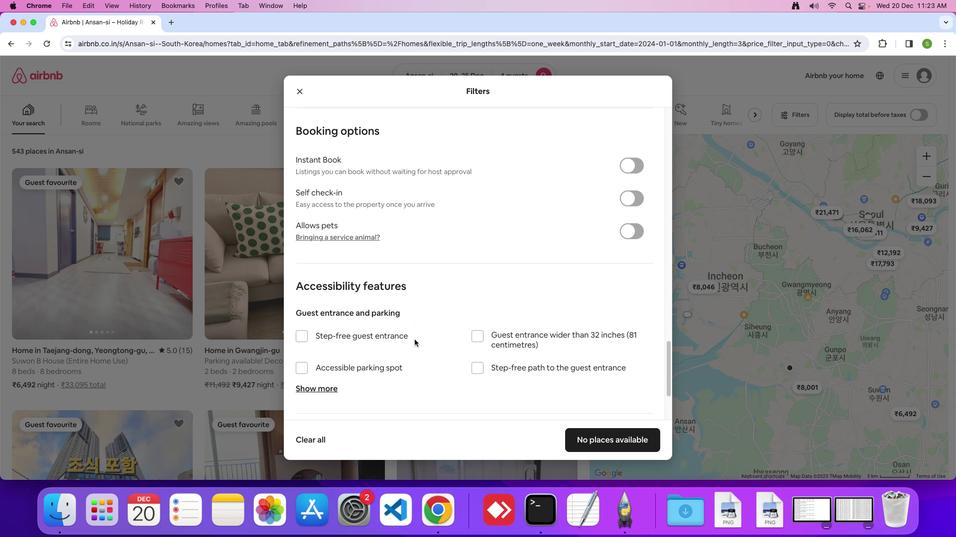 
Action: Mouse scrolled (403, 334) with delta (-53, -8)
Screenshot: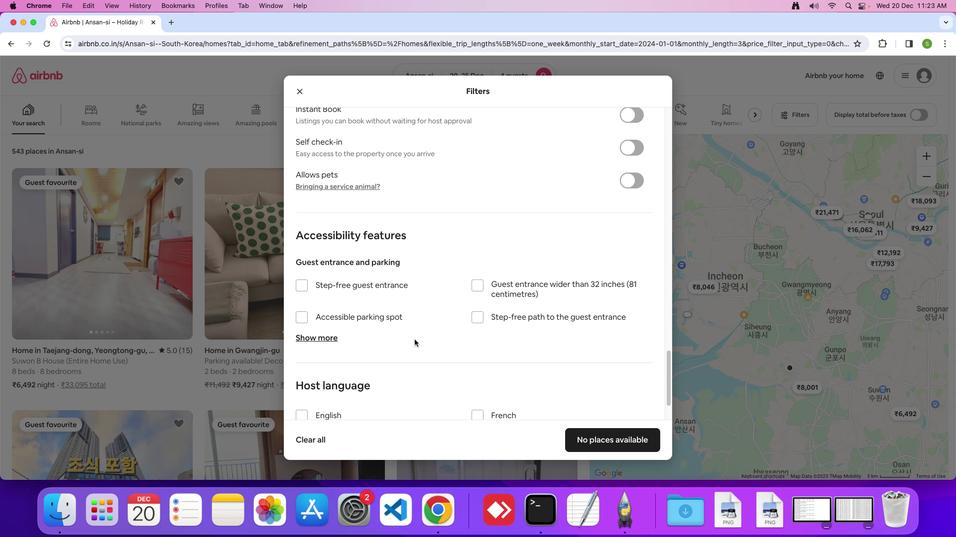 
Action: Mouse scrolled (403, 334) with delta (-53, -8)
Screenshot: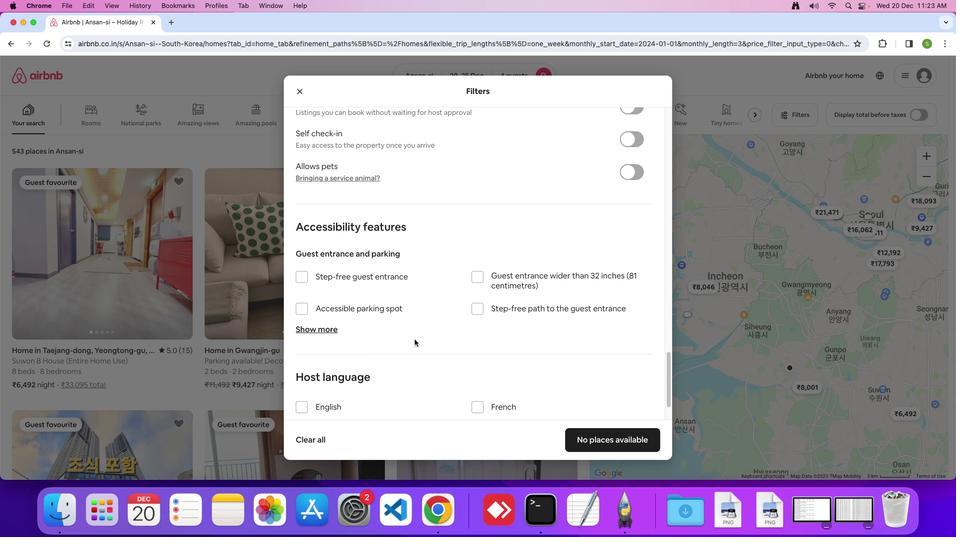 
Action: Mouse scrolled (403, 334) with delta (-53, -9)
Screenshot: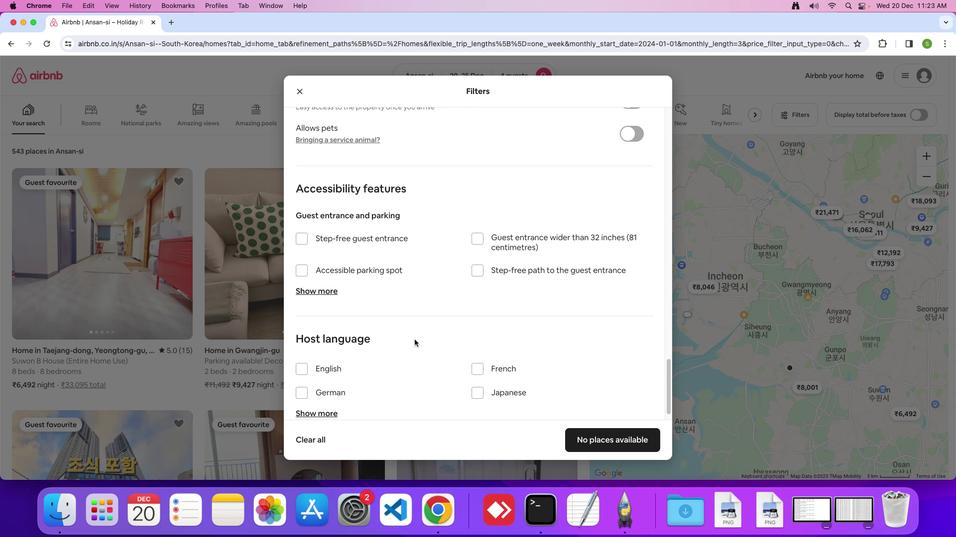
Action: Mouse scrolled (403, 334) with delta (-53, -8)
Screenshot: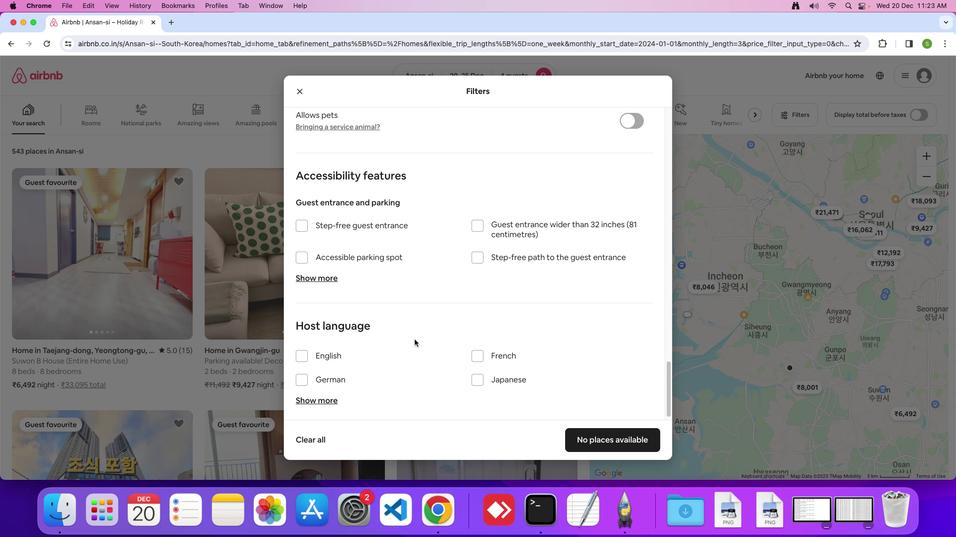 
Action: Mouse scrolled (403, 334) with delta (-53, -8)
Screenshot: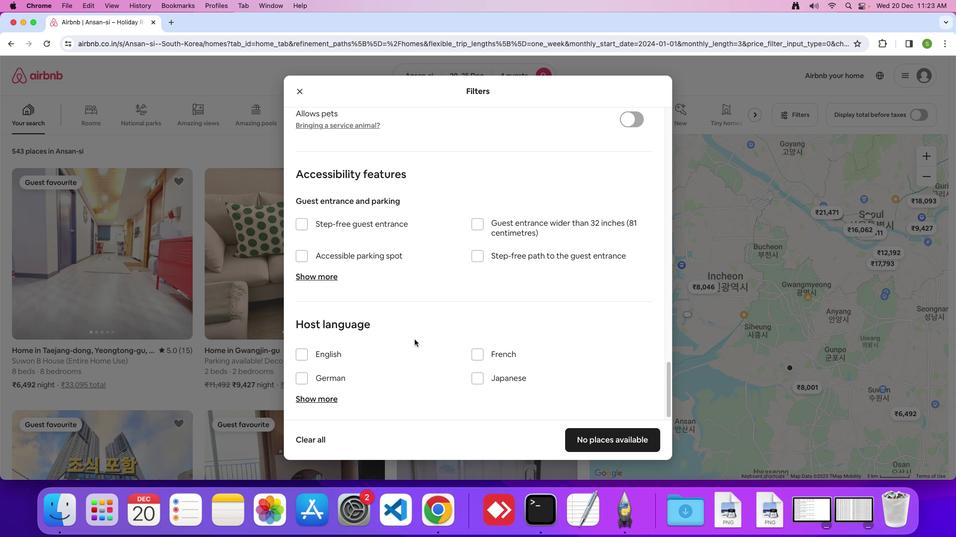 
Action: Mouse scrolled (403, 334) with delta (-53, -8)
Screenshot: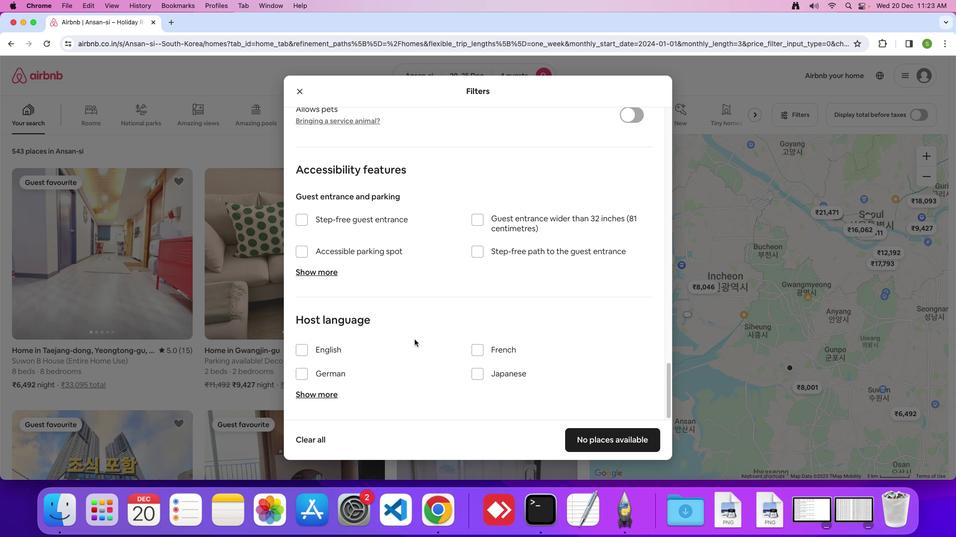
Action: Mouse moved to (610, 429)
Screenshot: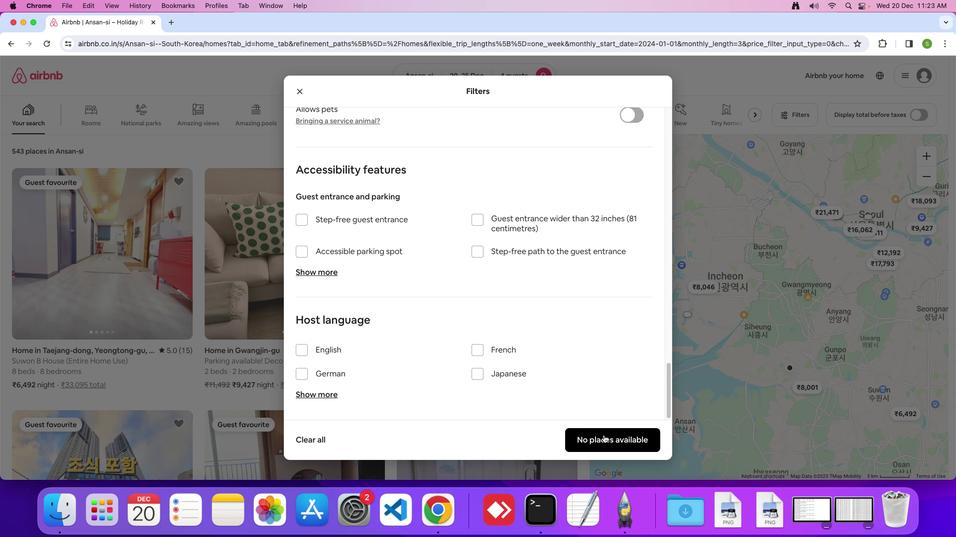 
Action: Mouse pressed left at (610, 429)
Screenshot: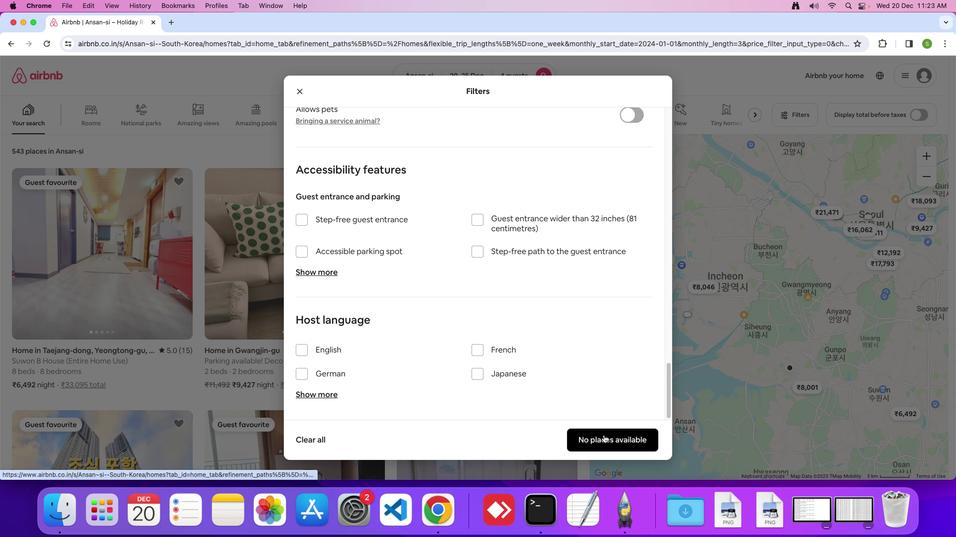 
Action: Mouse moved to (377, 277)
Screenshot: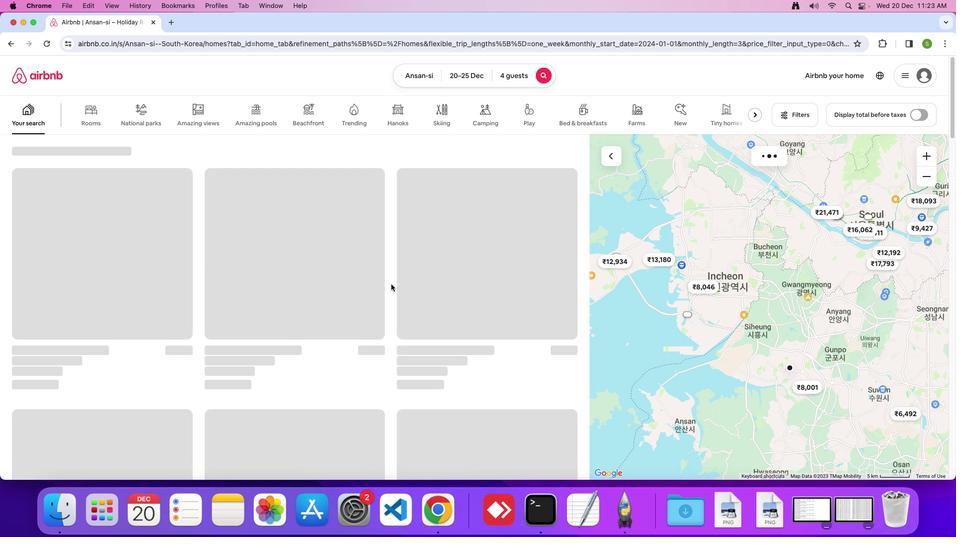 
